 Task: Open Card Gaming Console Review in Board Diversity and Inclusion Metrics Analysis to Workspace Career Coaching and add a team member Softage.1@softage.net, a label Yellow, a checklist Music Production, an attachment from your google drive, a color Yellow and finally, add a card description 'Create and send out employee satisfaction survey' and a comment 'Let us approach this task with a sense of curiosity and a willingness to learn from others who have done similar work.'. Add a start date 'Jan 05, 1900' with a due date 'Jan 12, 1900'
Action: Mouse moved to (85, 361)
Screenshot: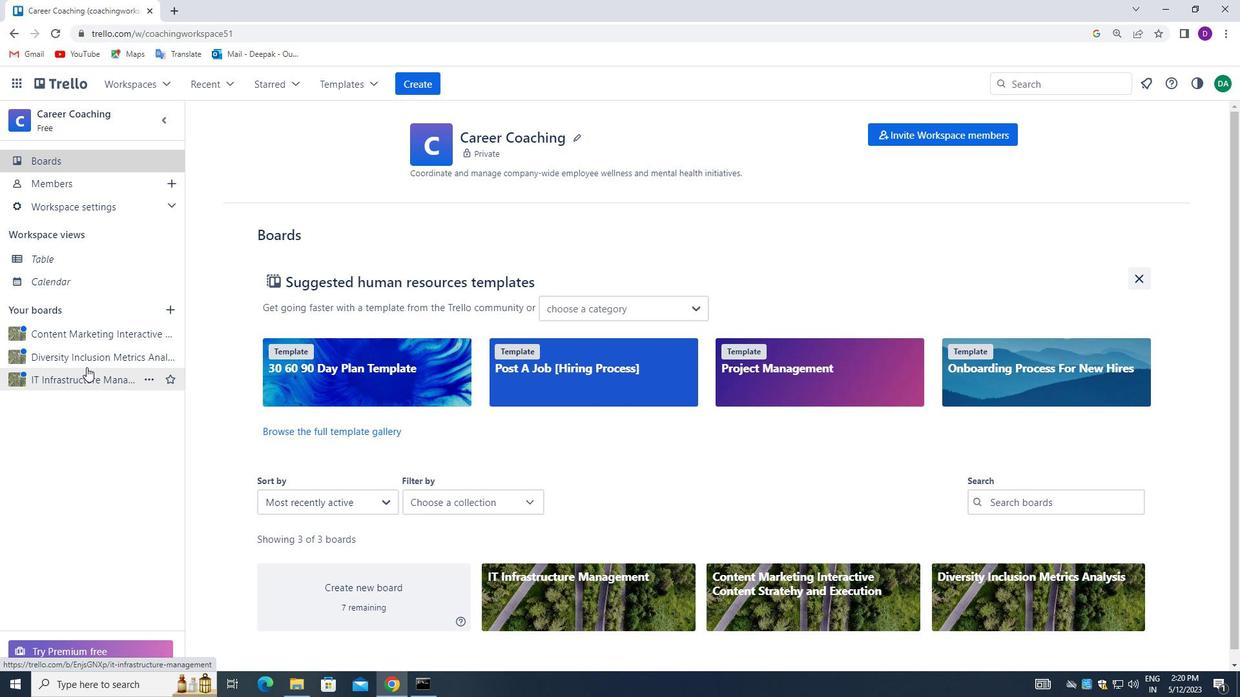 
Action: Mouse pressed left at (85, 361)
Screenshot: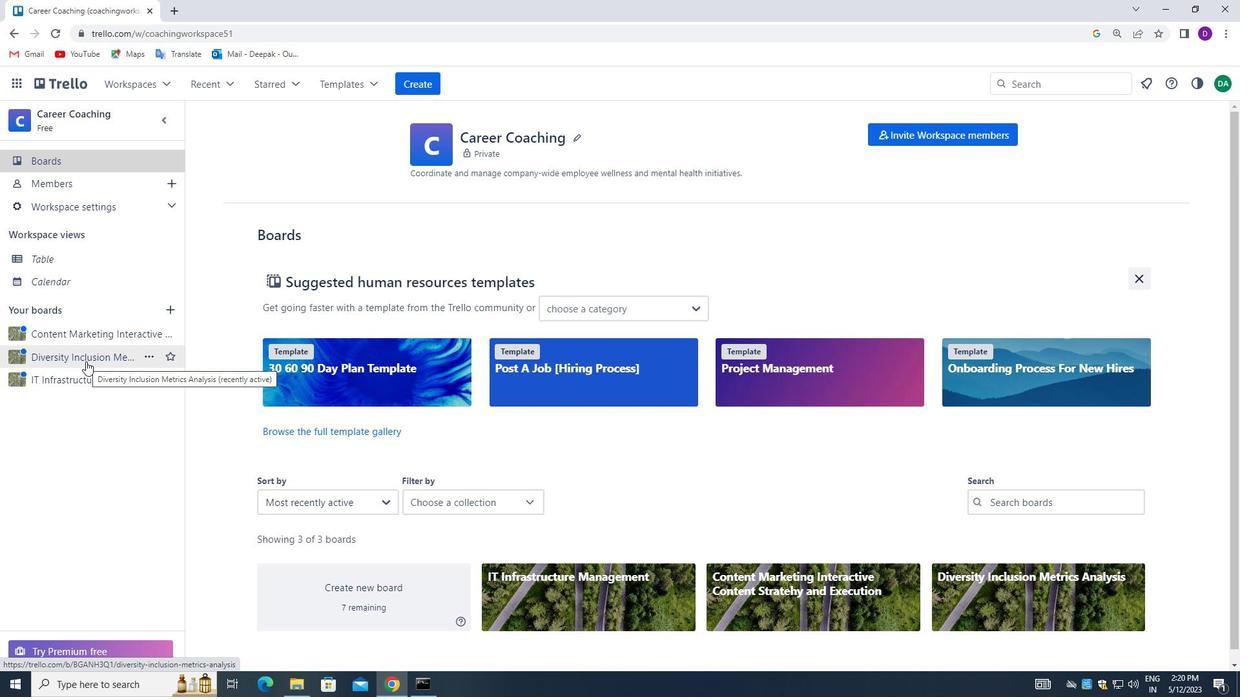 
Action: Mouse moved to (474, 194)
Screenshot: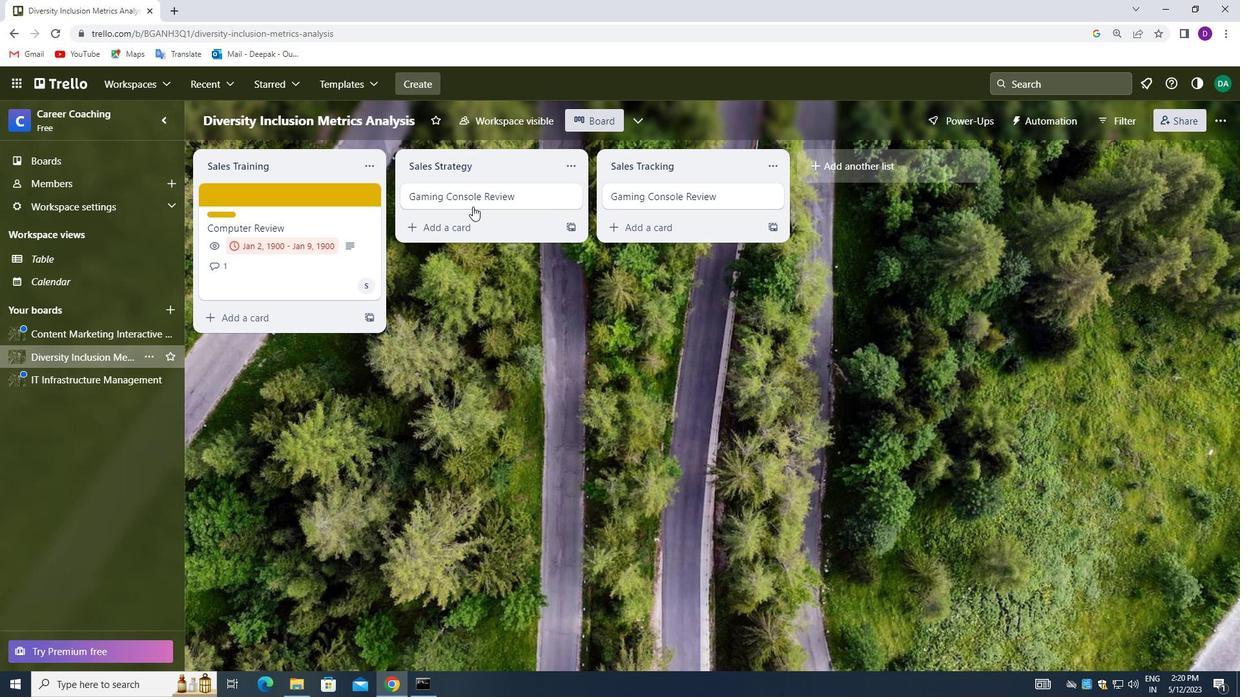 
Action: Mouse pressed left at (474, 194)
Screenshot: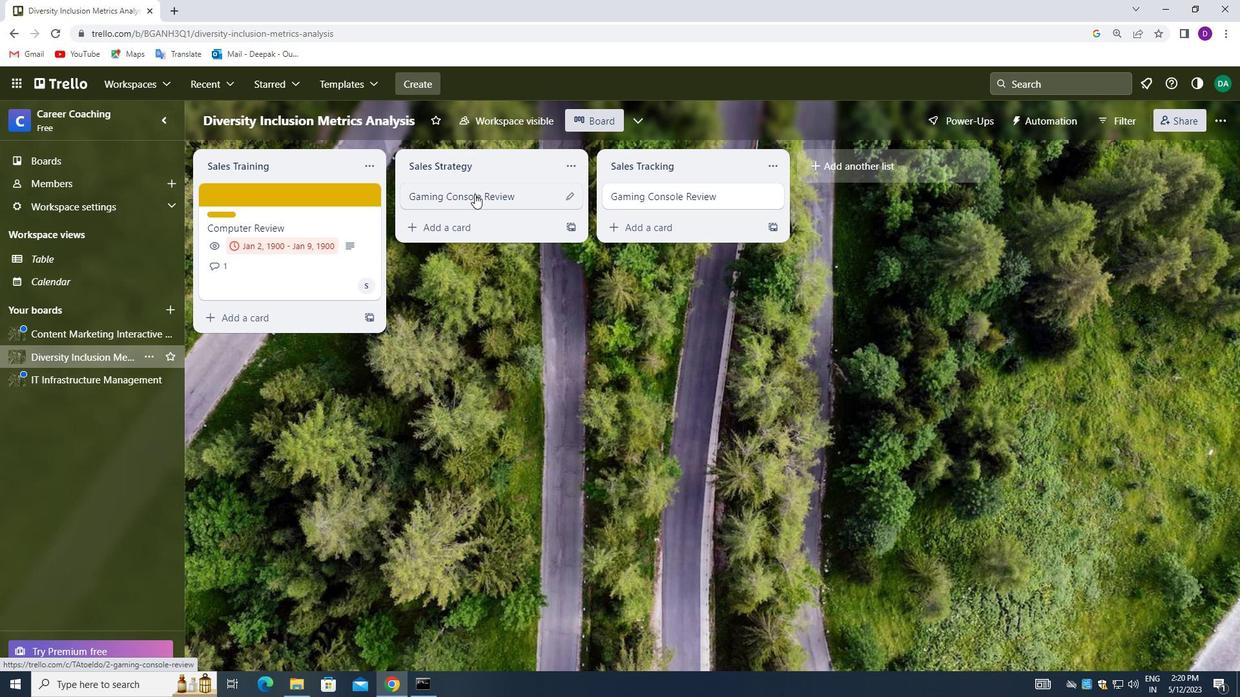 
Action: Mouse moved to (818, 245)
Screenshot: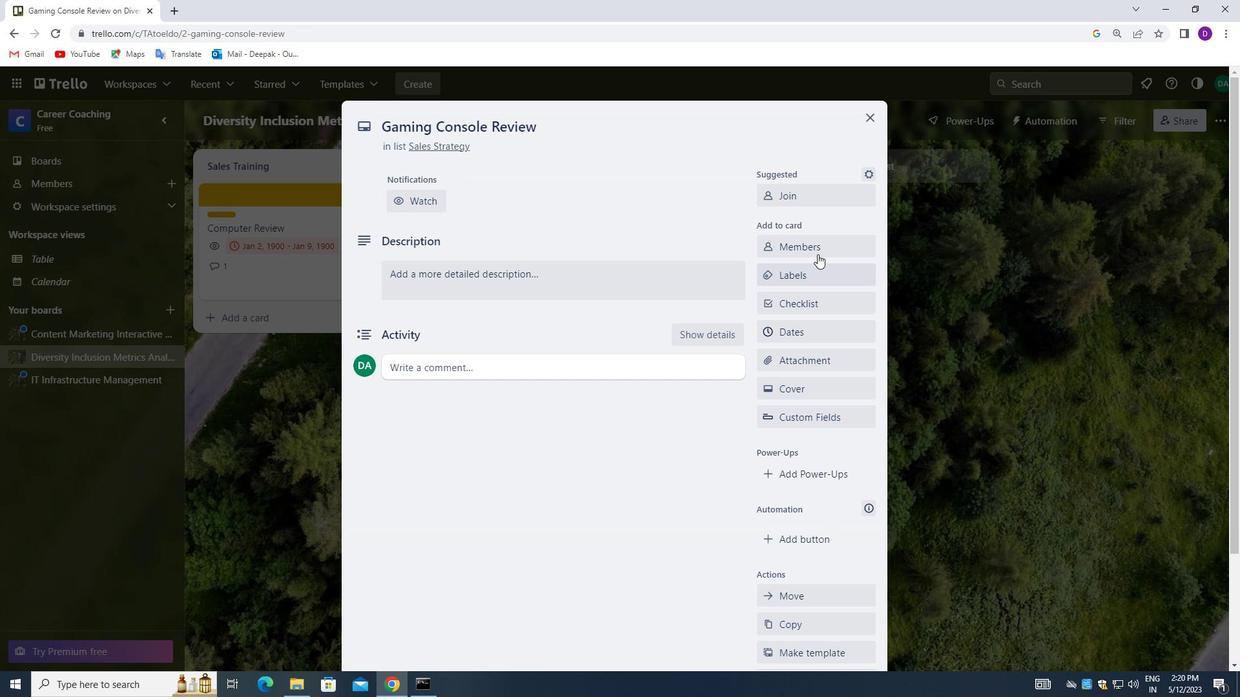 
Action: Mouse pressed left at (818, 245)
Screenshot: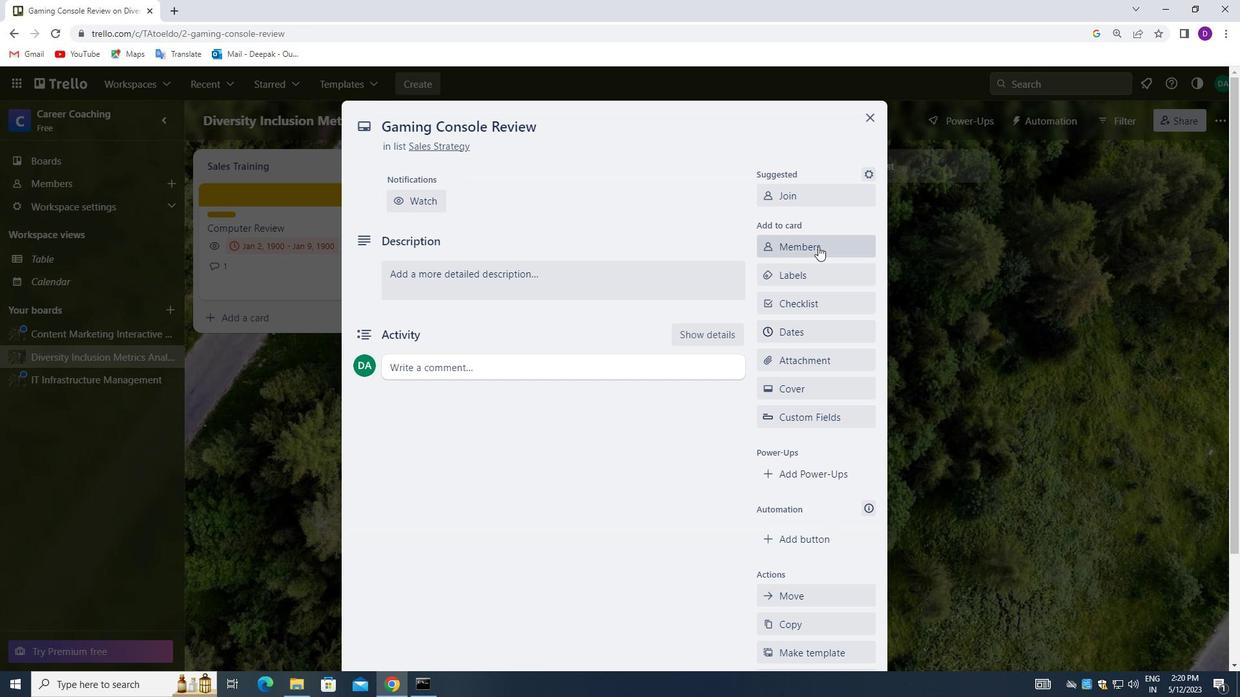 
Action: Mouse moved to (823, 313)
Screenshot: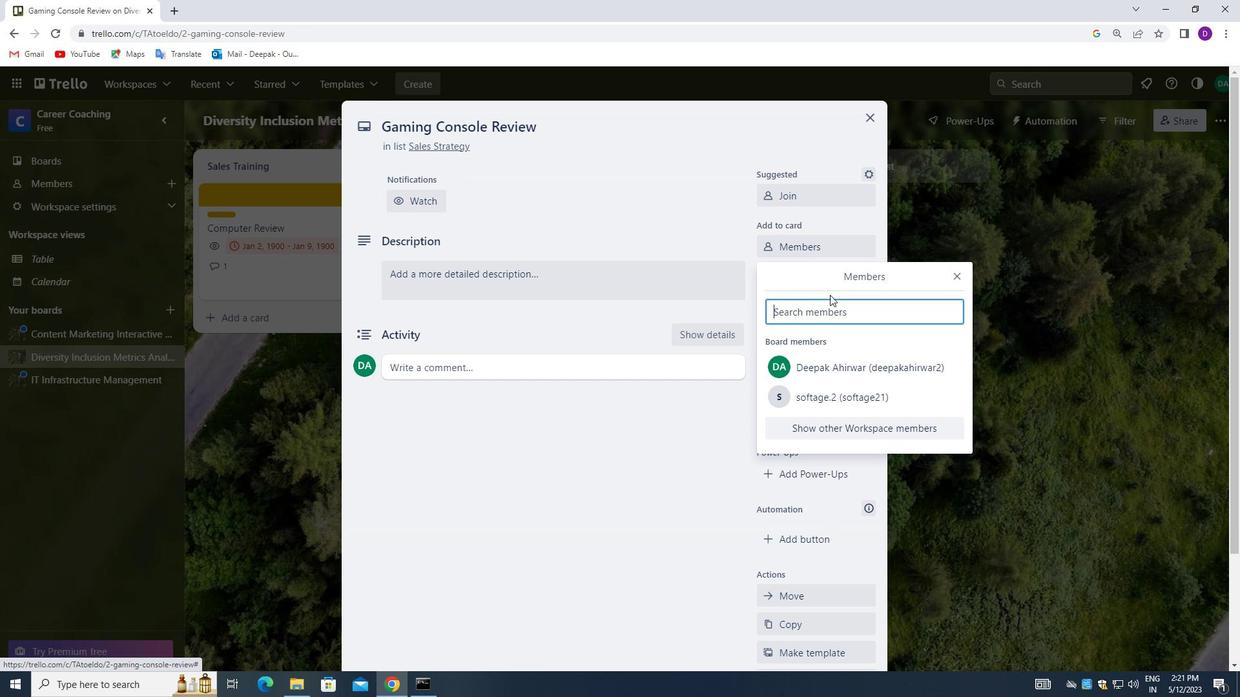 
Action: Mouse pressed left at (823, 313)
Screenshot: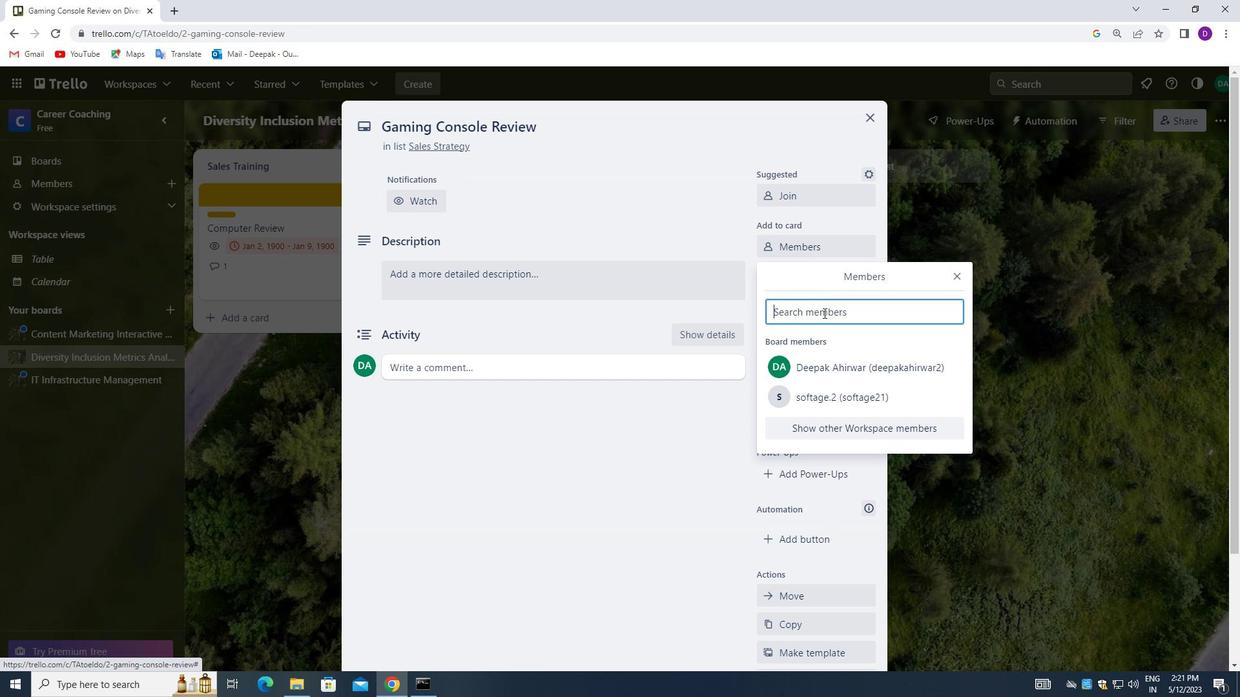 
Action: Mouse moved to (622, 279)
Screenshot: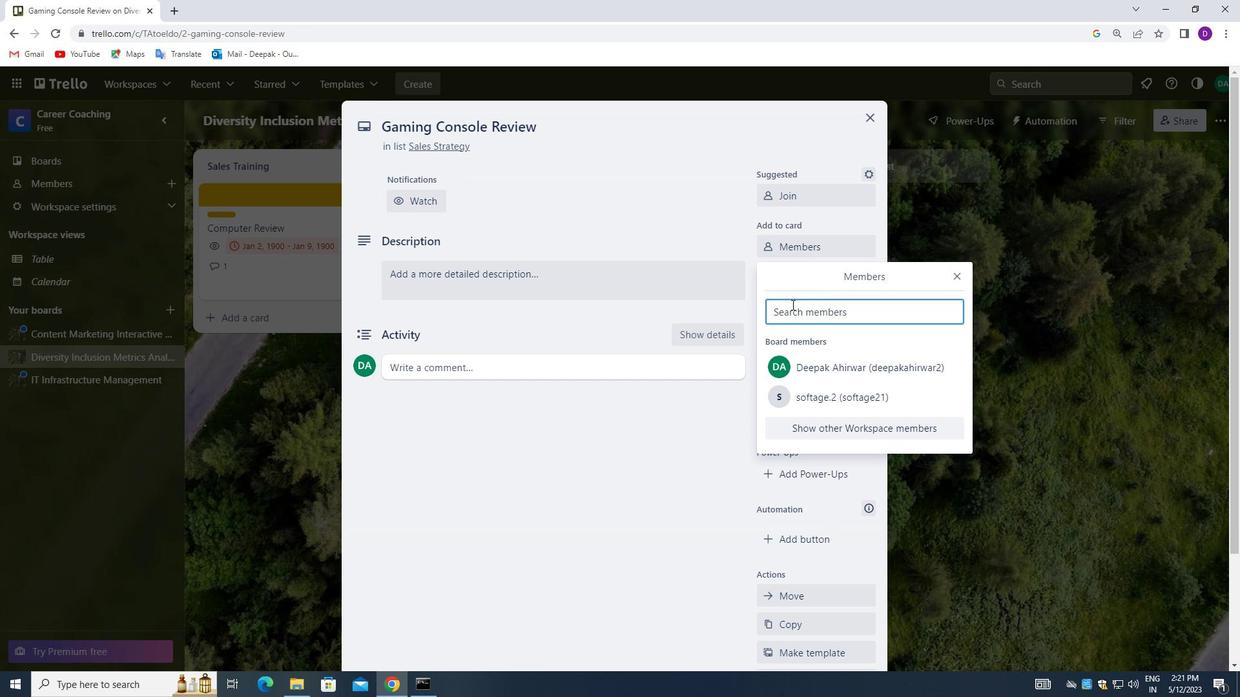 
Action: Key pressed softage.1<Key.shift>@SOFTAGE.NET
Screenshot: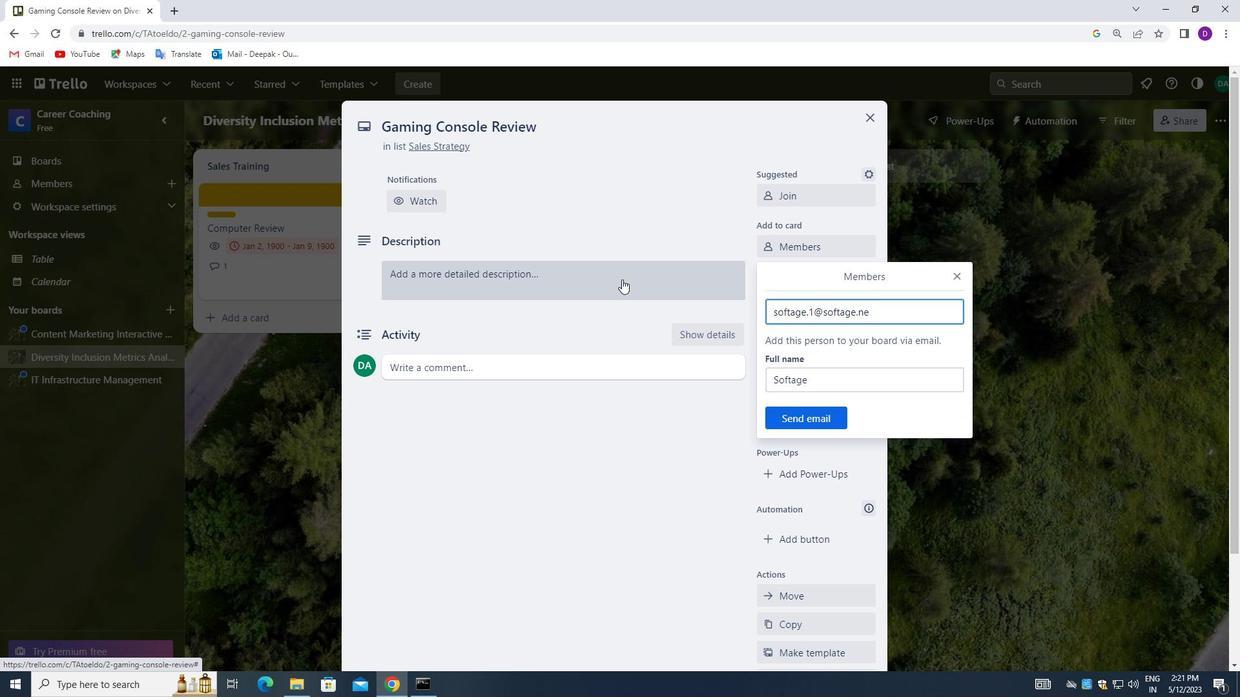 
Action: Mouse moved to (800, 419)
Screenshot: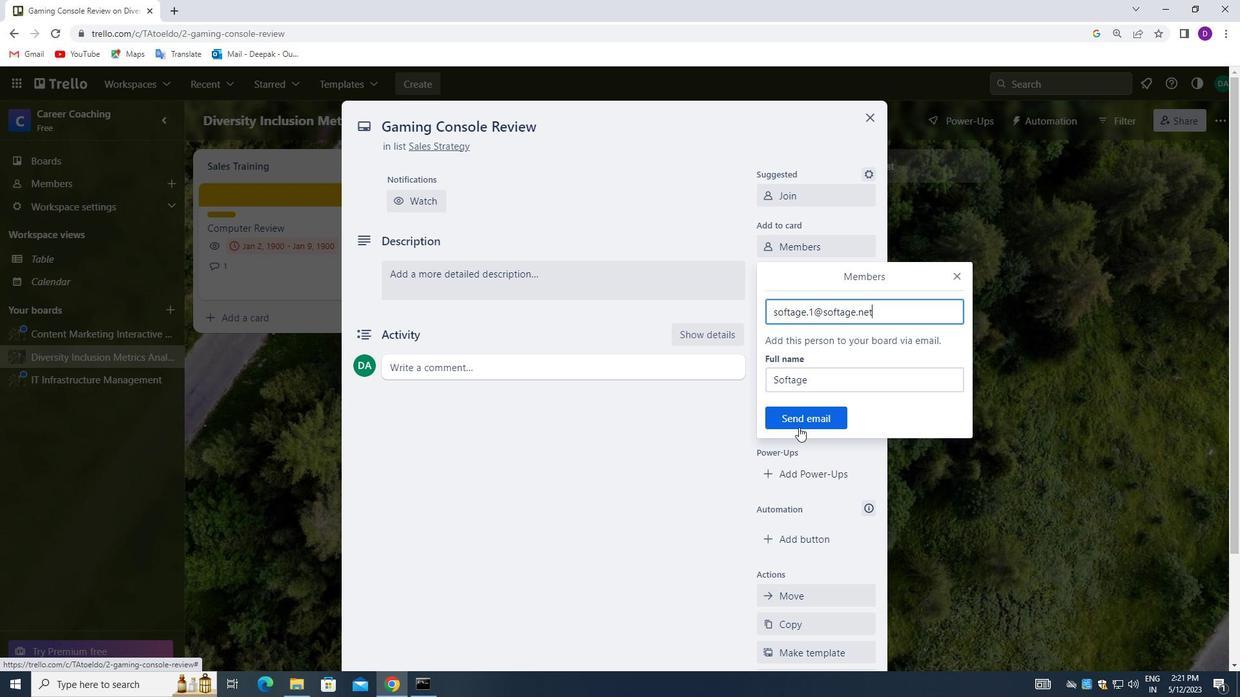 
Action: Mouse pressed left at (800, 419)
Screenshot: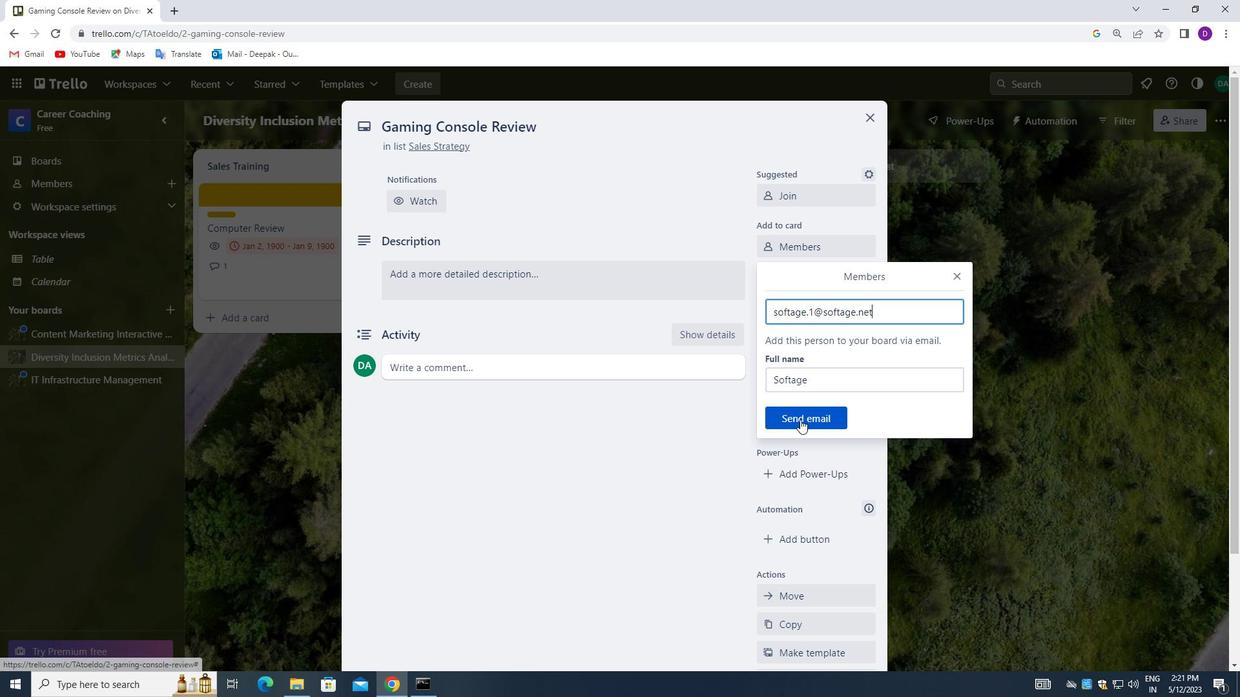 
Action: Mouse moved to (805, 275)
Screenshot: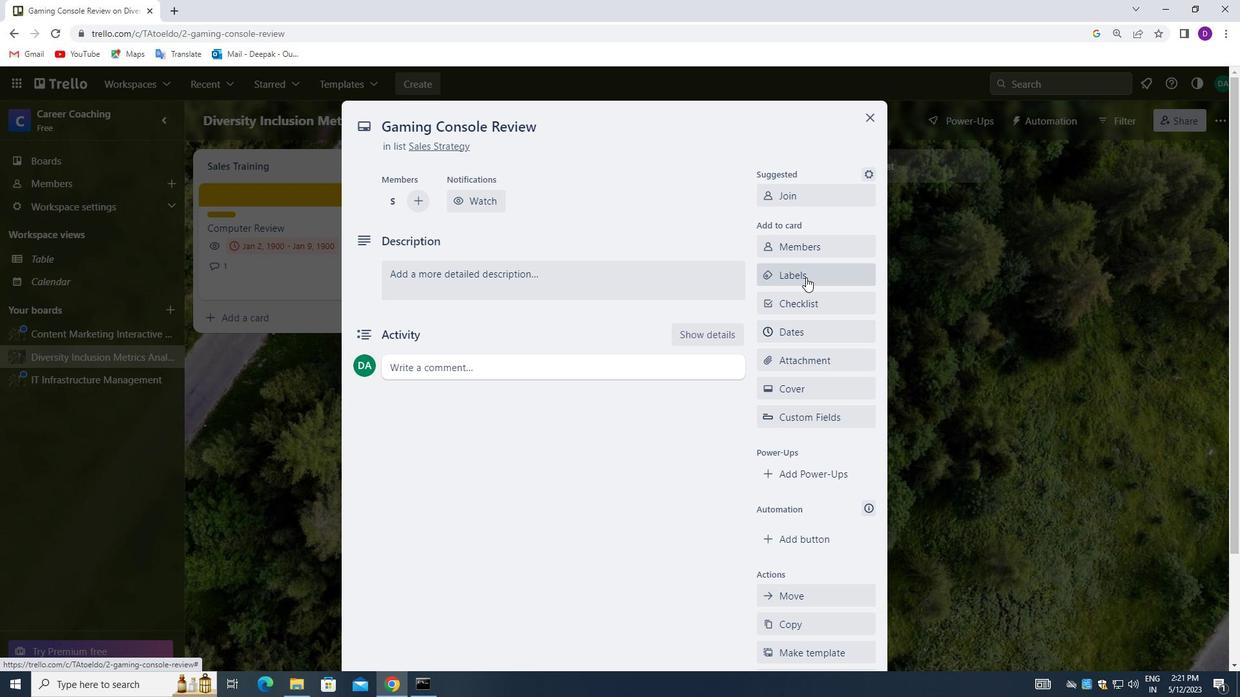 
Action: Mouse pressed left at (805, 275)
Screenshot: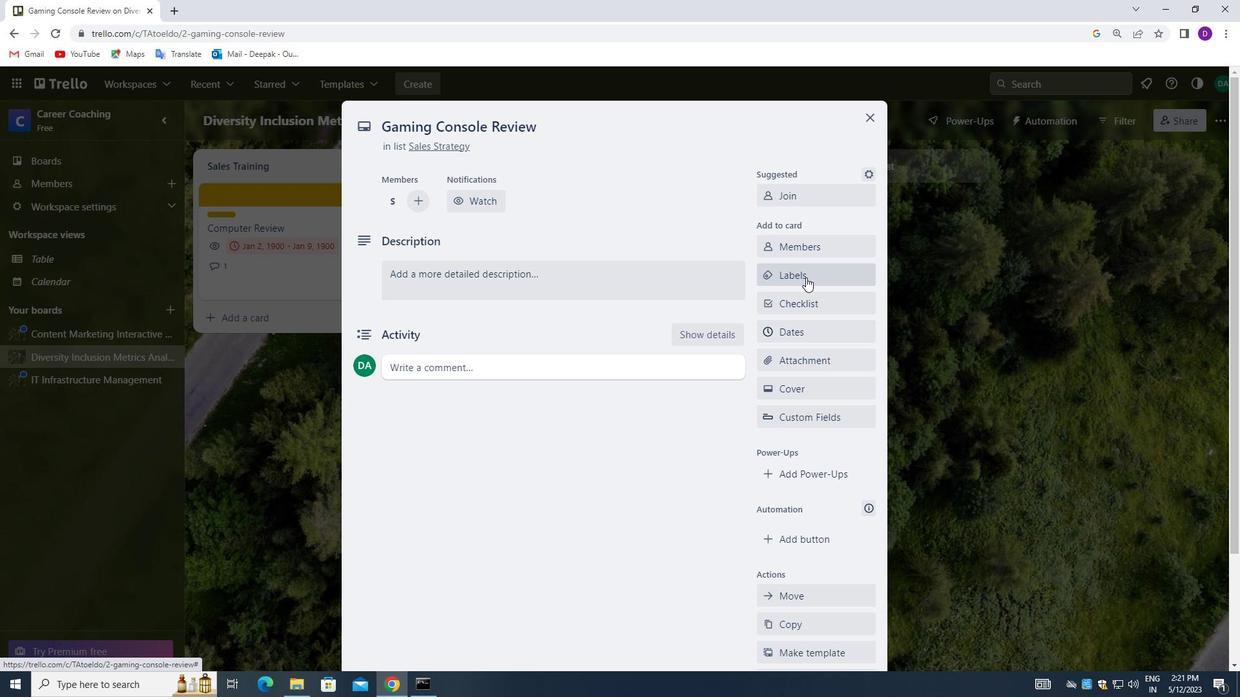 
Action: Mouse moved to (846, 417)
Screenshot: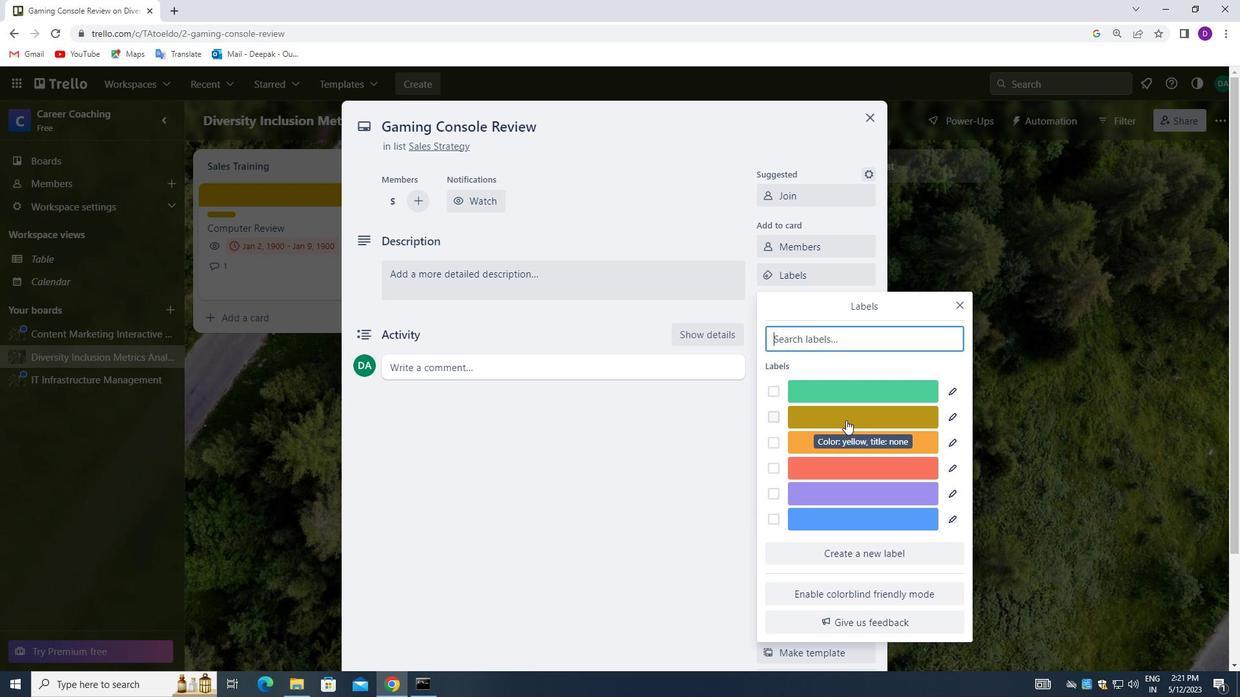 
Action: Mouse pressed left at (846, 417)
Screenshot: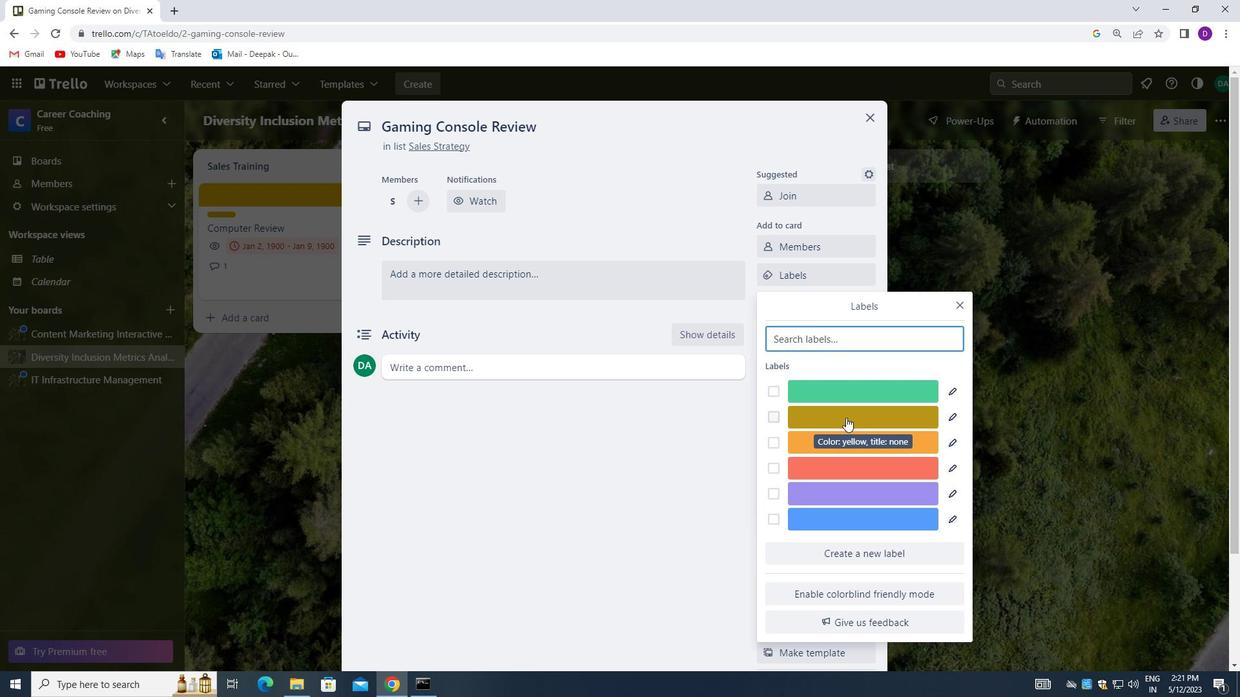 
Action: Mouse moved to (961, 304)
Screenshot: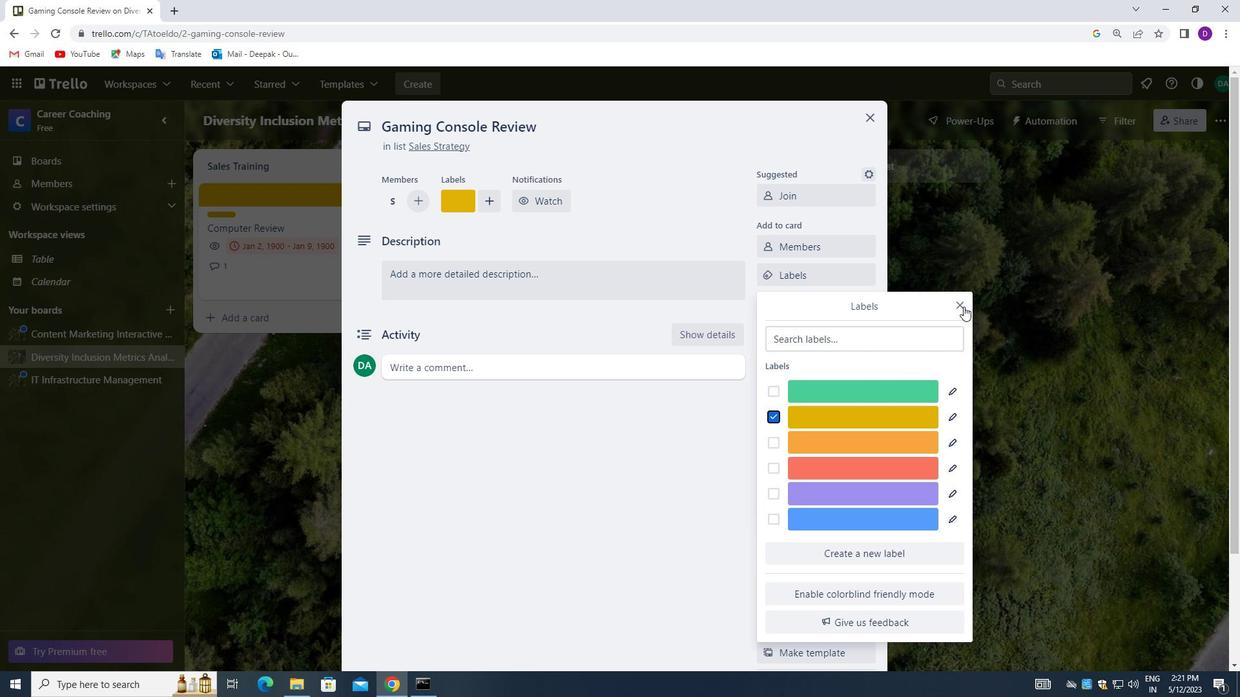 
Action: Mouse pressed left at (961, 304)
Screenshot: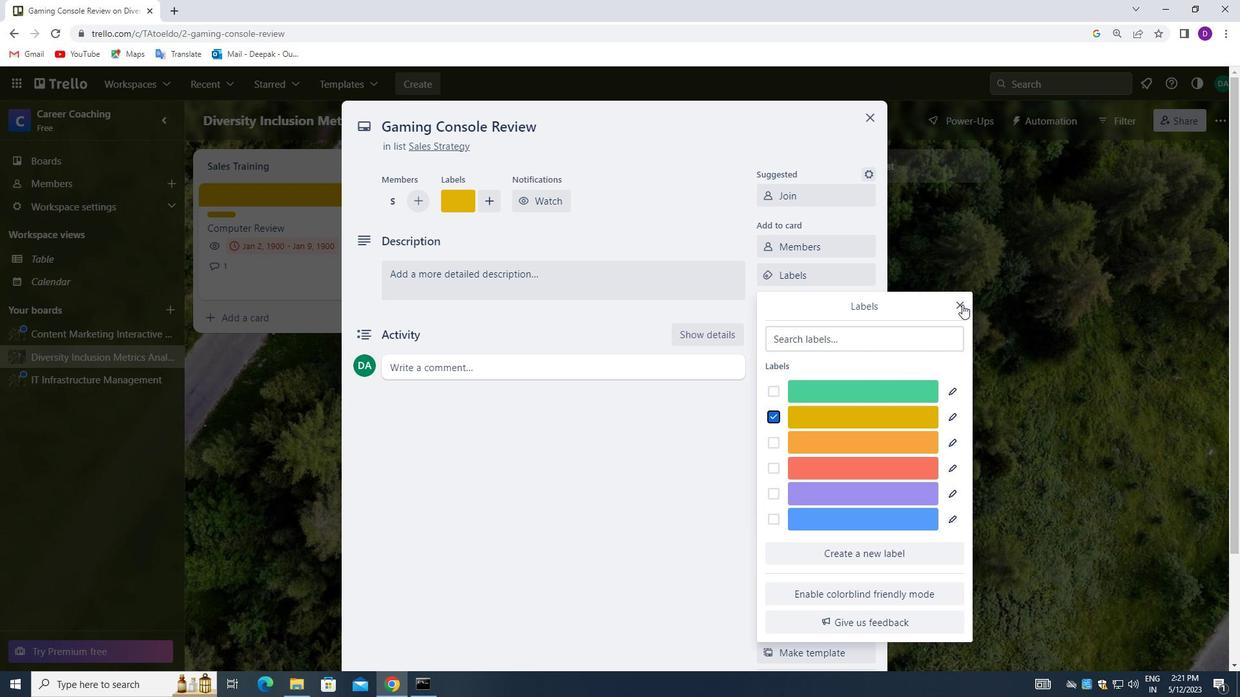 
Action: Mouse moved to (809, 300)
Screenshot: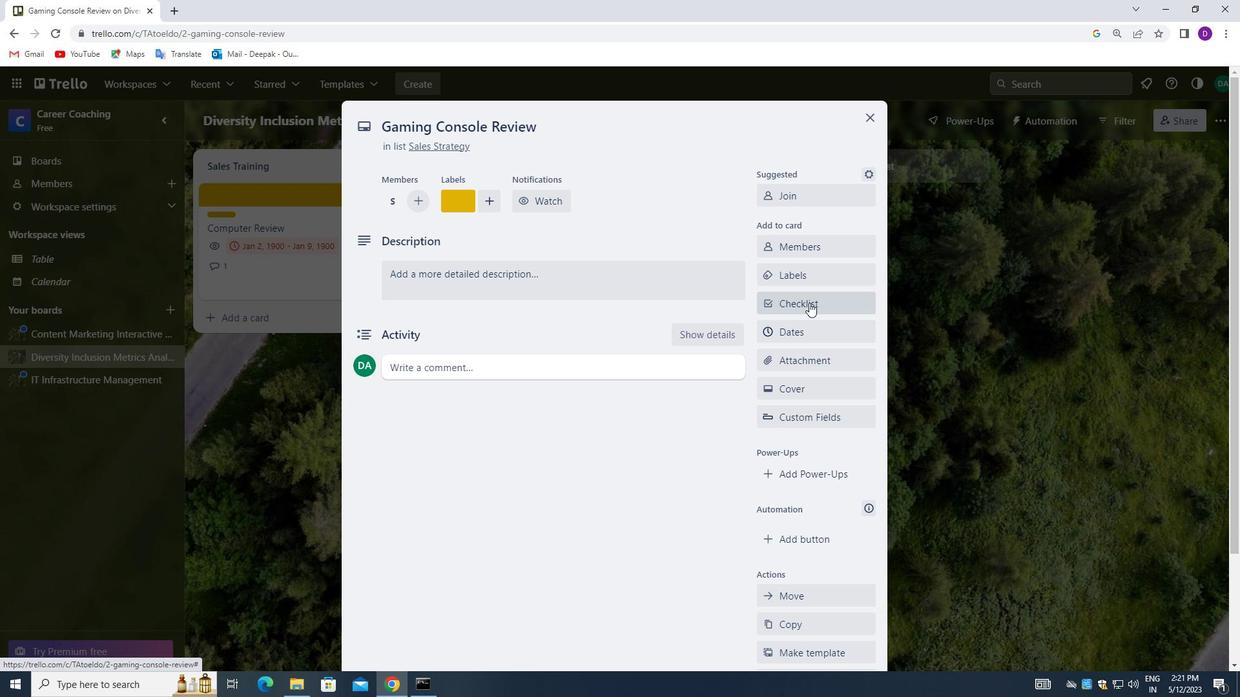 
Action: Mouse pressed left at (809, 300)
Screenshot: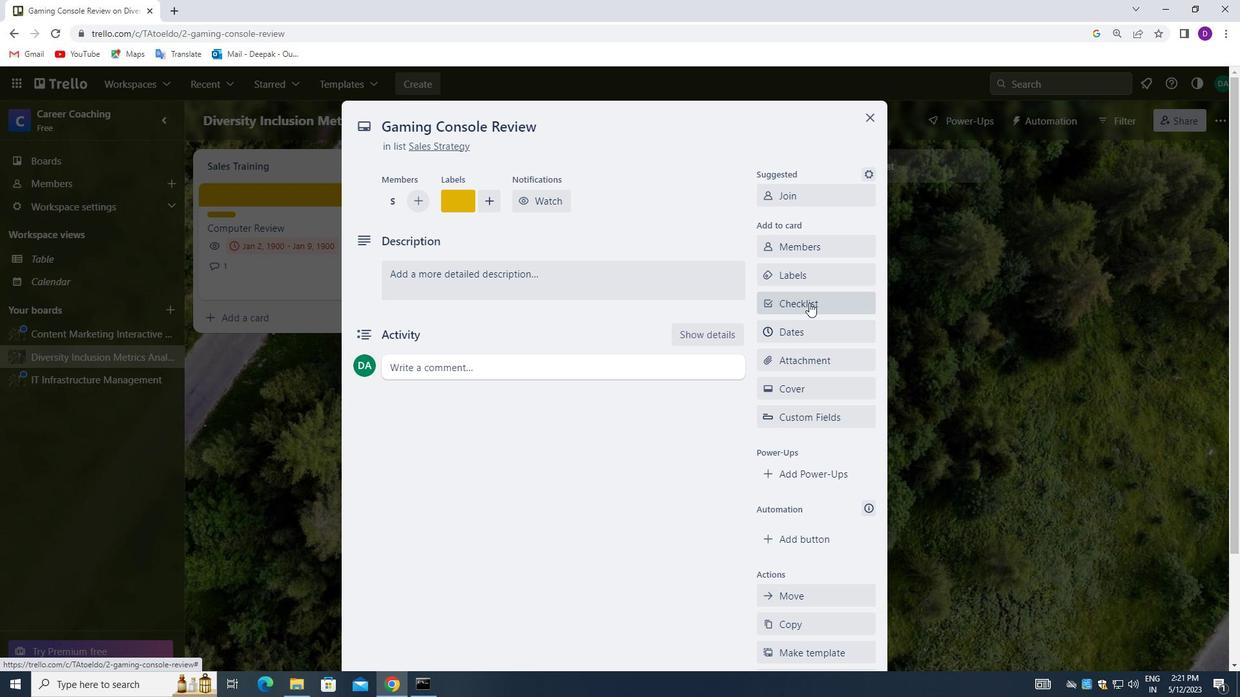 
Action: Mouse moved to (848, 381)
Screenshot: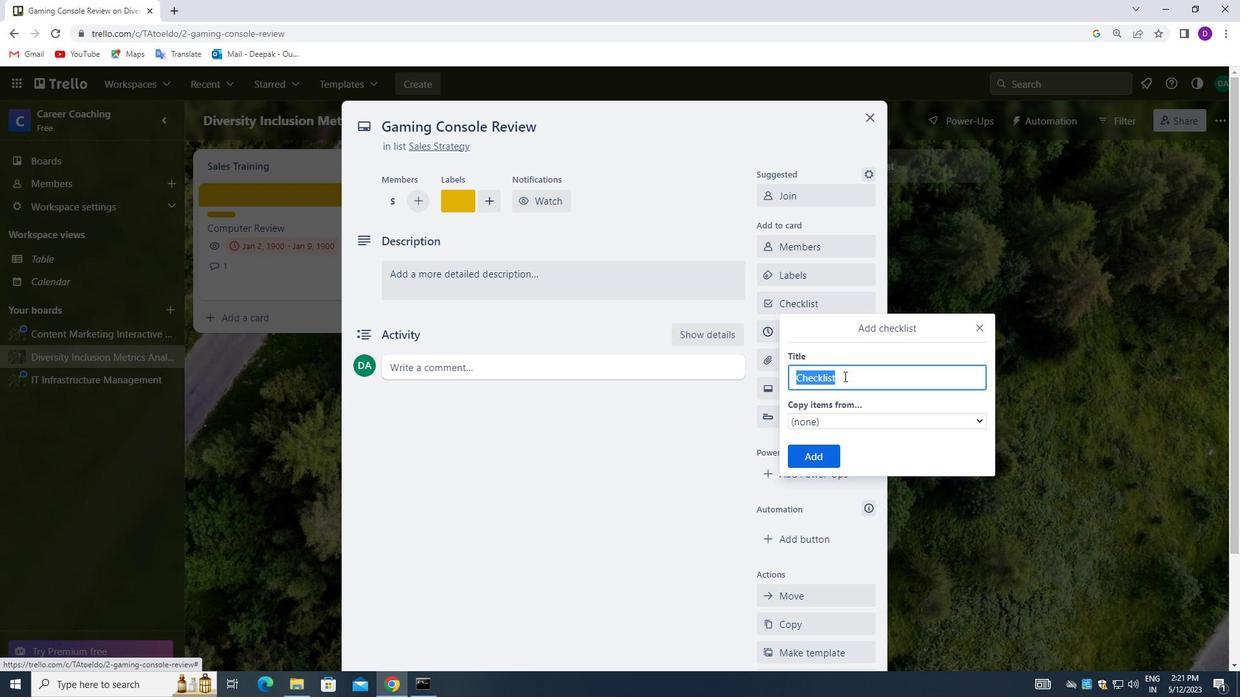 
Action: Key pressed <Key.backspace><Key.shift>N=<Key.backspace><Key.backspace><Key.backspace><Key.shift>MUSIC<Key.space><Key.shift>PRODI<Key.backspace>UCTION
Screenshot: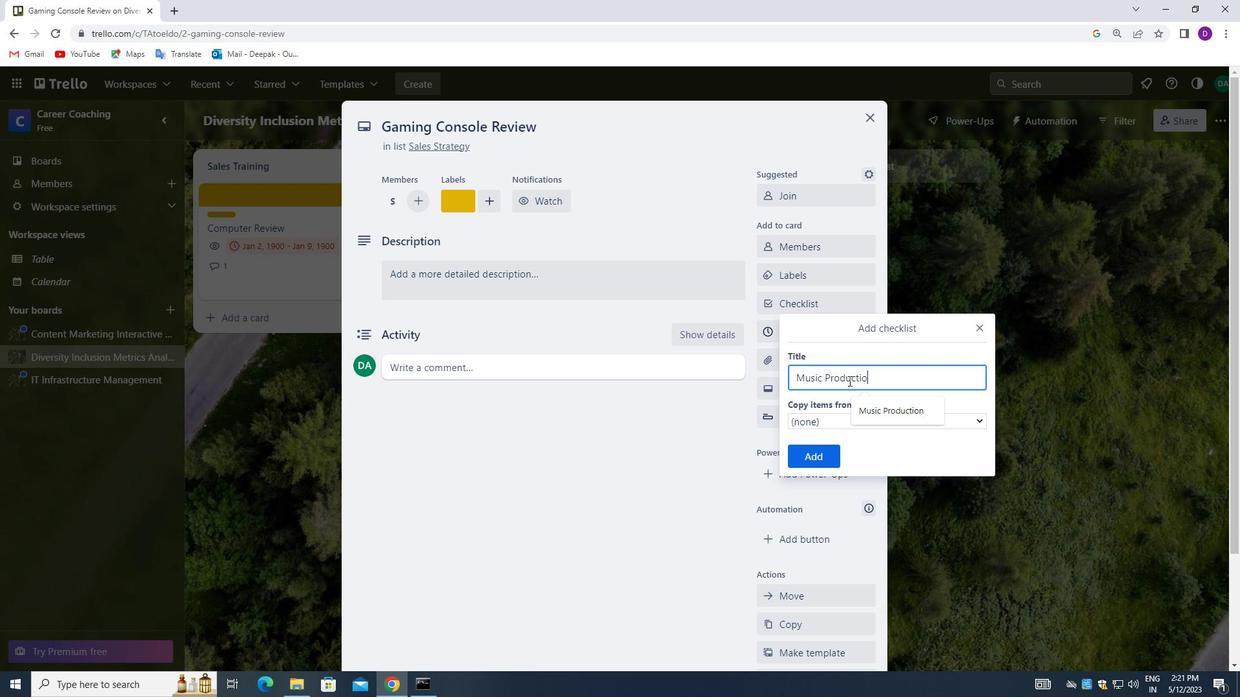 
Action: Mouse moved to (820, 457)
Screenshot: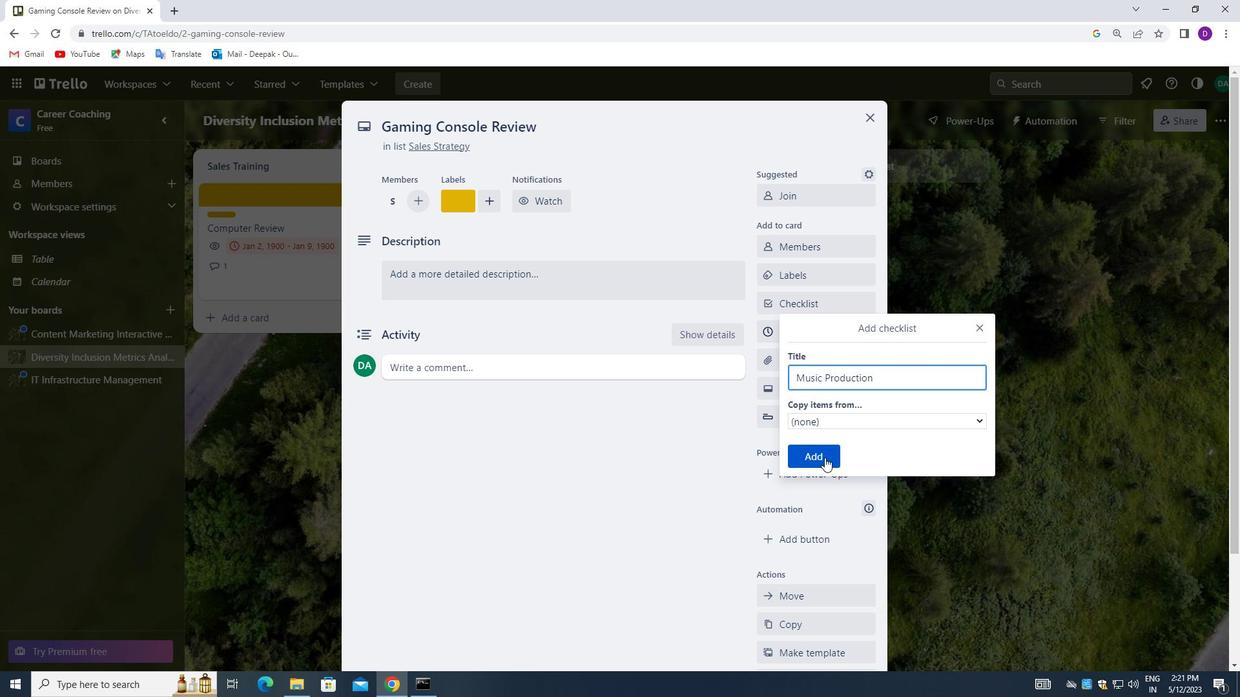 
Action: Mouse pressed left at (820, 457)
Screenshot: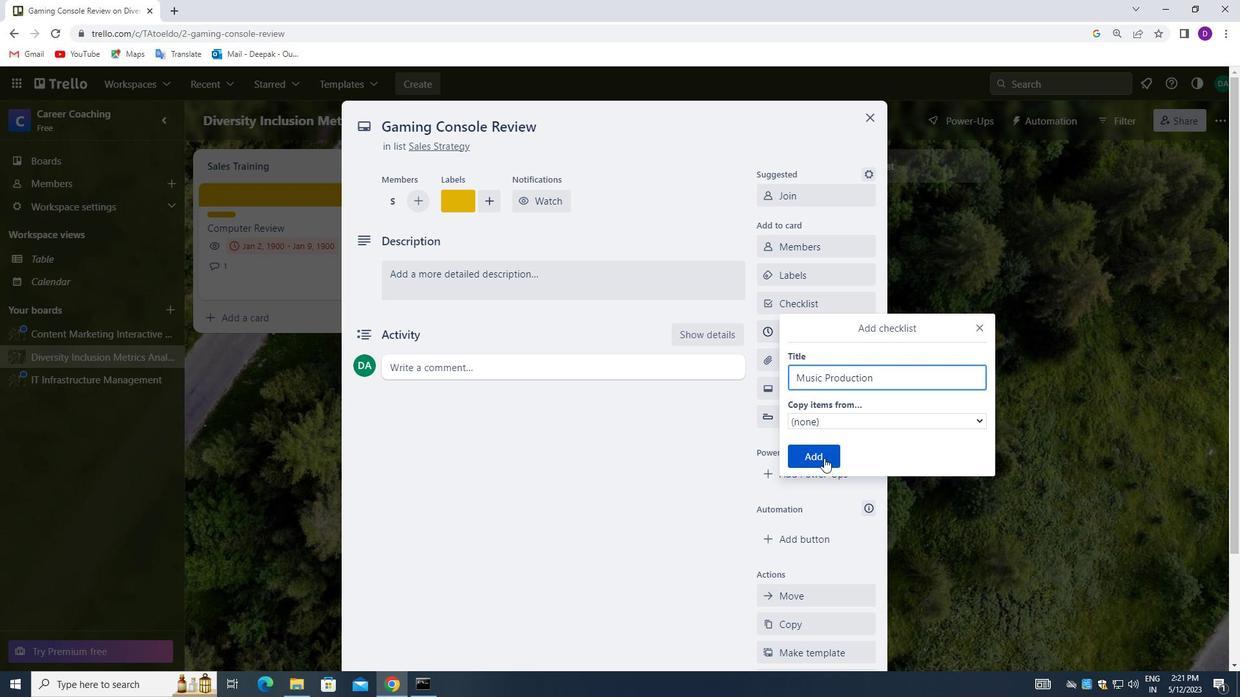 
Action: Mouse moved to (810, 355)
Screenshot: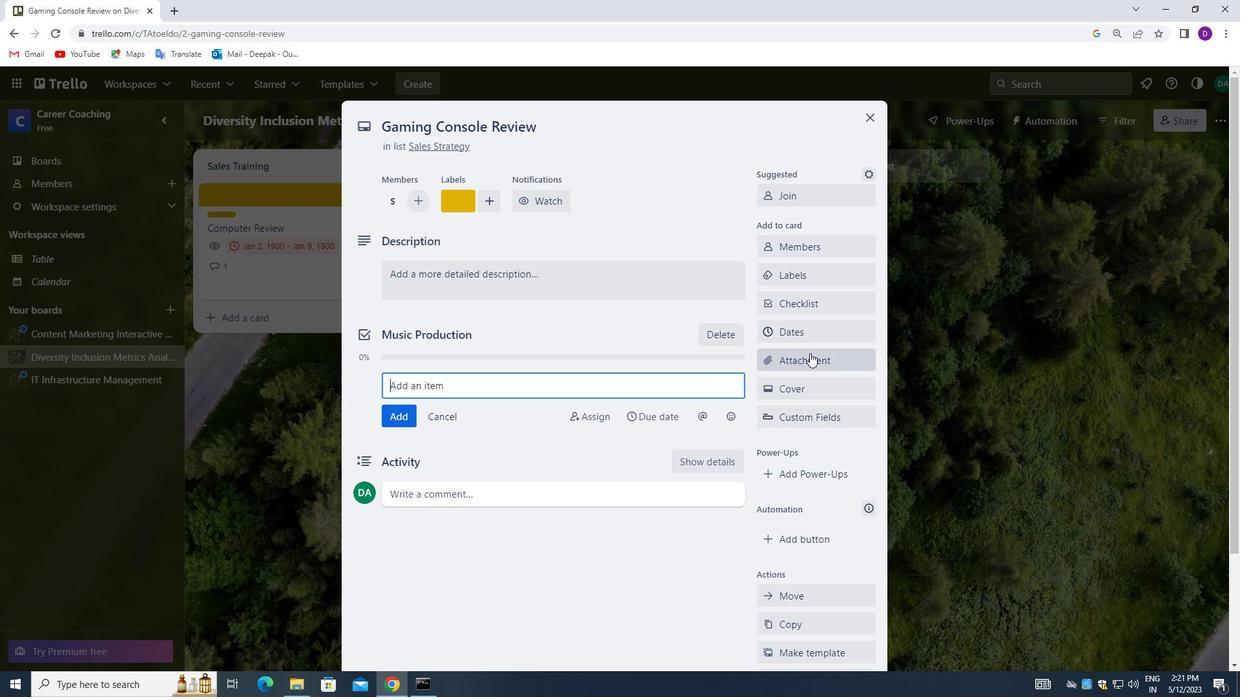 
Action: Mouse pressed left at (810, 355)
Screenshot: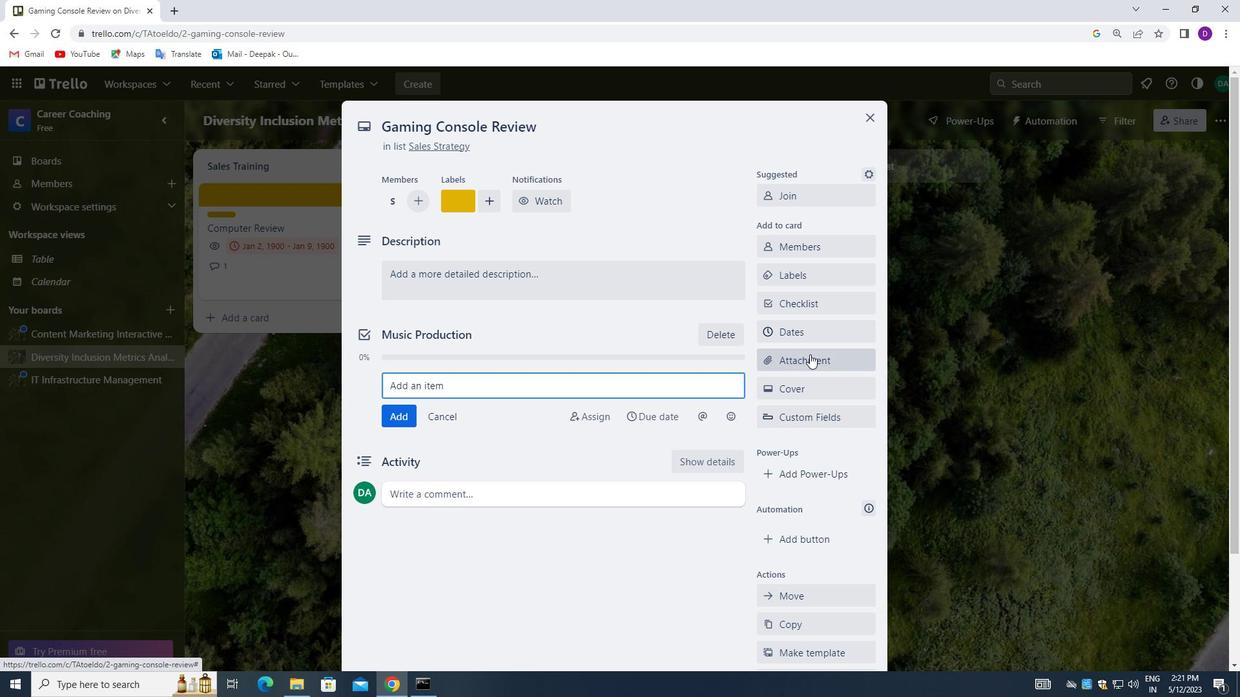 
Action: Mouse moved to (824, 186)
Screenshot: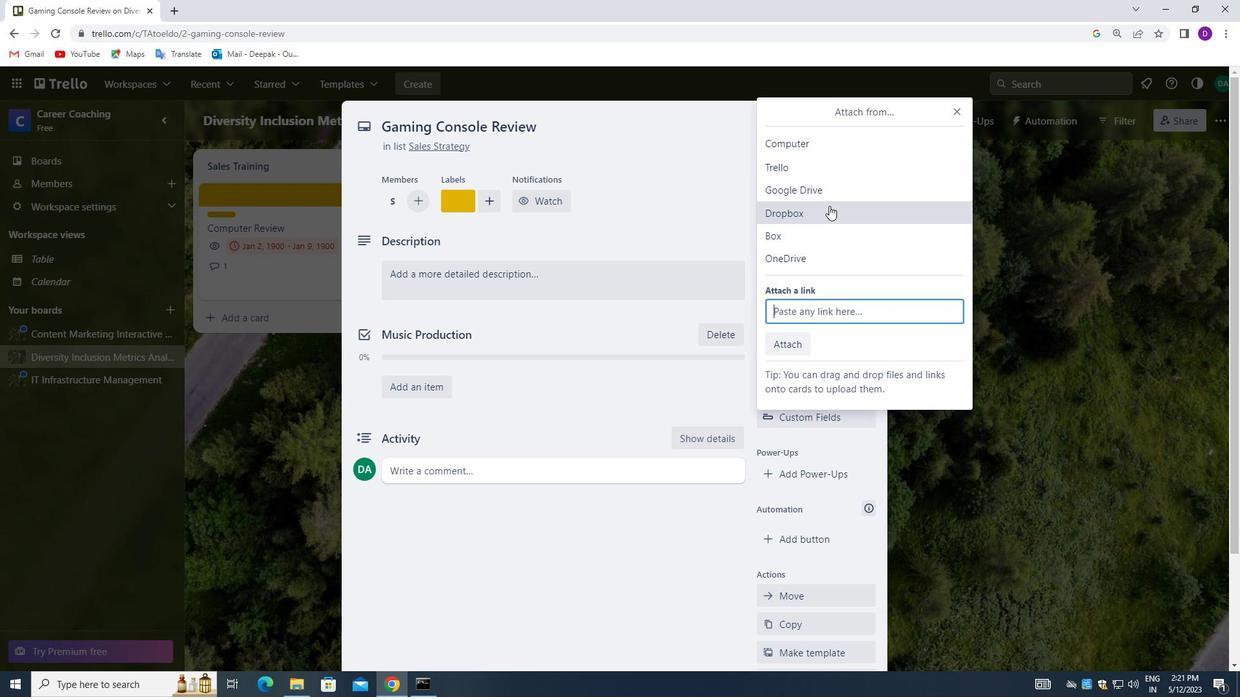
Action: Mouse pressed left at (824, 186)
Screenshot: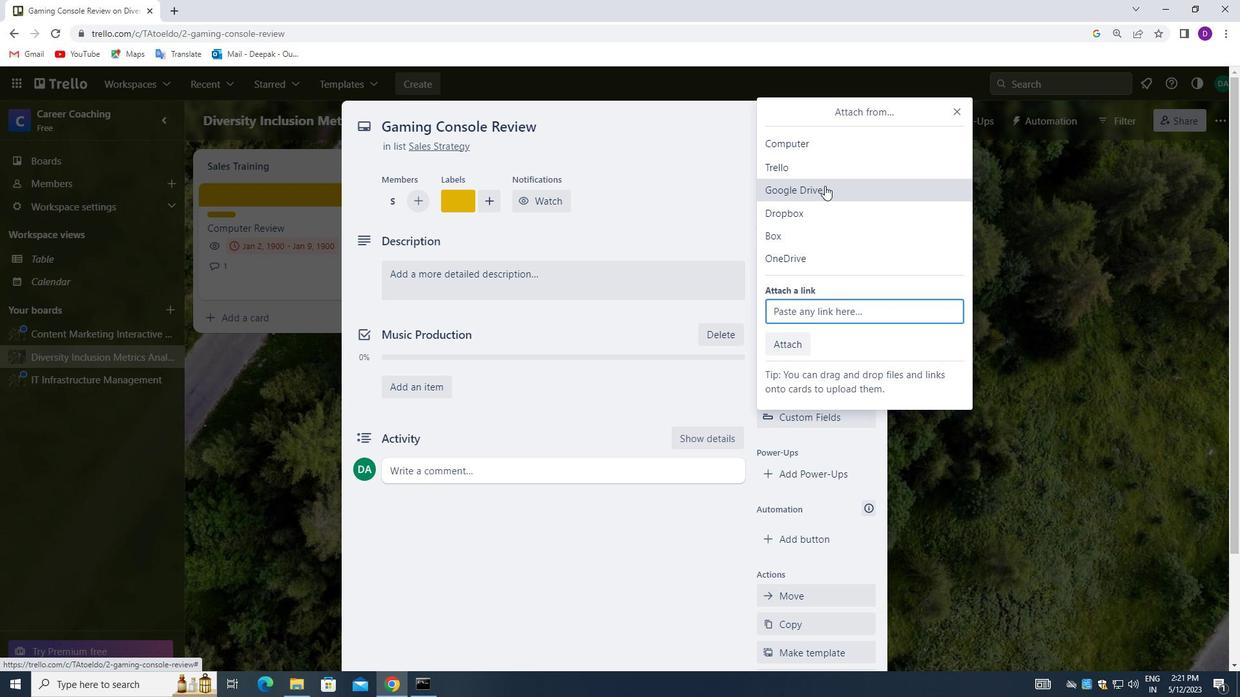 
Action: Mouse moved to (974, 159)
Screenshot: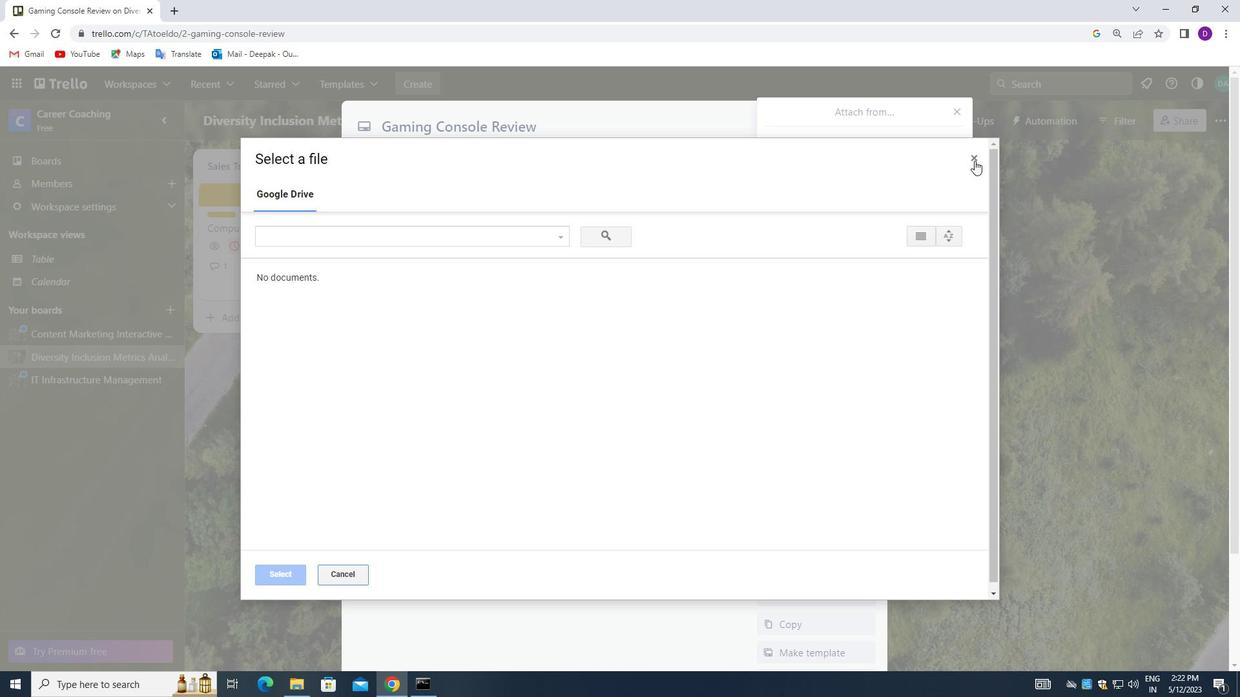 
Action: Mouse pressed left at (974, 159)
Screenshot: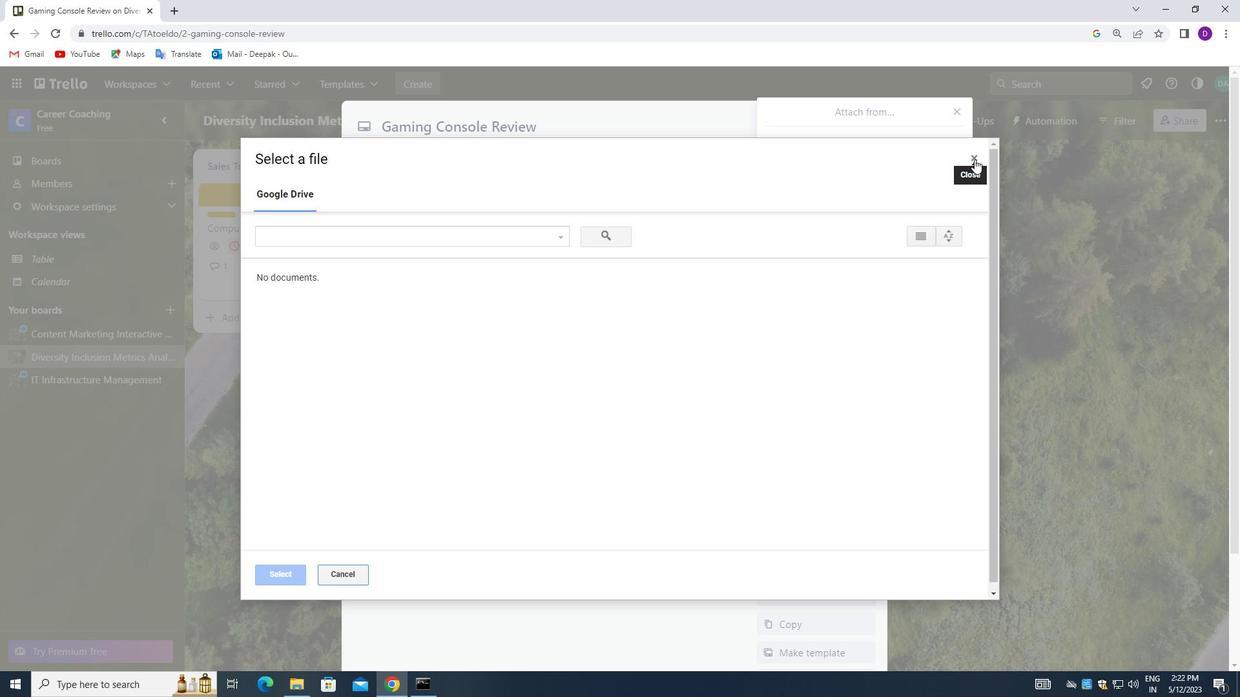 
Action: Mouse moved to (958, 114)
Screenshot: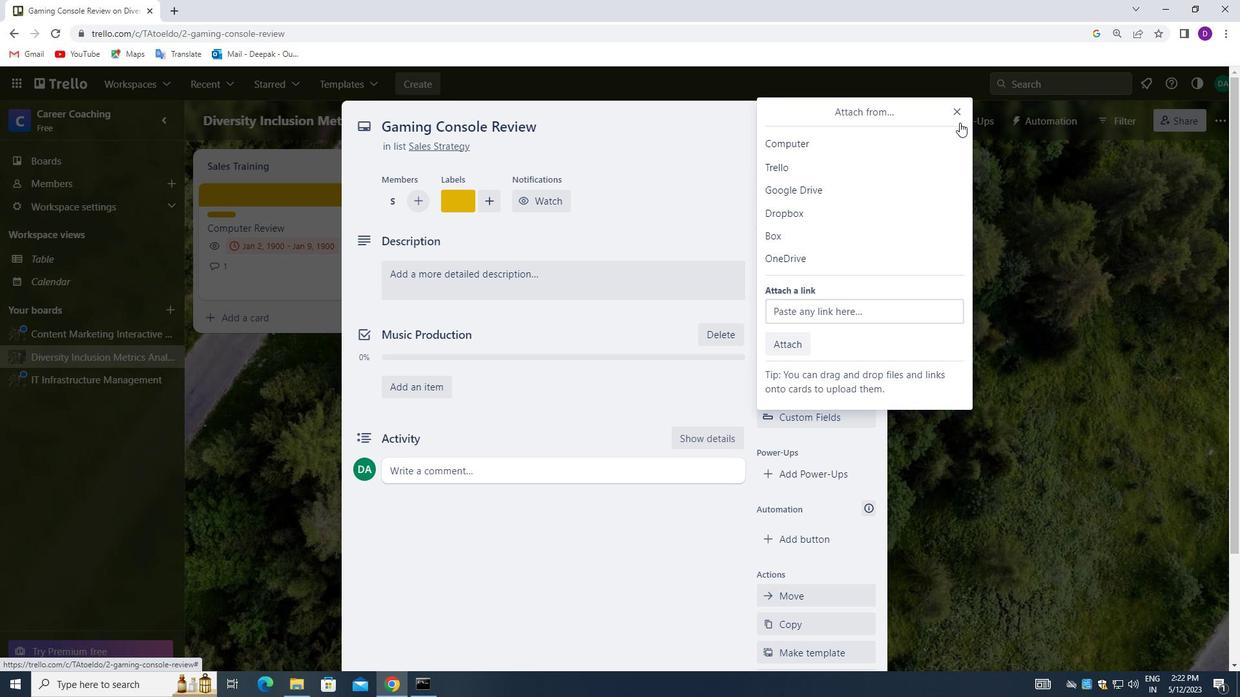 
Action: Mouse pressed left at (958, 114)
Screenshot: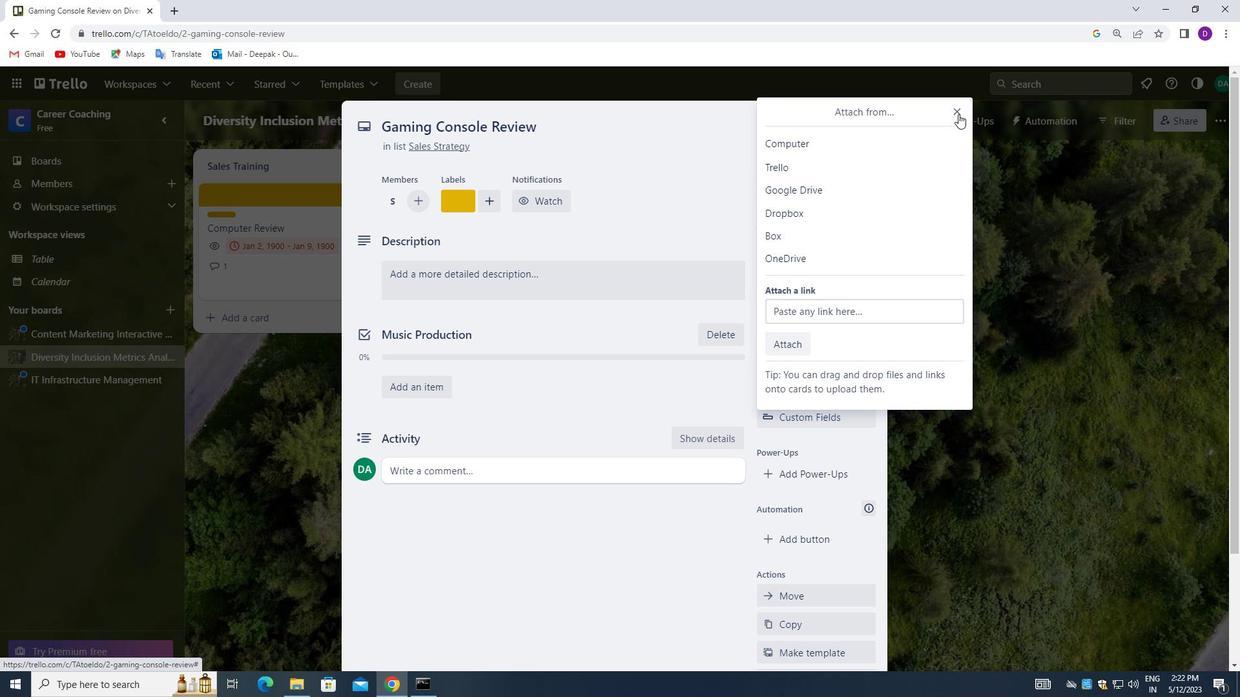 
Action: Mouse moved to (815, 389)
Screenshot: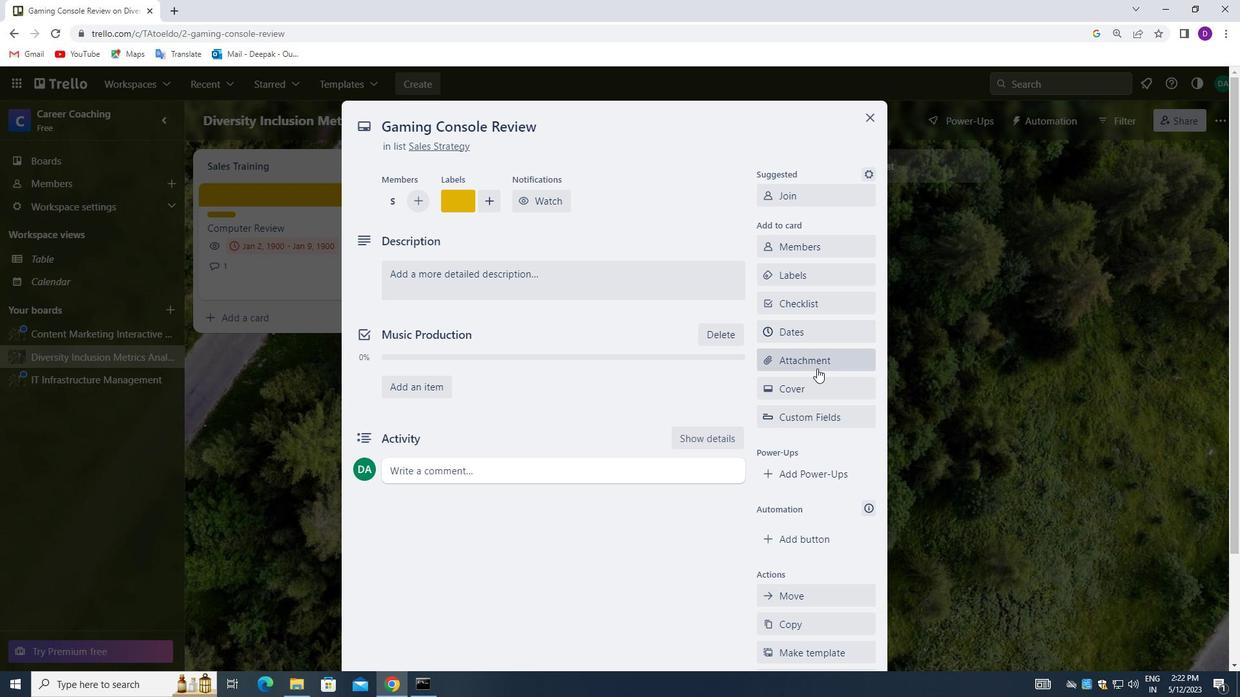 
Action: Mouse pressed left at (815, 389)
Screenshot: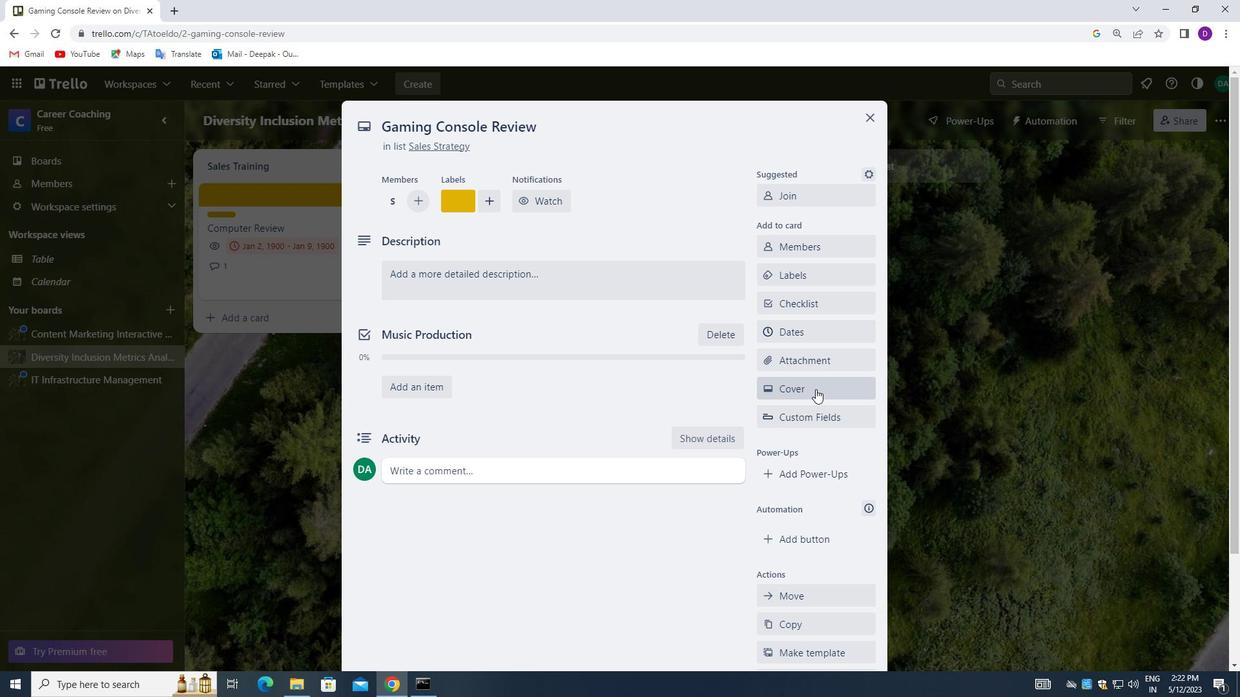 
Action: Mouse moved to (831, 386)
Screenshot: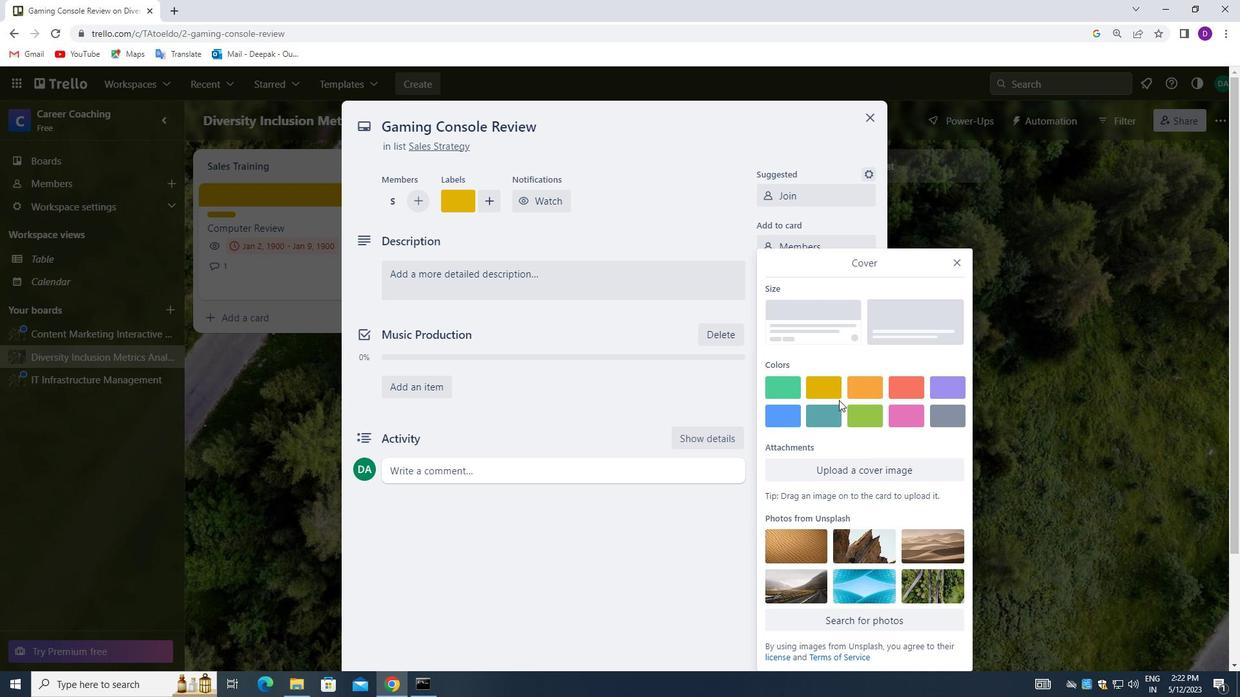 
Action: Mouse pressed left at (831, 386)
Screenshot: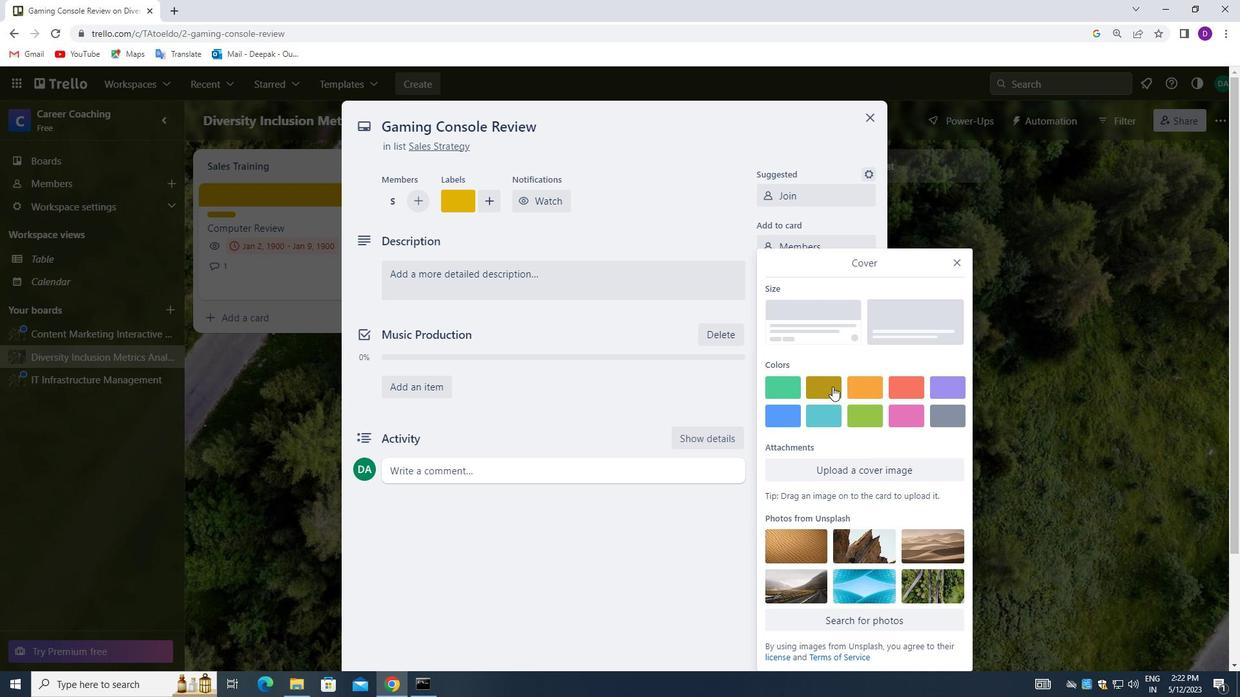 
Action: Mouse moved to (957, 235)
Screenshot: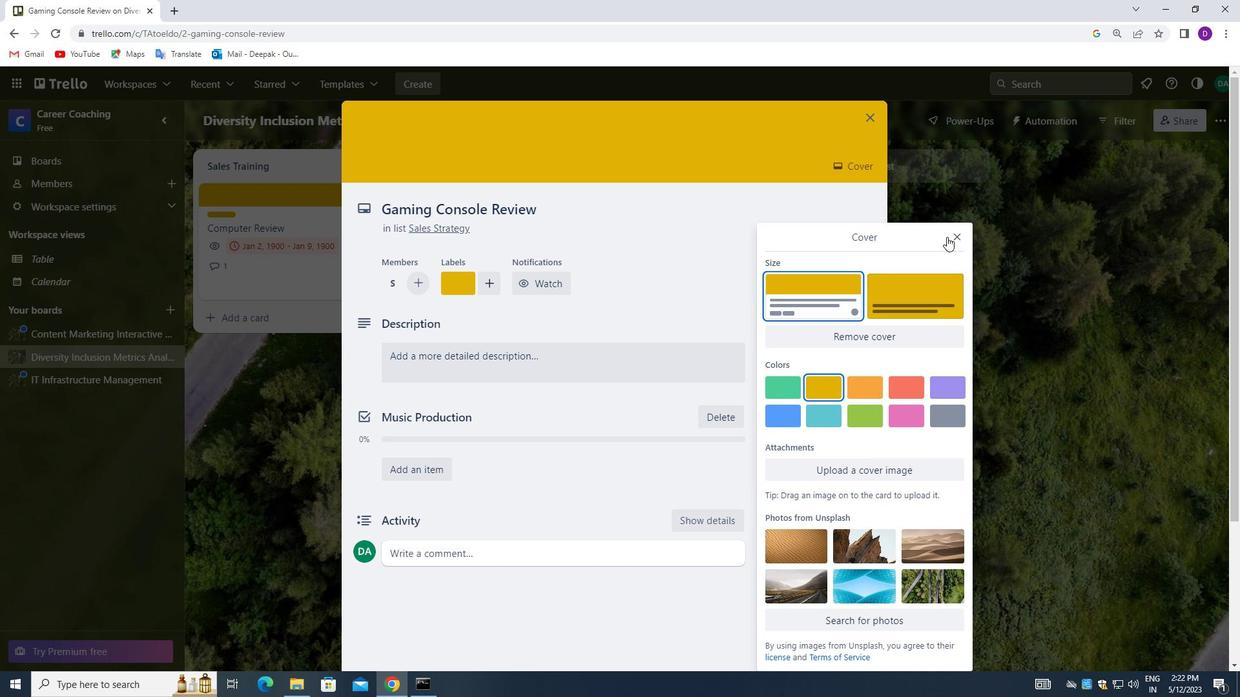 
Action: Mouse pressed left at (957, 235)
Screenshot: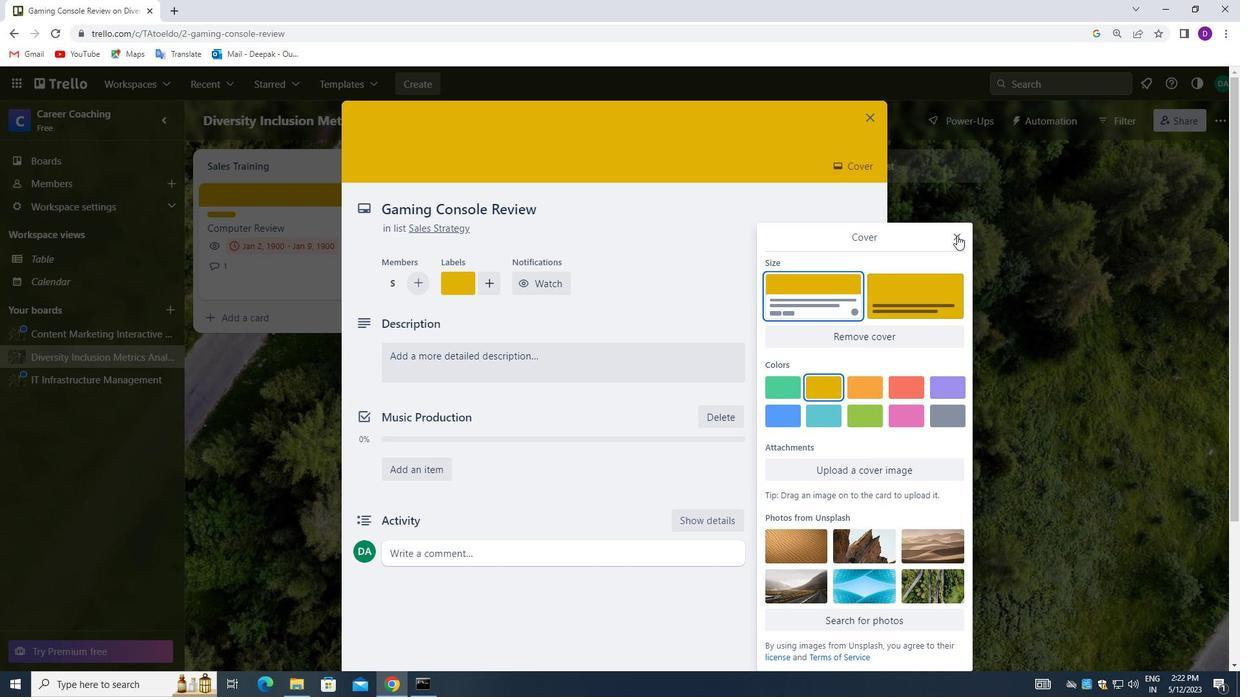 
Action: Mouse moved to (484, 362)
Screenshot: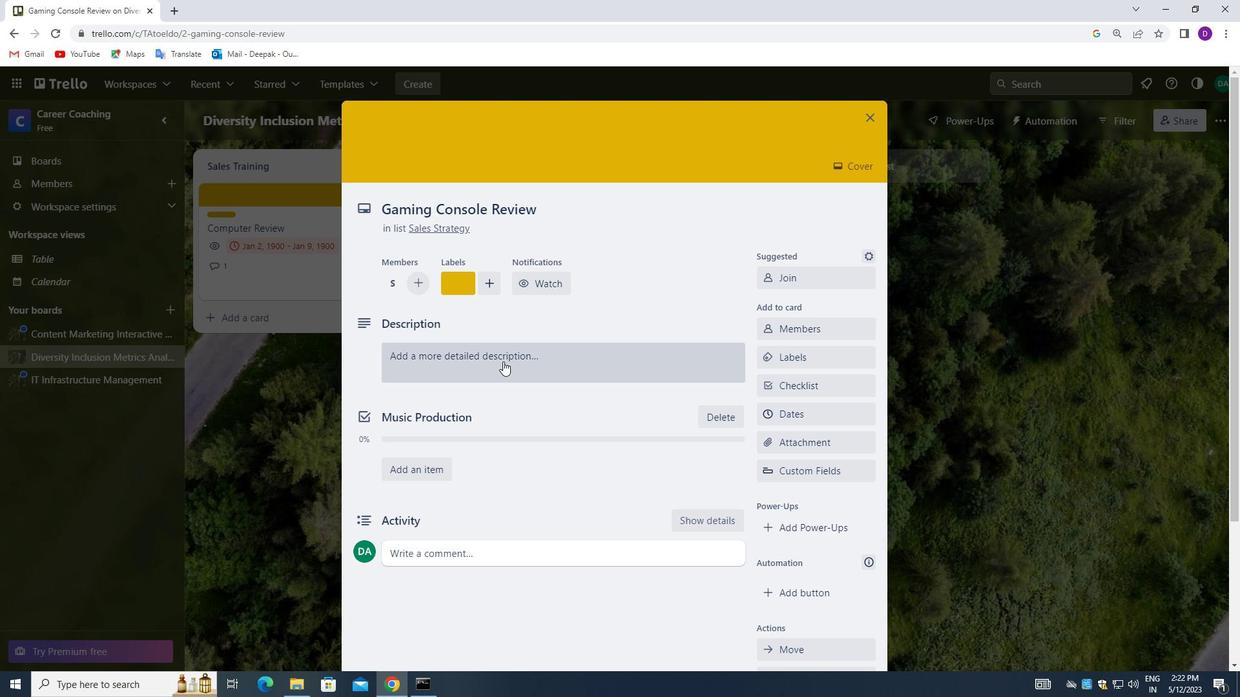 
Action: Mouse pressed left at (484, 362)
Screenshot: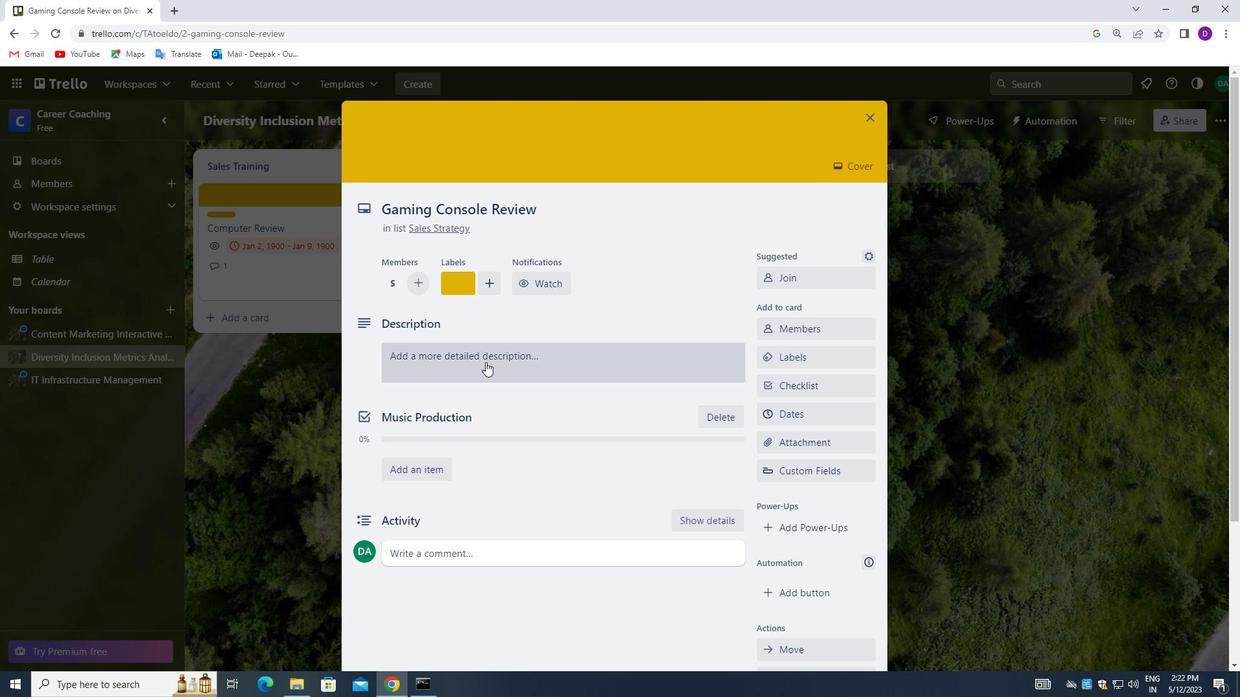
Action: Mouse moved to (228, 344)
Screenshot: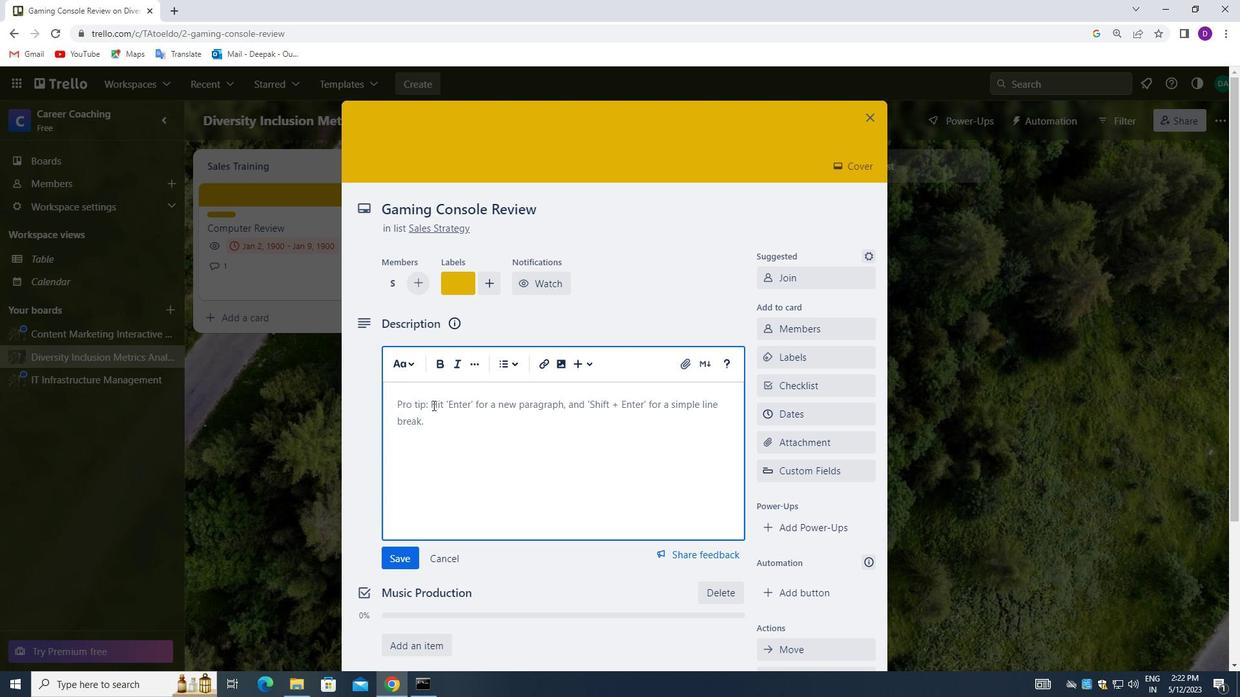 
Action: Key pressed <Key.shift_r>CREATE<Key.space>AND<Key.space>SEND<Key.space>OUT<Key.space>EMPLOYEE<Key.space>SATISFACTION<Key.space>SURVEY<Key.space><Key.backspace>.
Screenshot: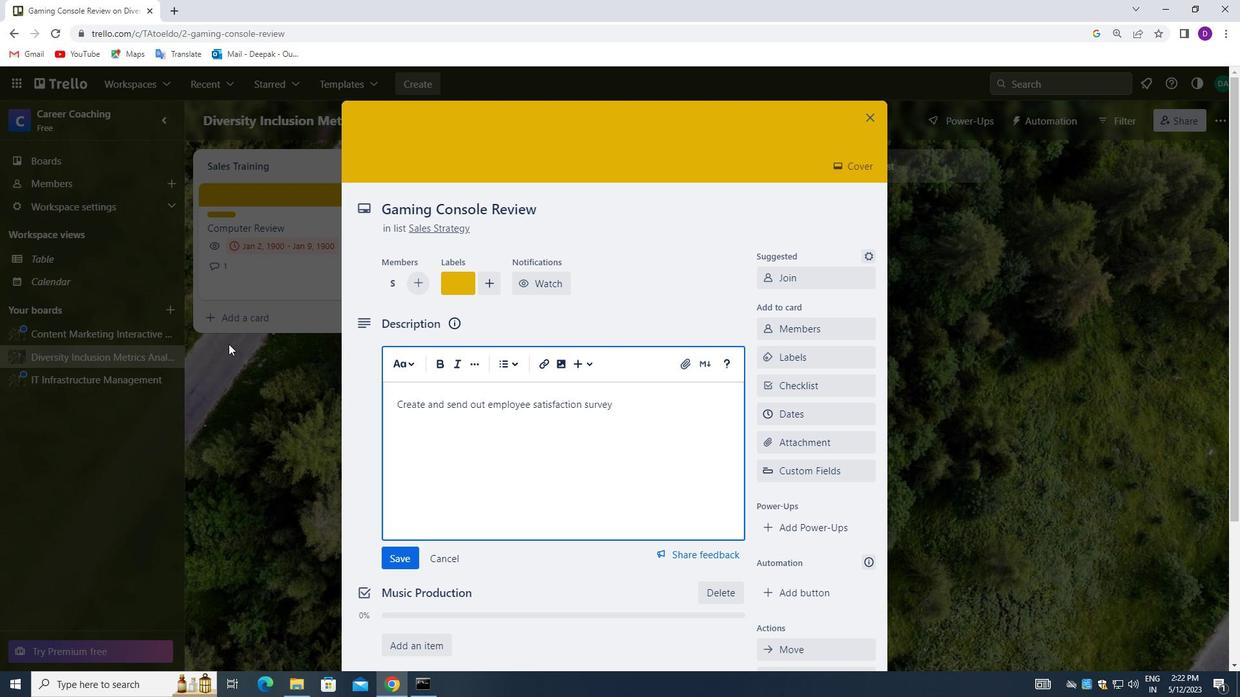 
Action: Mouse moved to (397, 561)
Screenshot: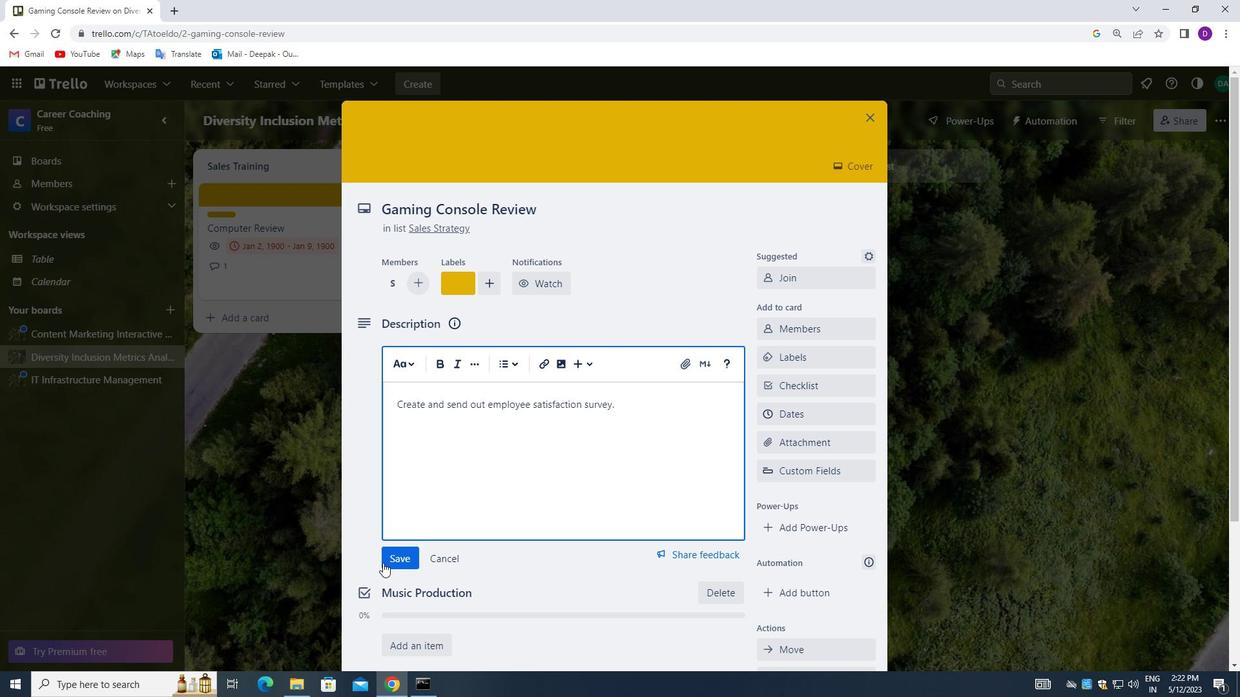 
Action: Mouse pressed left at (397, 561)
Screenshot: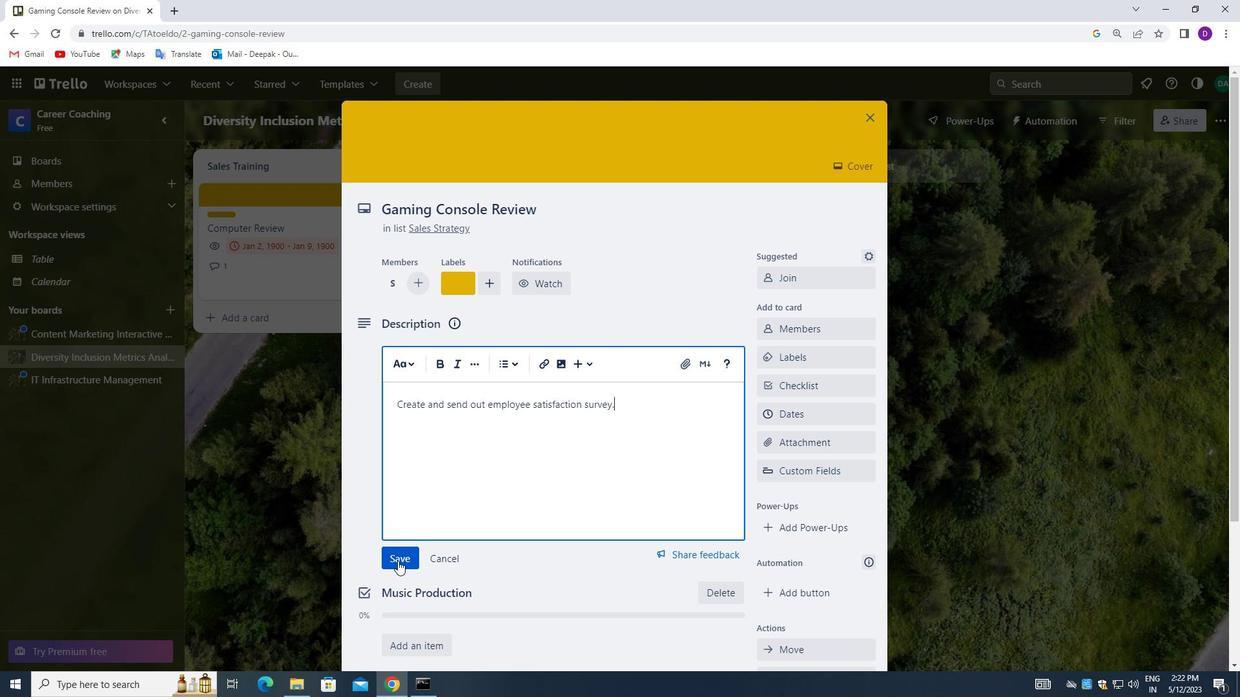
Action: Mouse moved to (511, 461)
Screenshot: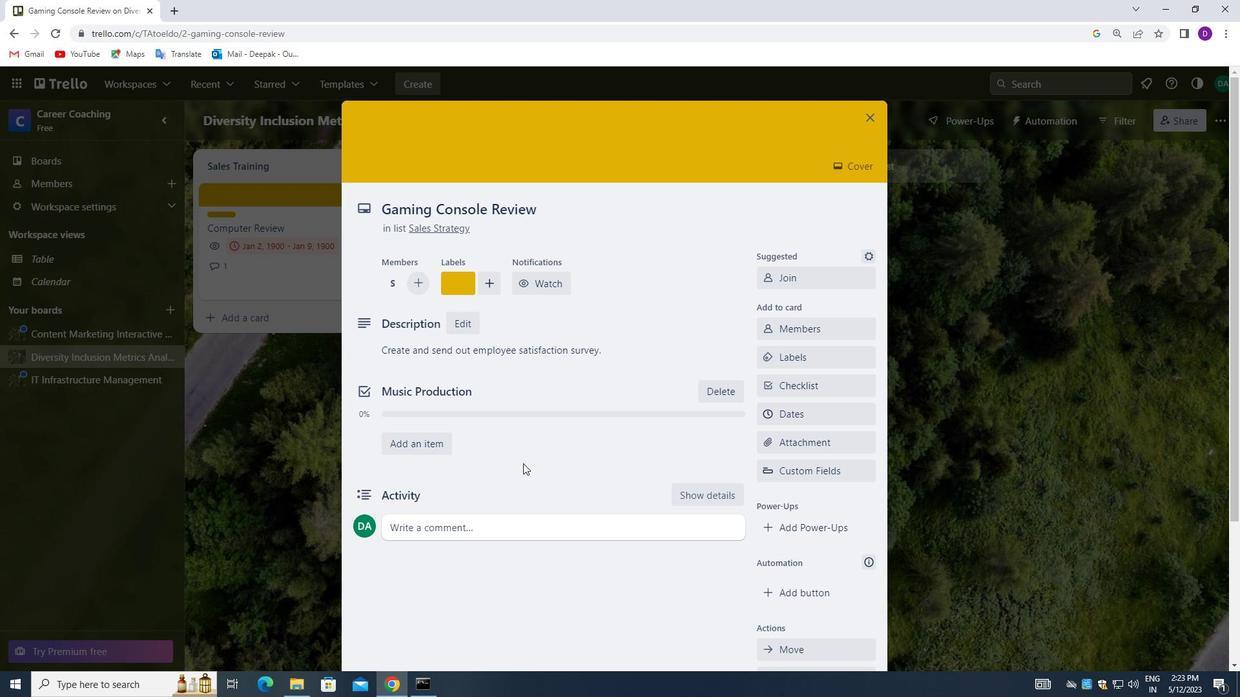 
Action: Mouse scrolled (511, 460) with delta (0, 0)
Screenshot: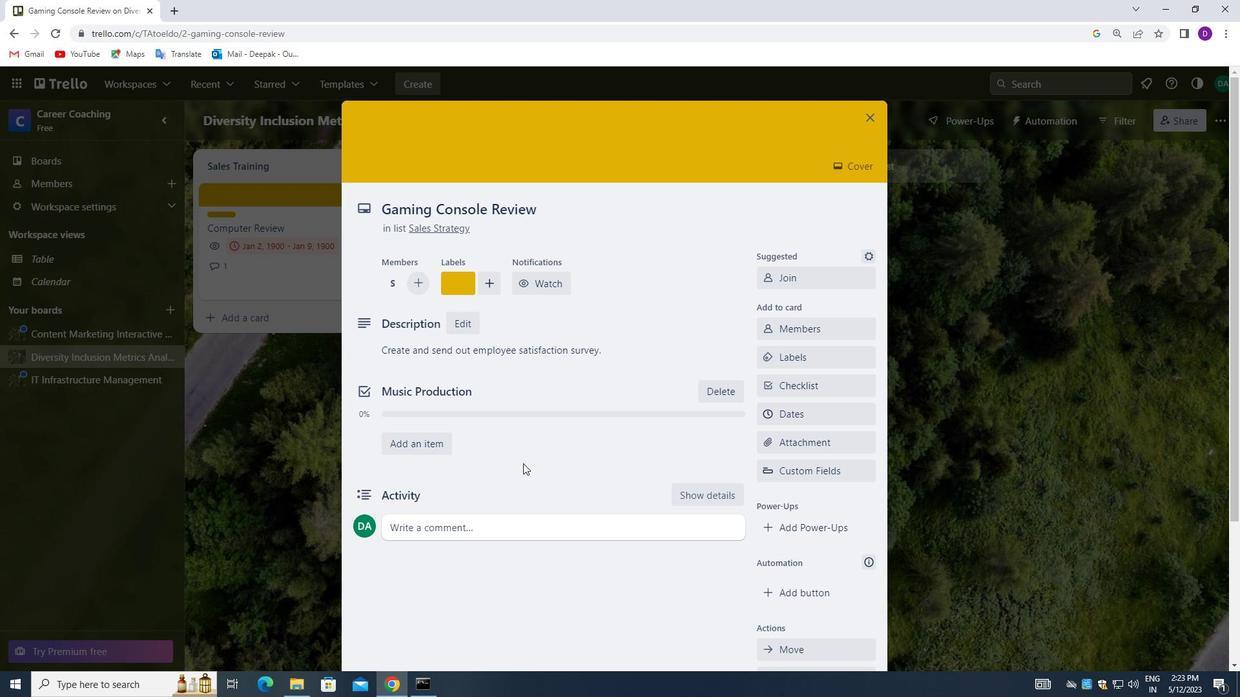 
Action: Mouse moved to (509, 461)
Screenshot: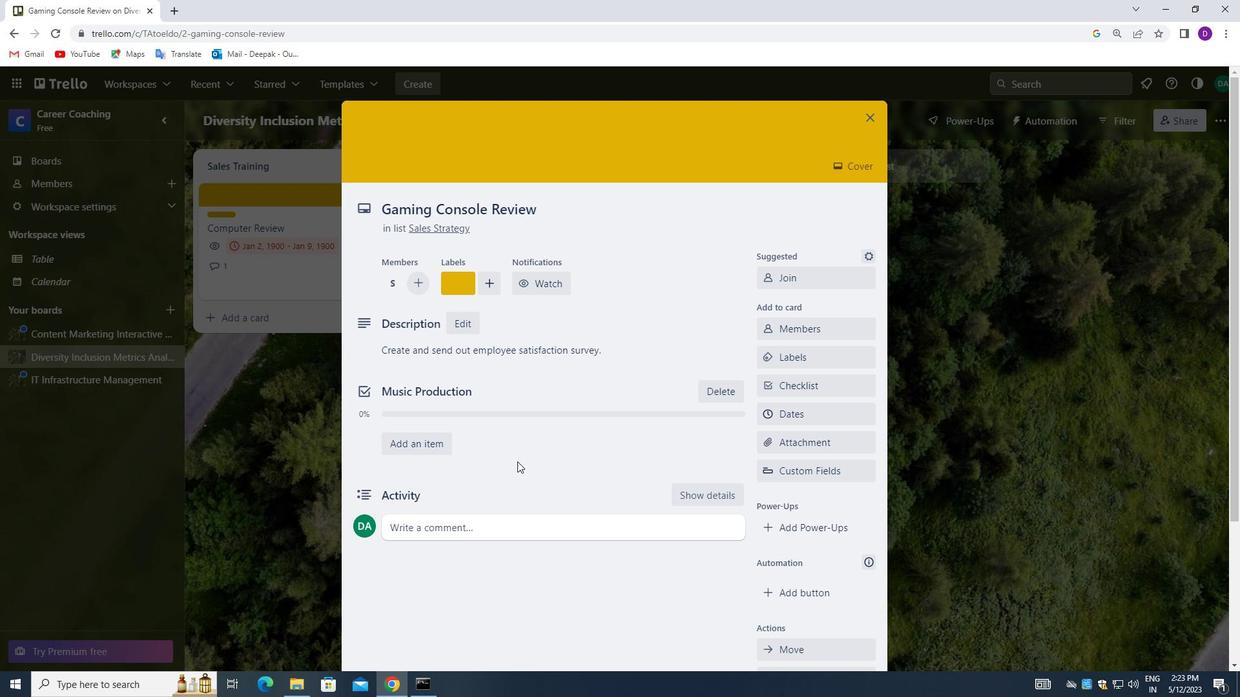 
Action: Mouse scrolled (509, 460) with delta (0, 0)
Screenshot: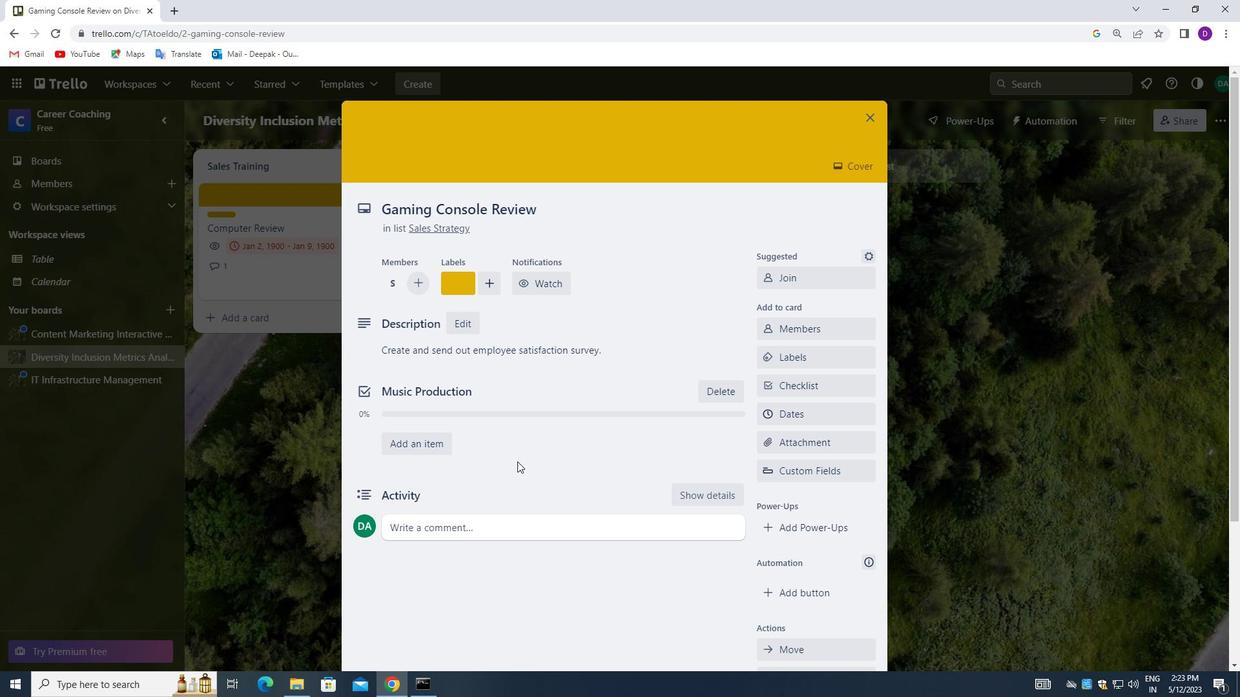
Action: Mouse moved to (484, 388)
Screenshot: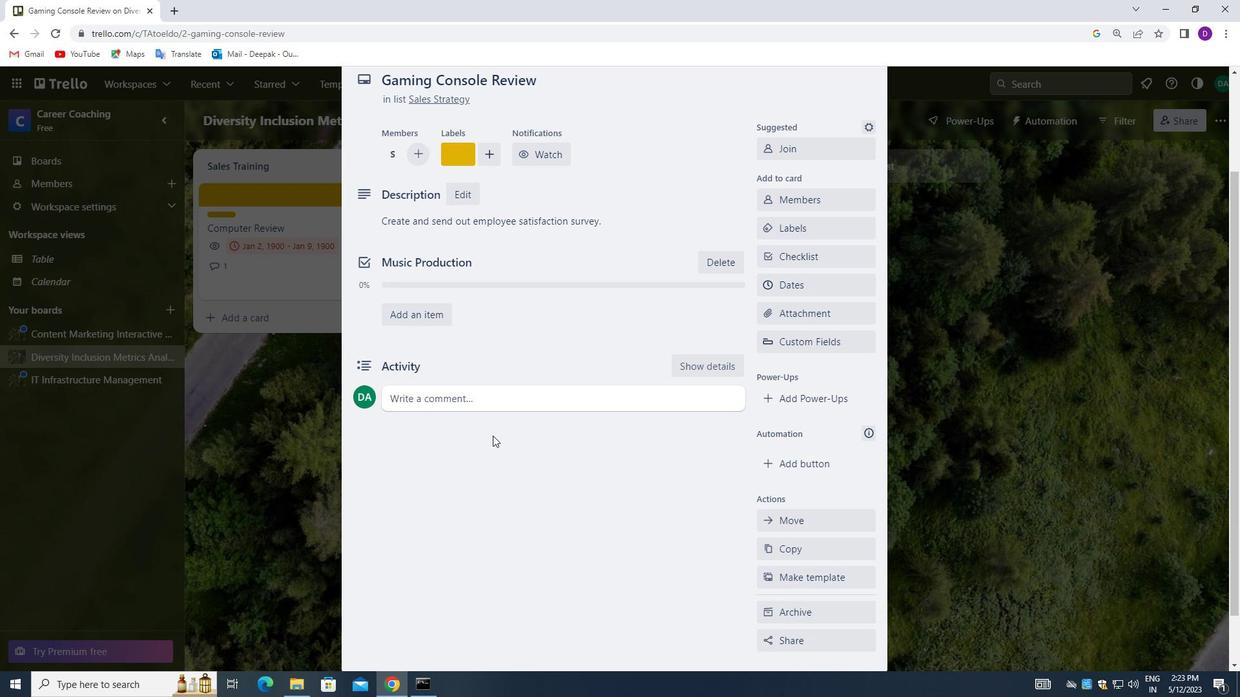 
Action: Mouse pressed left at (484, 388)
Screenshot: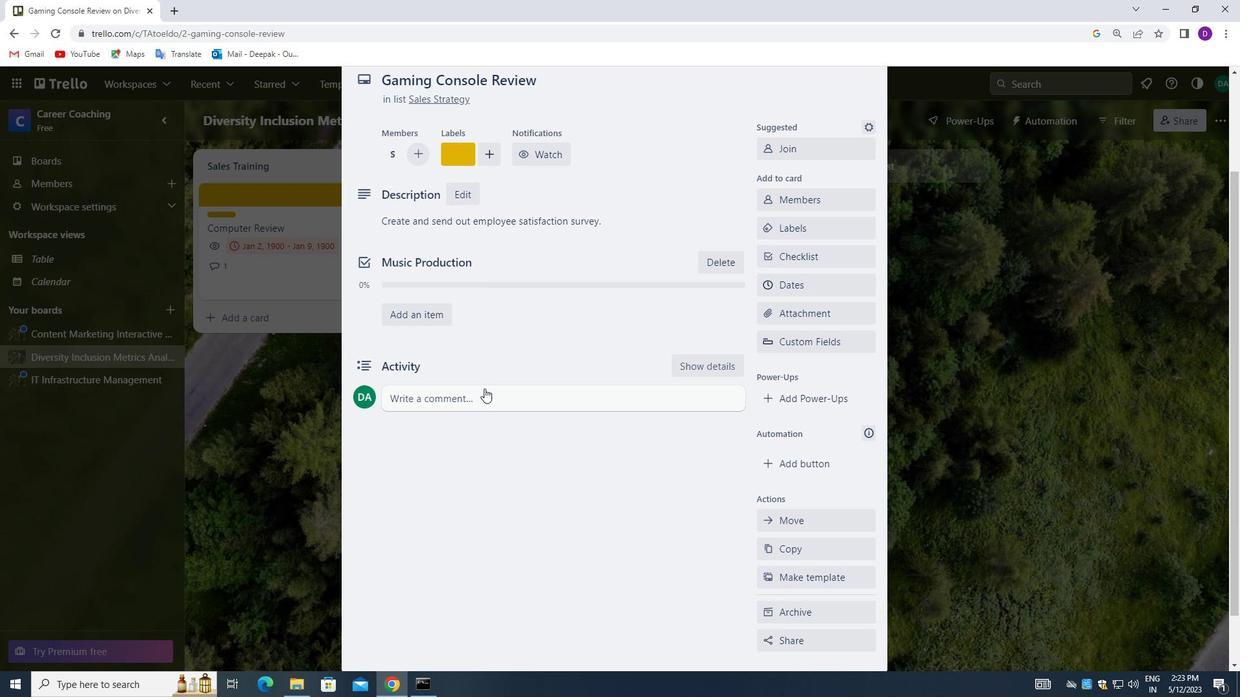 
Action: Mouse moved to (448, 450)
Screenshot: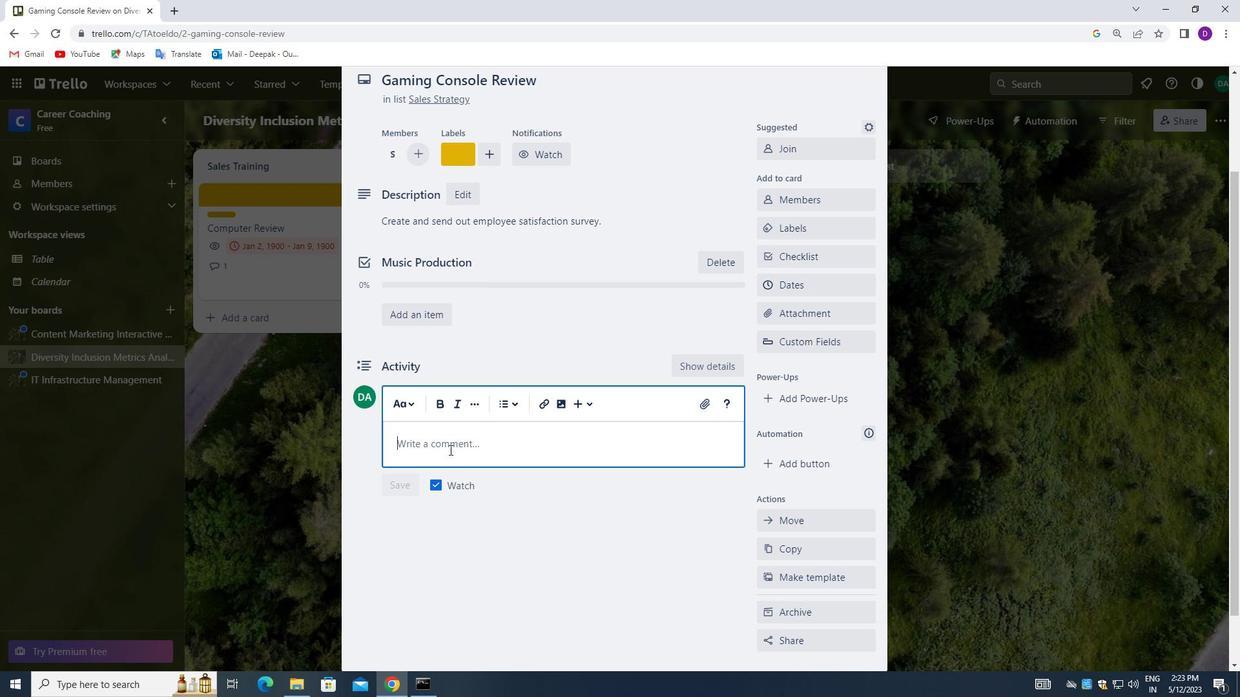 
Action: Mouse pressed left at (448, 450)
Screenshot: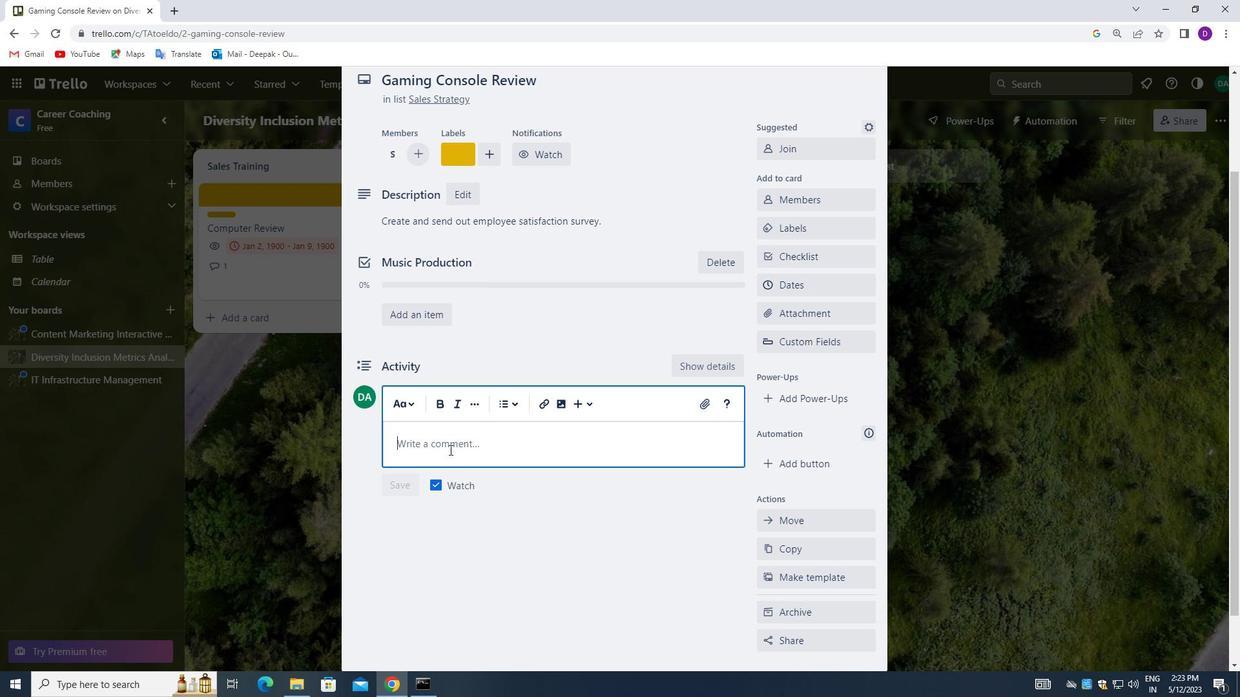 
Action: Mouse moved to (318, 449)
Screenshot: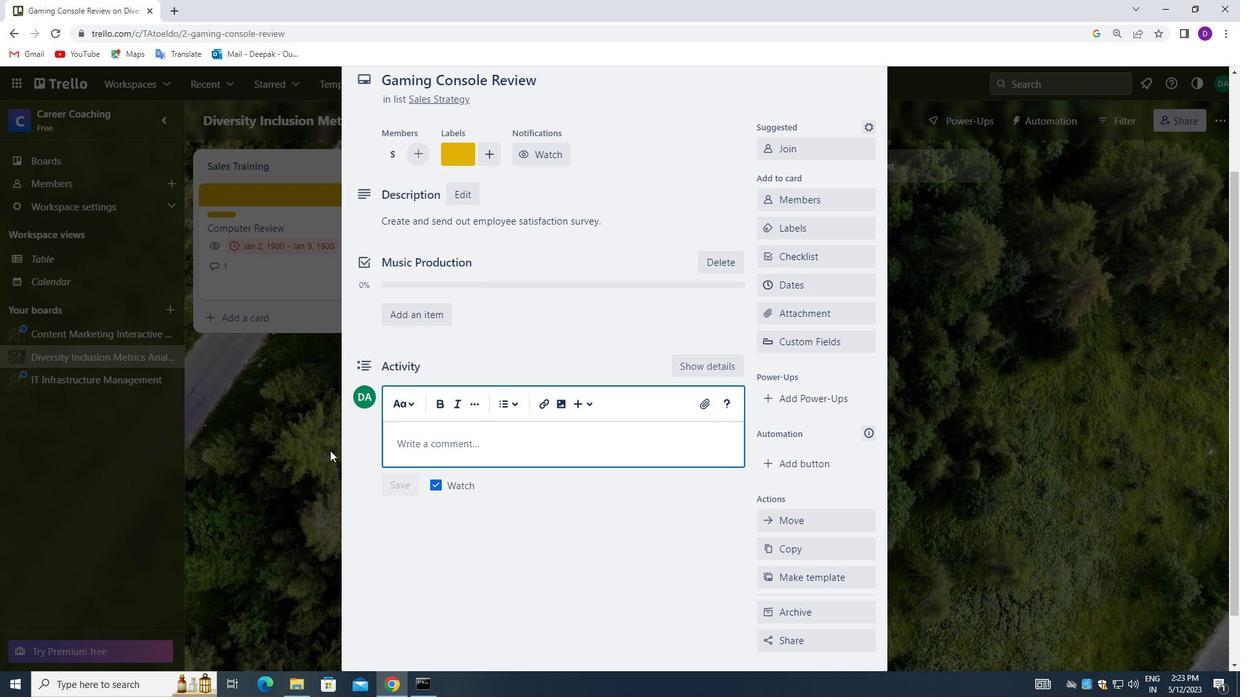 
Action: Key pressed <Key.shift_r><Key.shift>LET<Key.space>US<Key.space>APPROACH<Key.space>THIS<Key.space>TASK<Key.space>WITH<Key.space>A<Key.space>SENC<Key.backspace>SE<Key.space>OF<Key.space>CURIOSITY<Key.space>AND<Key.space>A<Key.space>WILLINGNESS<Key.space>TO<Key.space>LEARN<Key.space>FROM<Key.space>OTHERS<Key.space>WHO<Key.space>HAVE<Key.space>FINE<Key.space>SIMILAR<Key.space>WORK.
Screenshot: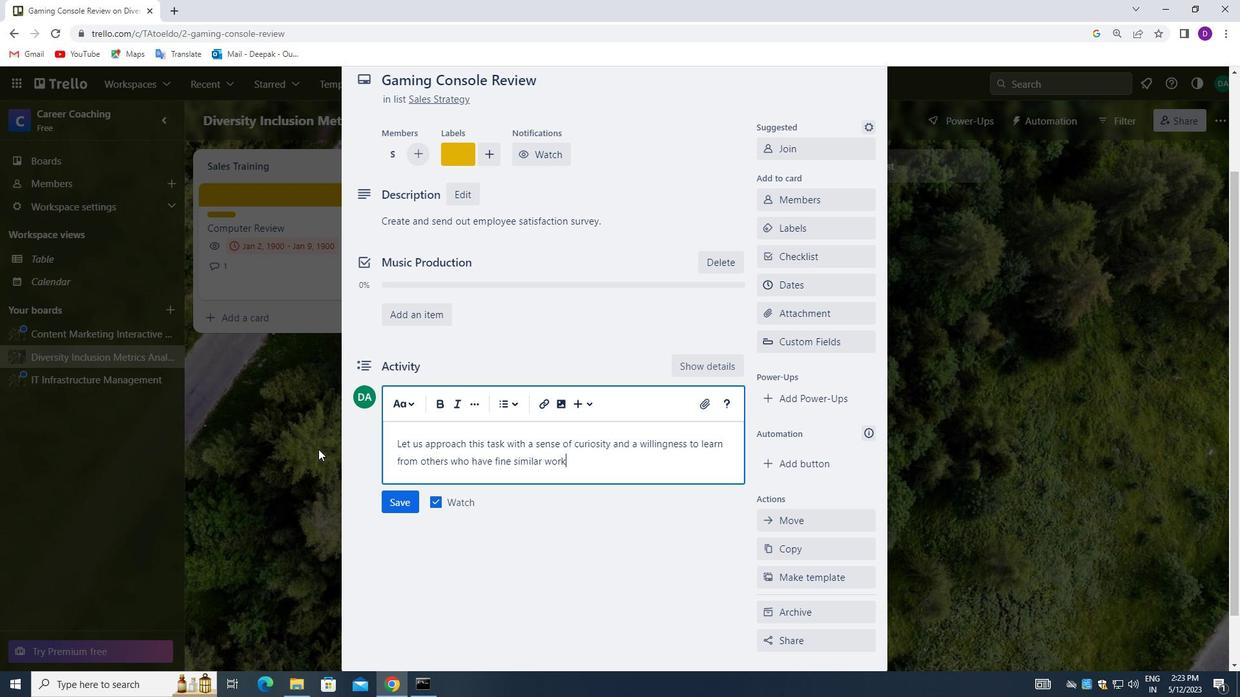 
Action: Mouse moved to (394, 498)
Screenshot: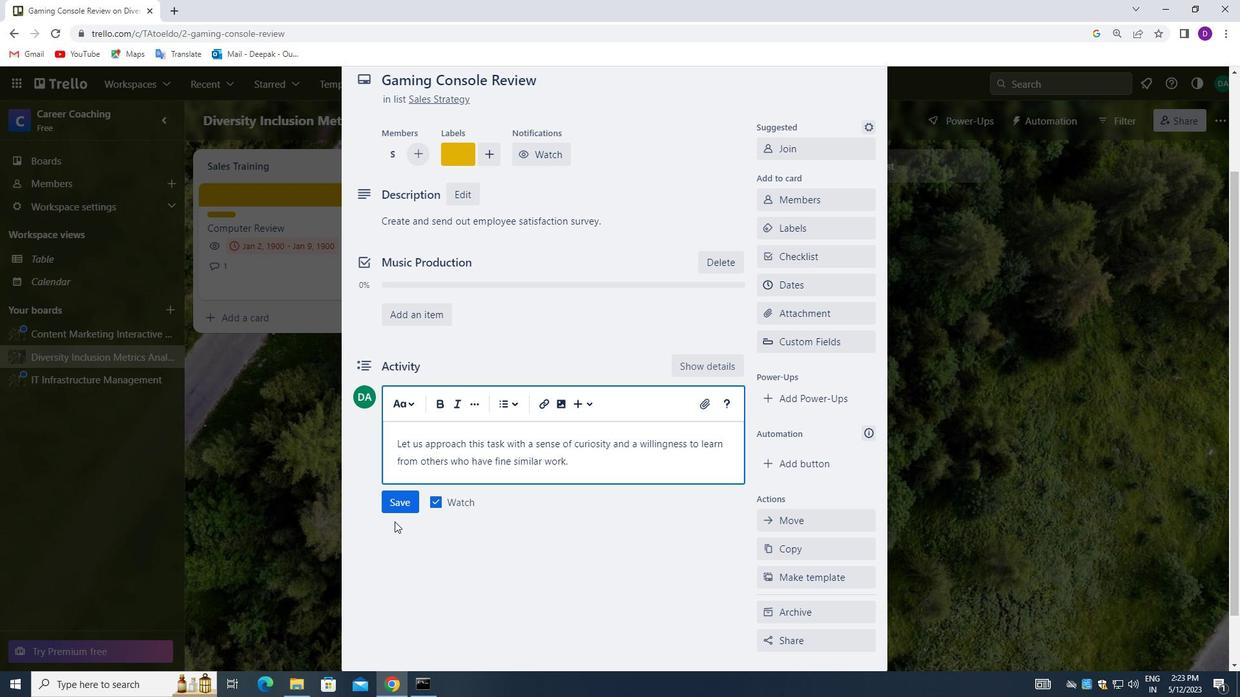 
Action: Mouse pressed left at (394, 498)
Screenshot: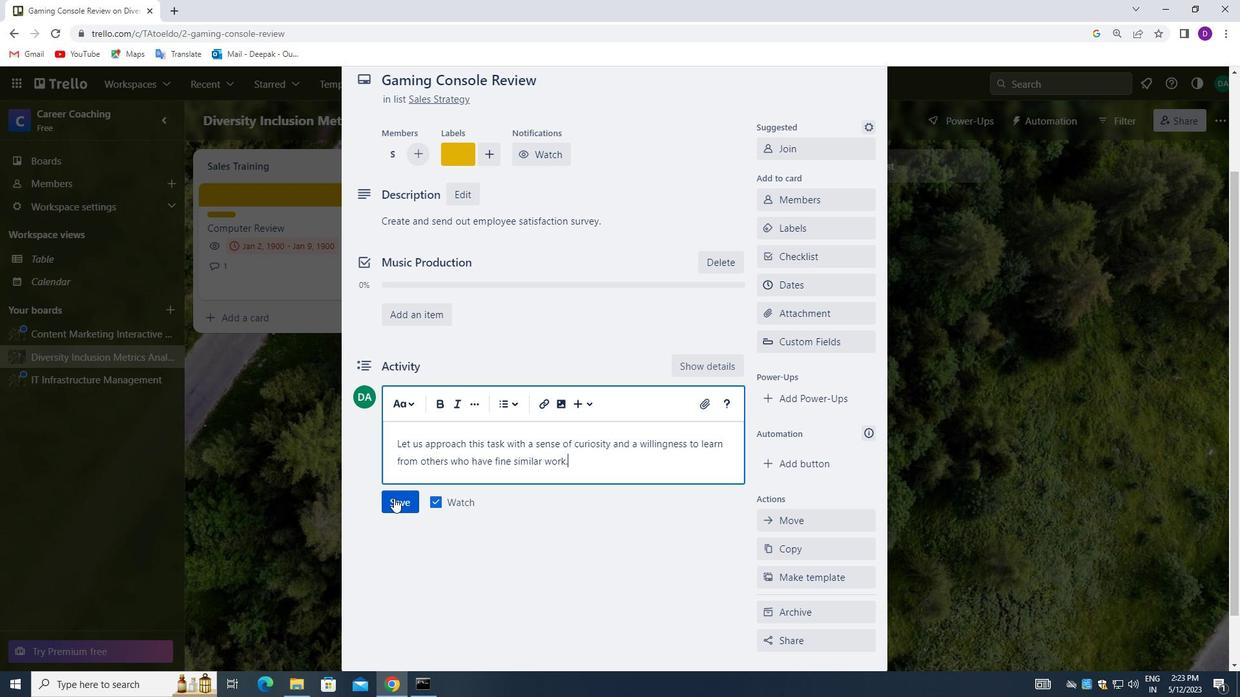 
Action: Mouse moved to (807, 286)
Screenshot: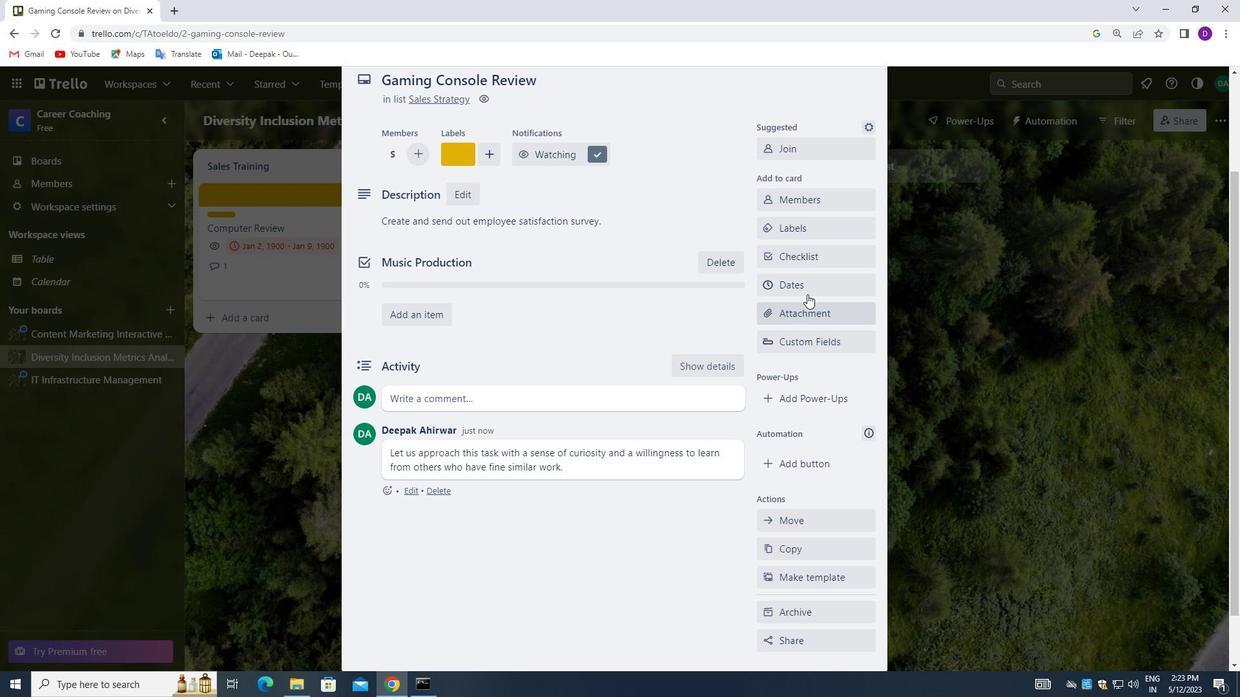 
Action: Mouse pressed left at (807, 286)
Screenshot: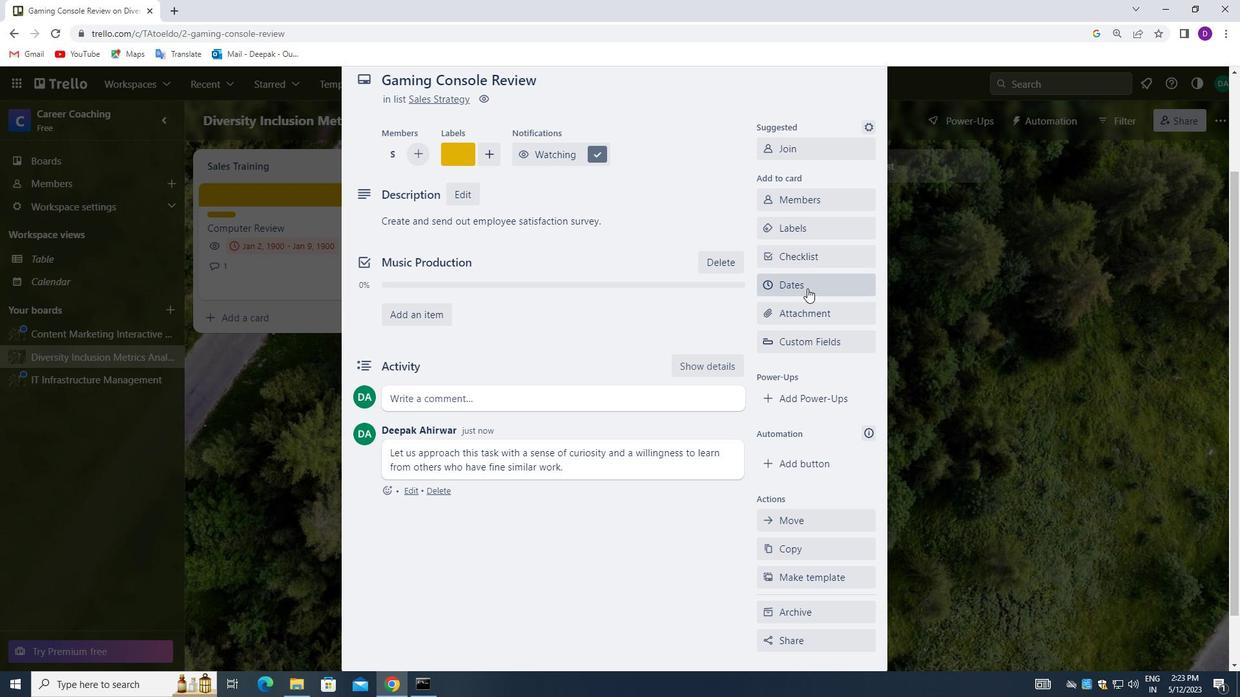 
Action: Mouse moved to (773, 380)
Screenshot: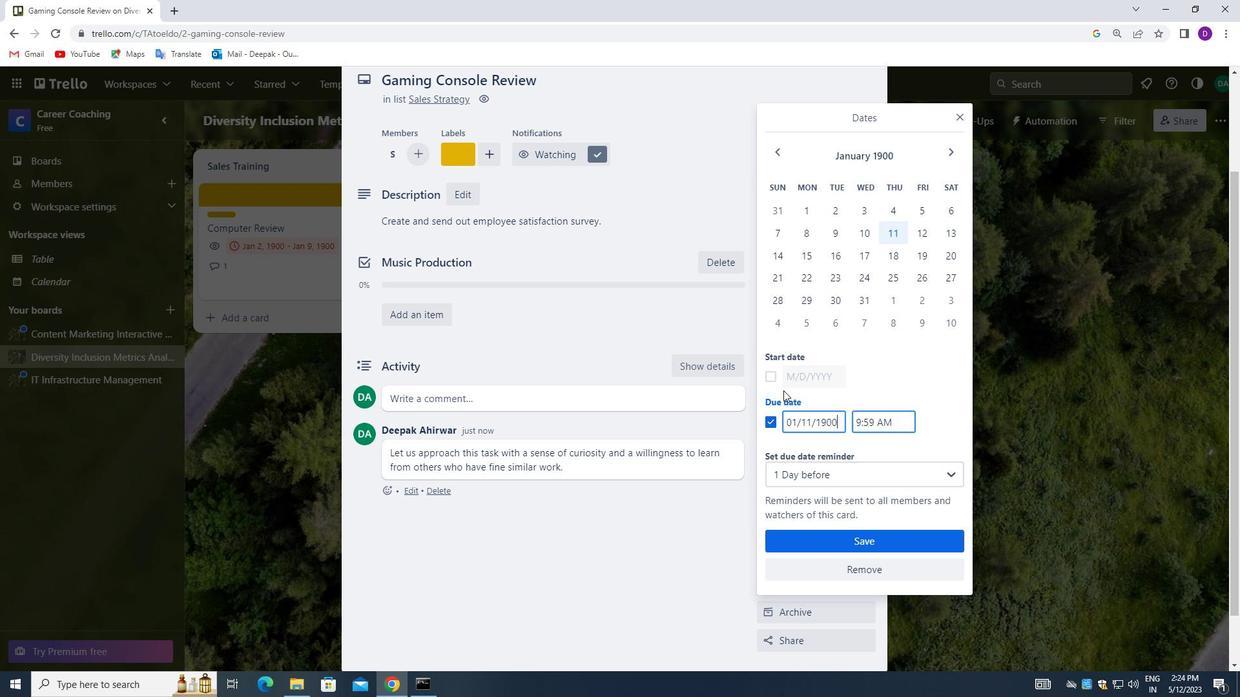 
Action: Mouse pressed left at (773, 380)
Screenshot: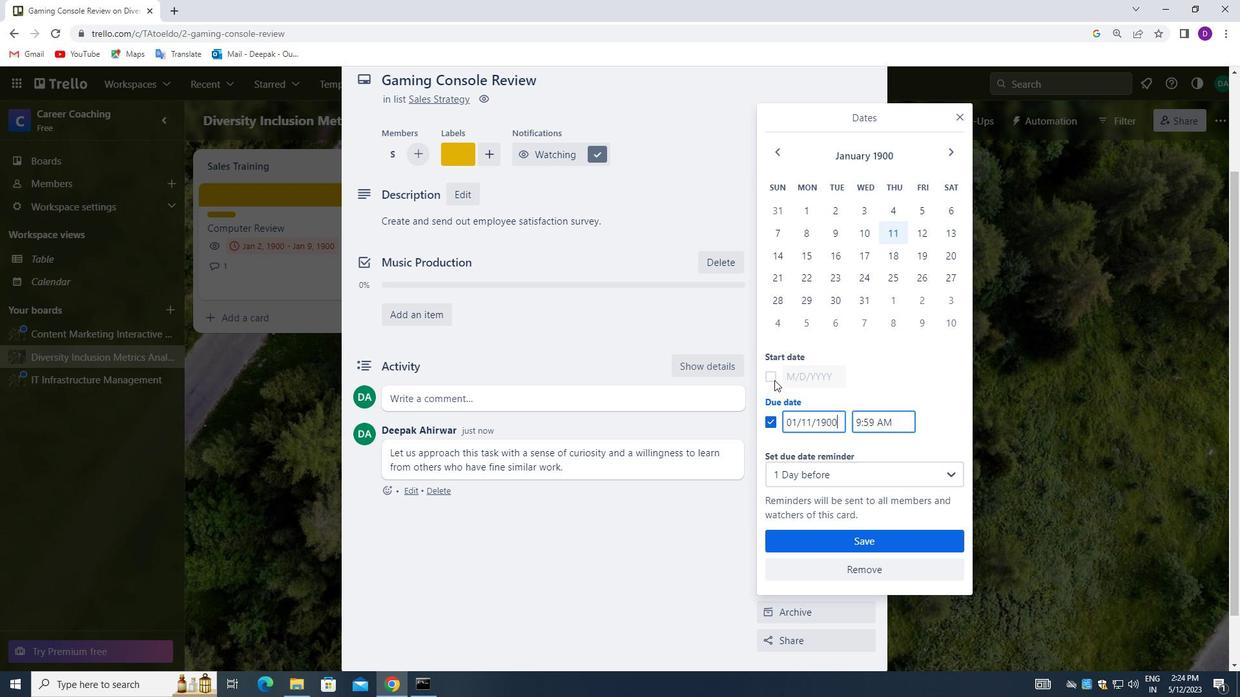 
Action: Mouse moved to (836, 376)
Screenshot: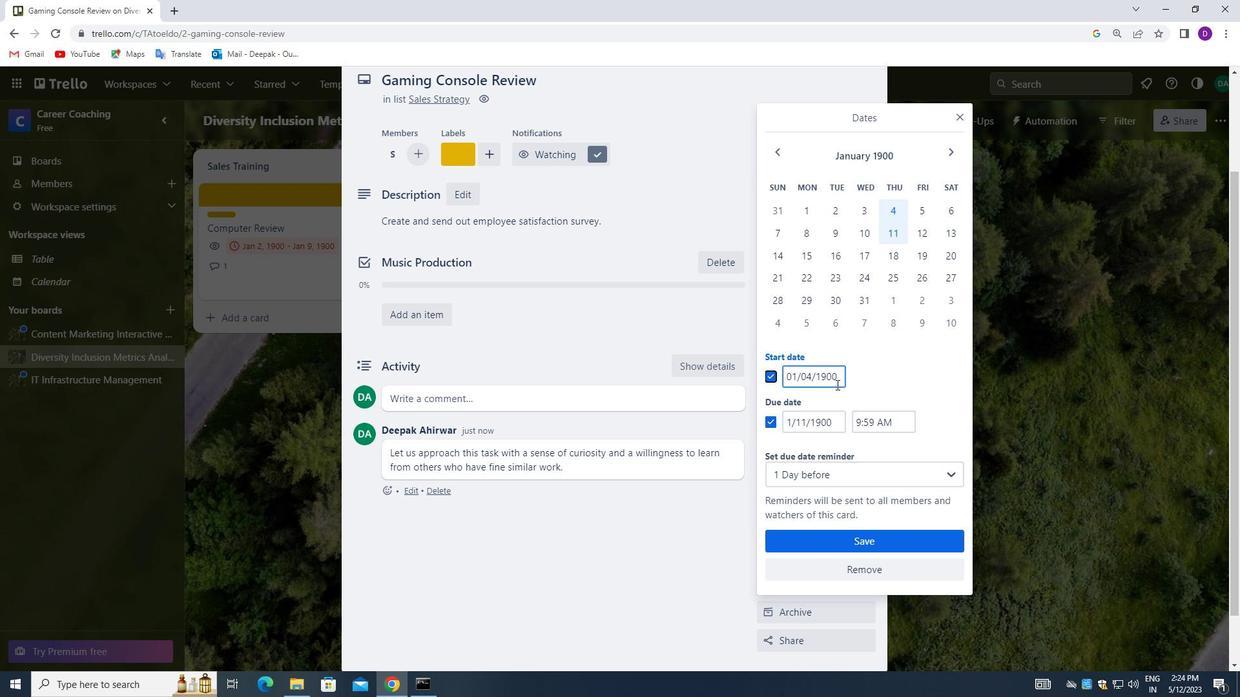 
Action: Mouse pressed left at (836, 376)
Screenshot: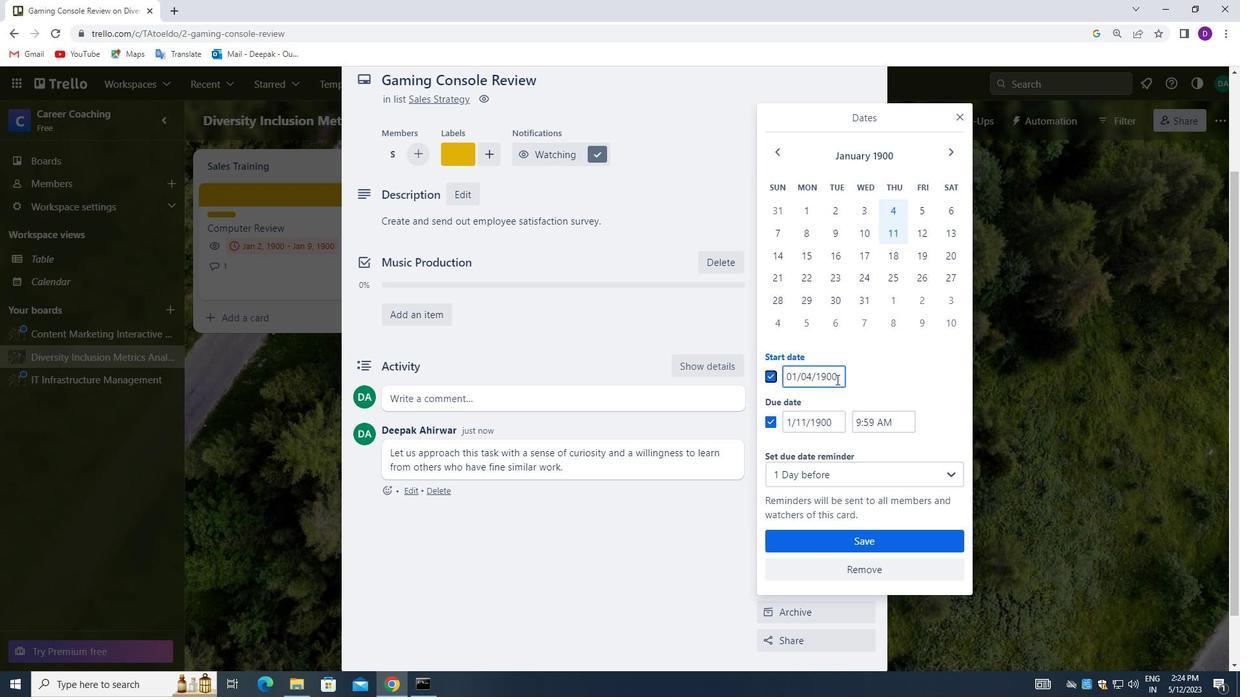 
Action: Mouse moved to (850, 381)
Screenshot: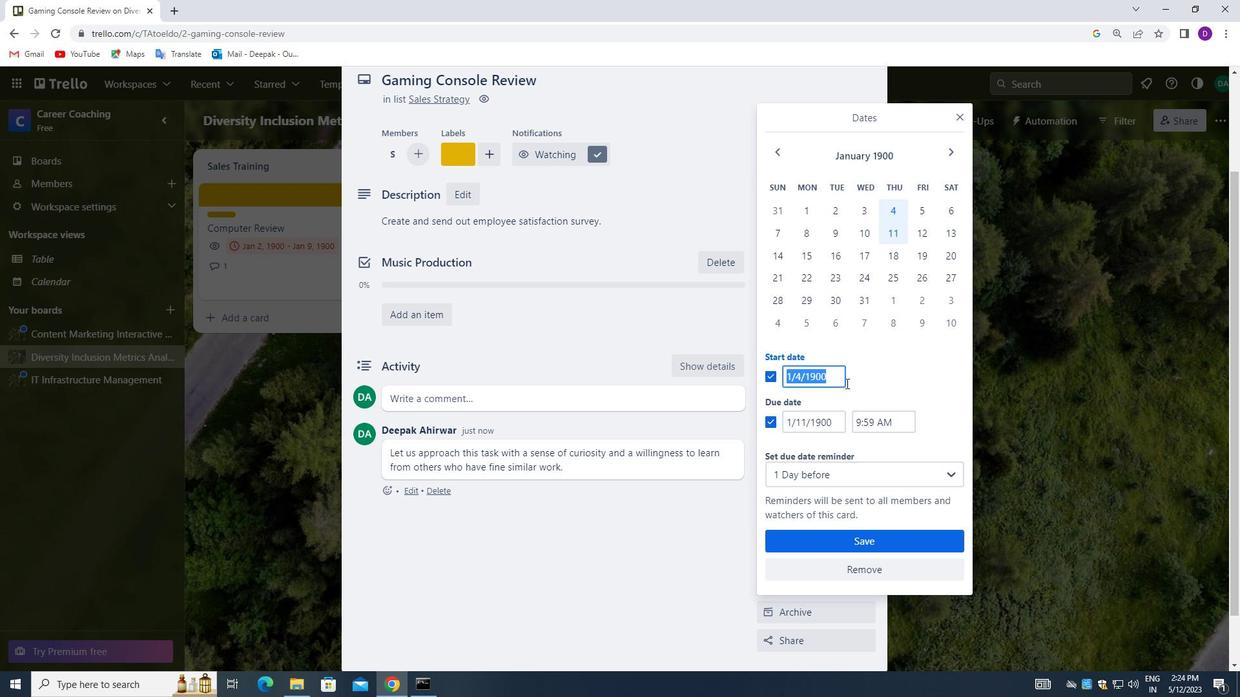 
Action: Key pressed <Key.backspace>01/05/1900
Screenshot: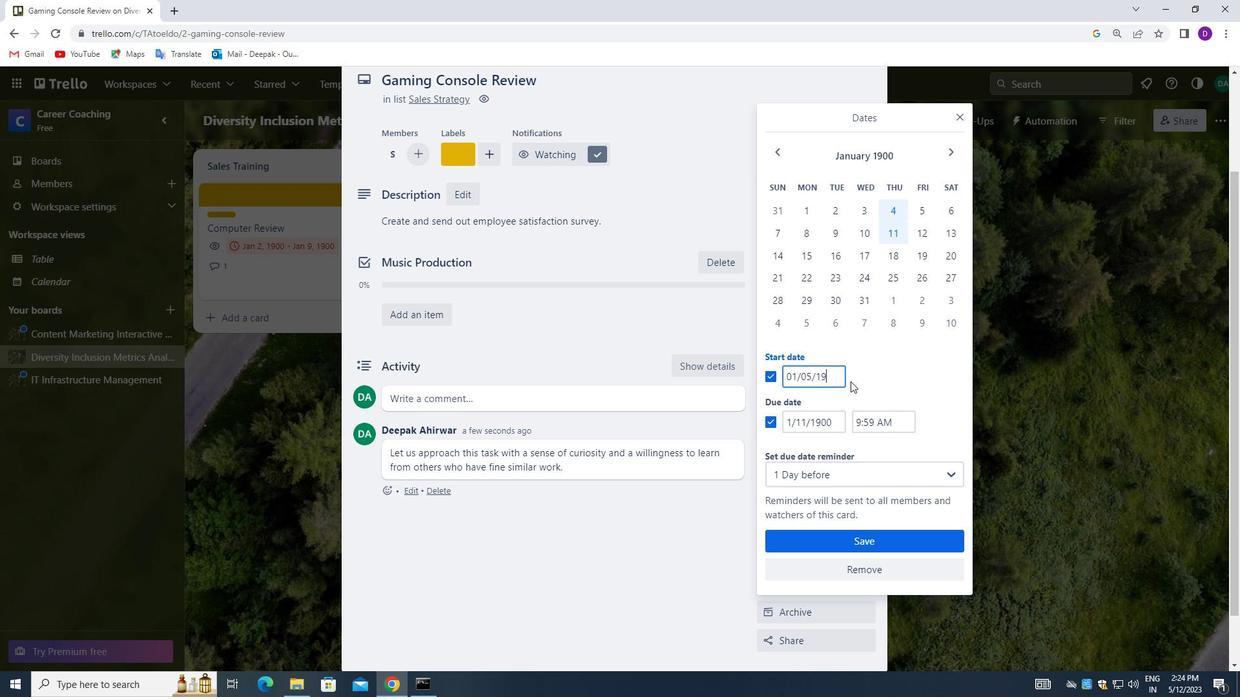 
Action: Mouse moved to (836, 420)
Screenshot: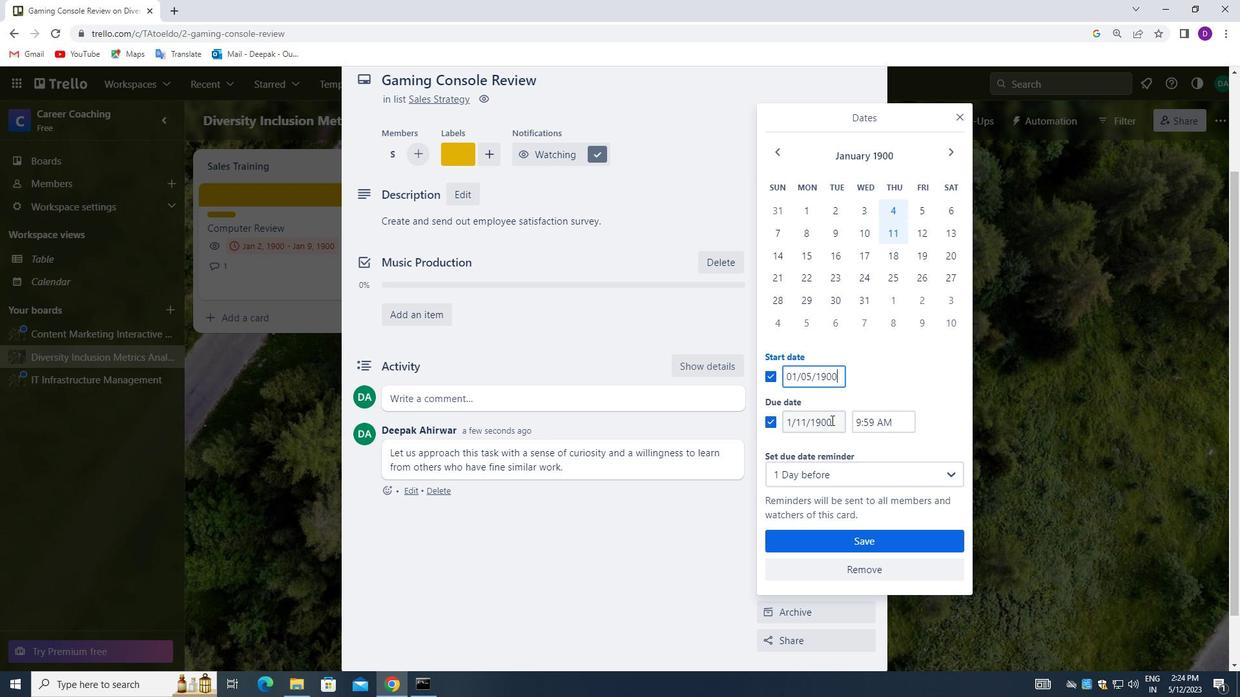
Action: Mouse pressed left at (836, 420)
Screenshot: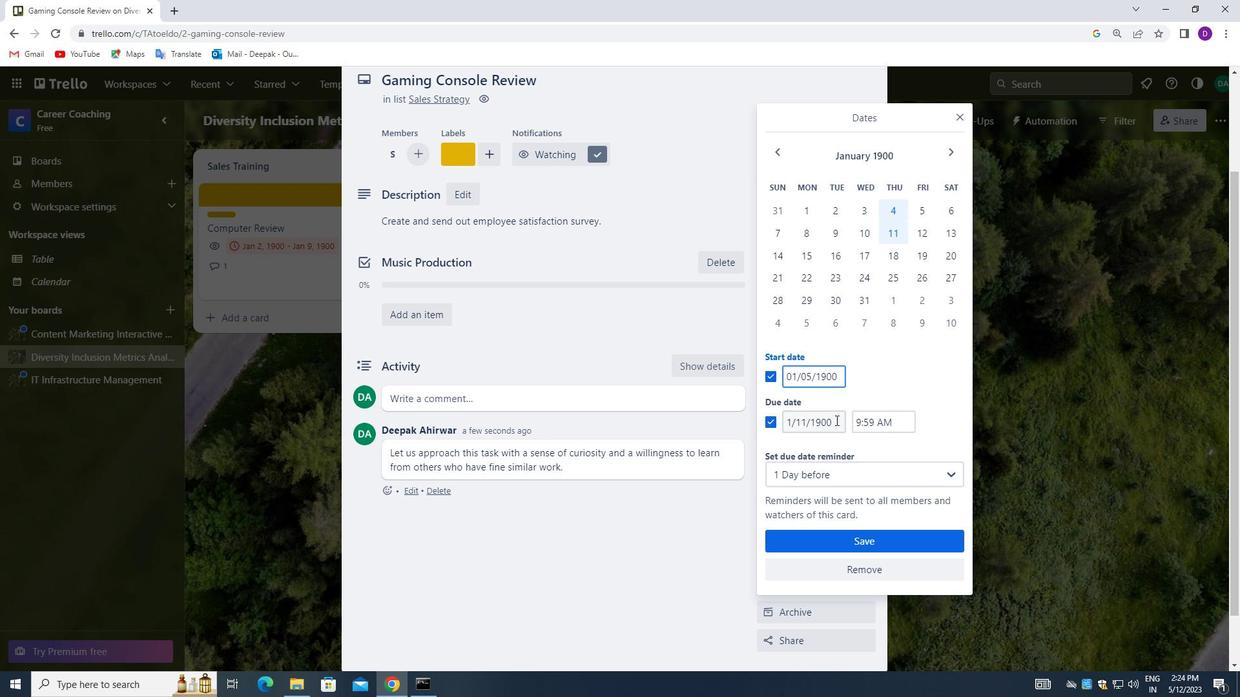 
Action: Mouse moved to (790, 468)
Screenshot: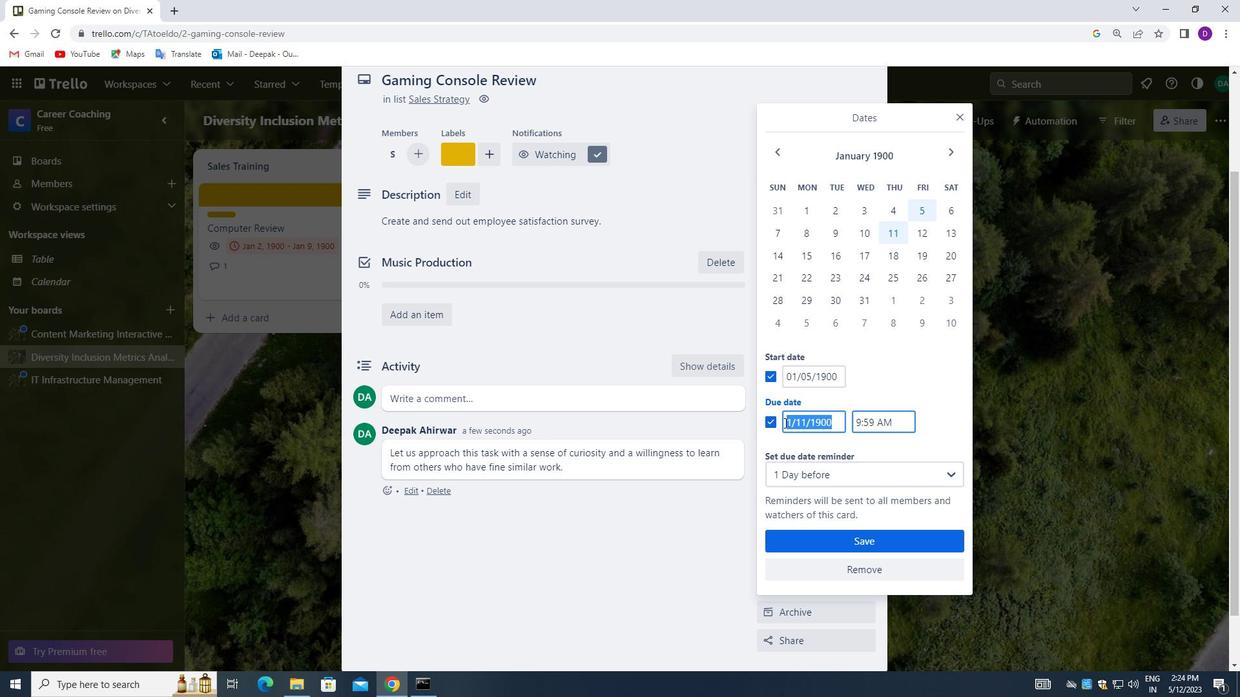 
Action: Key pressed <Key.backspace>01/12/1900
Screenshot: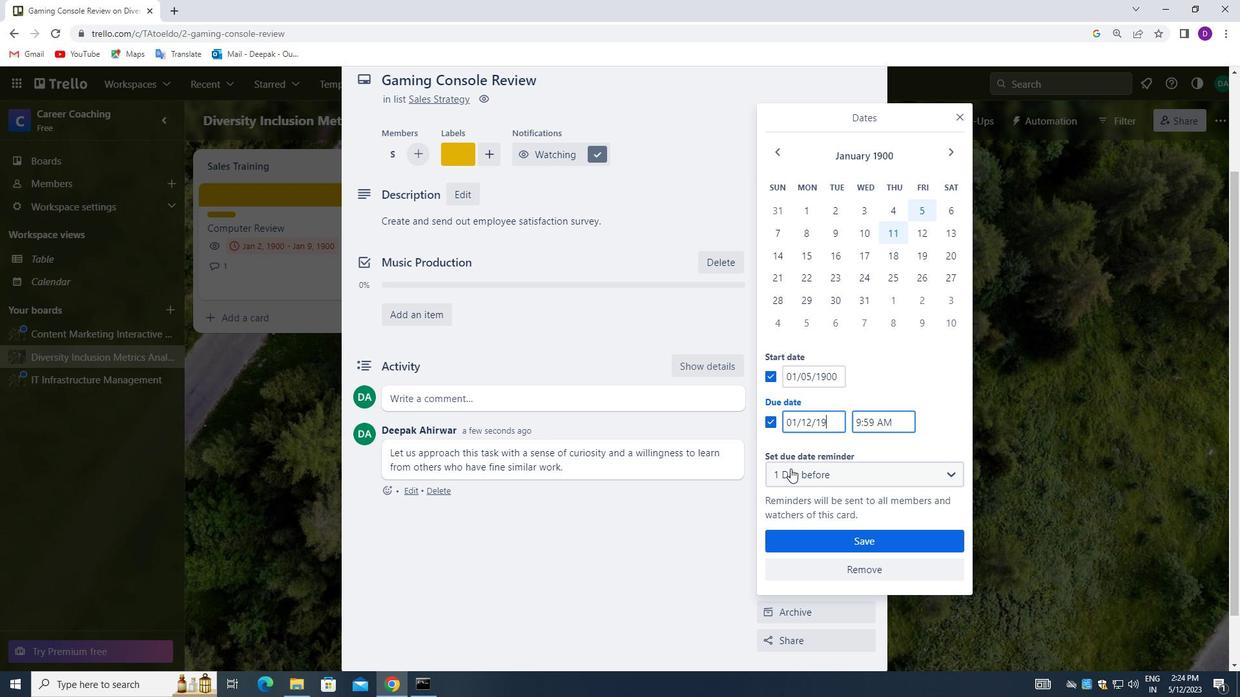 
Action: Mouse moved to (883, 540)
Screenshot: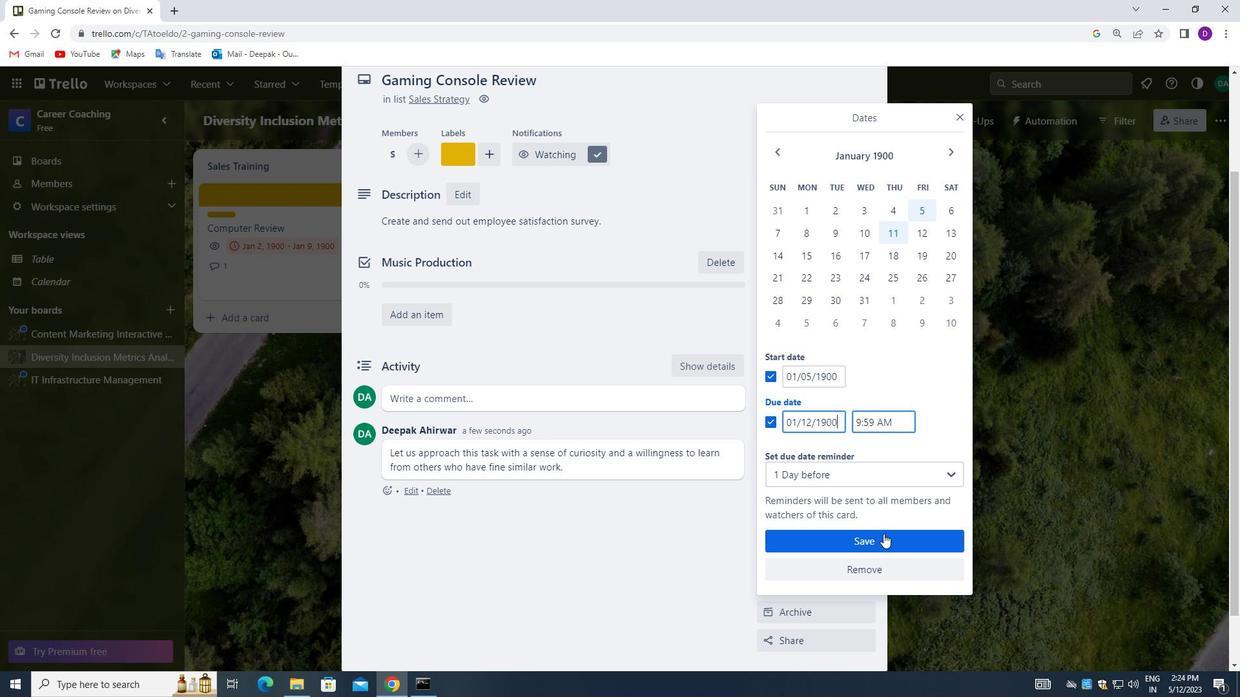 
Action: Mouse pressed left at (883, 540)
Screenshot: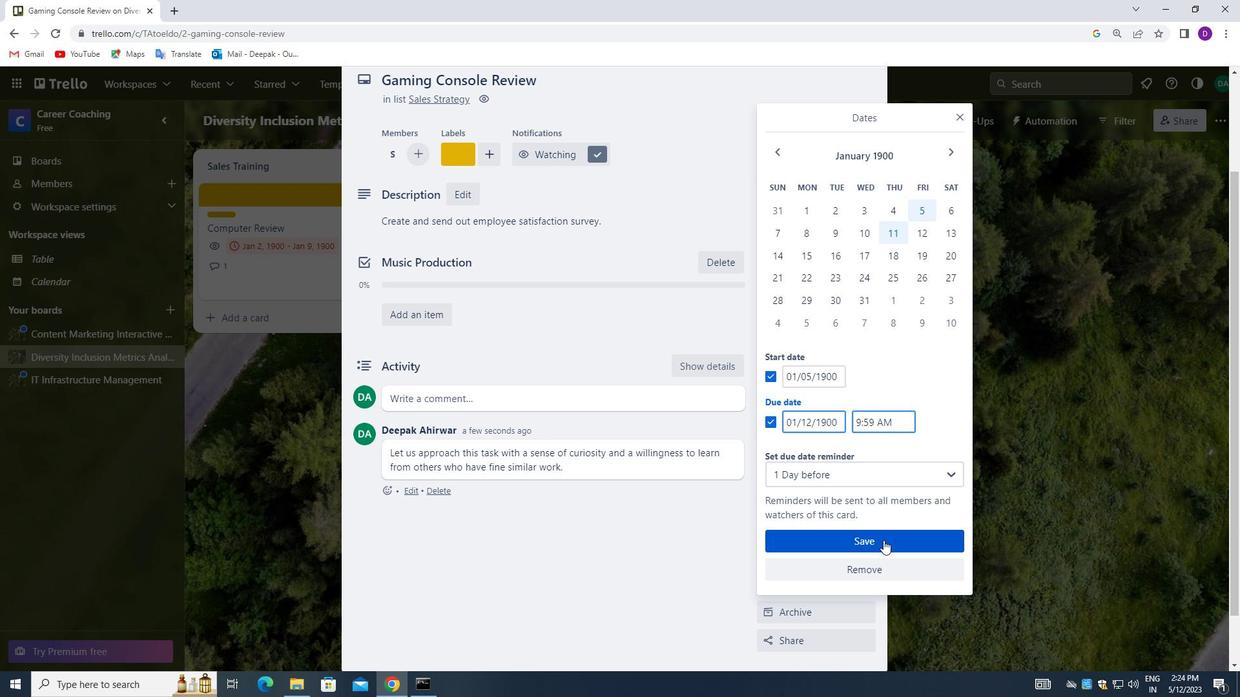 
Action: Mouse moved to (570, 399)
Screenshot: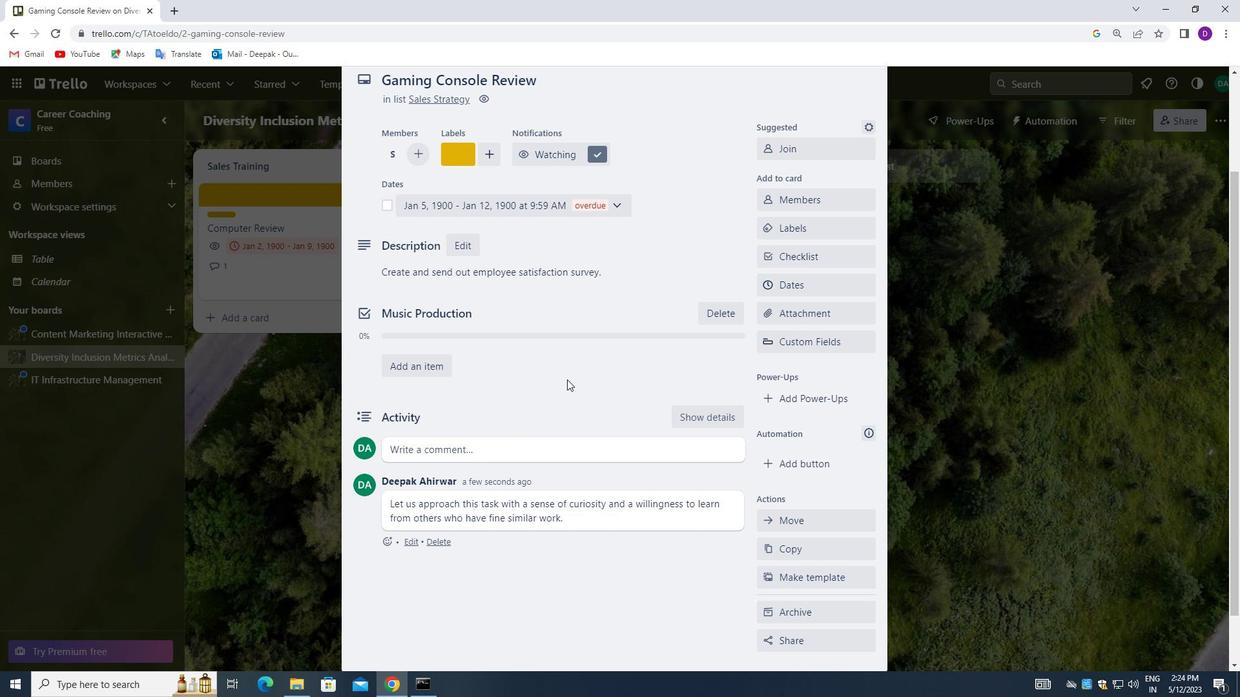 
Action: Mouse scrolled (570, 399) with delta (0, 0)
Screenshot: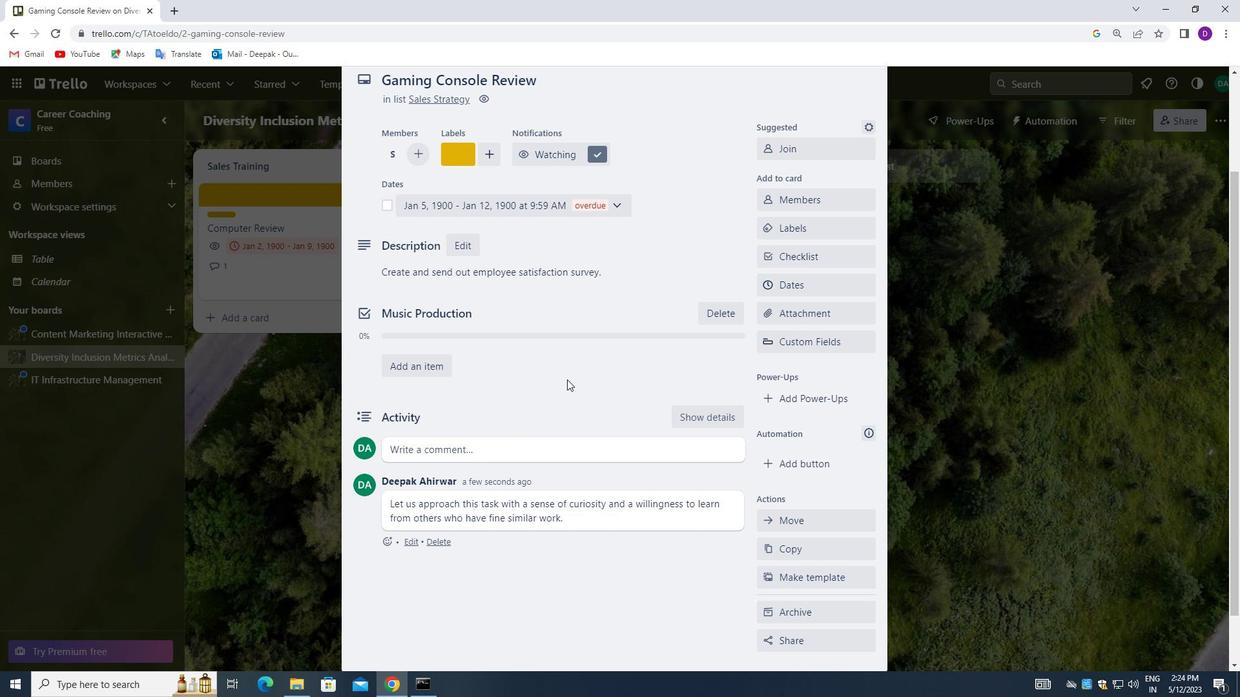 
Action: Mouse moved to (570, 406)
Screenshot: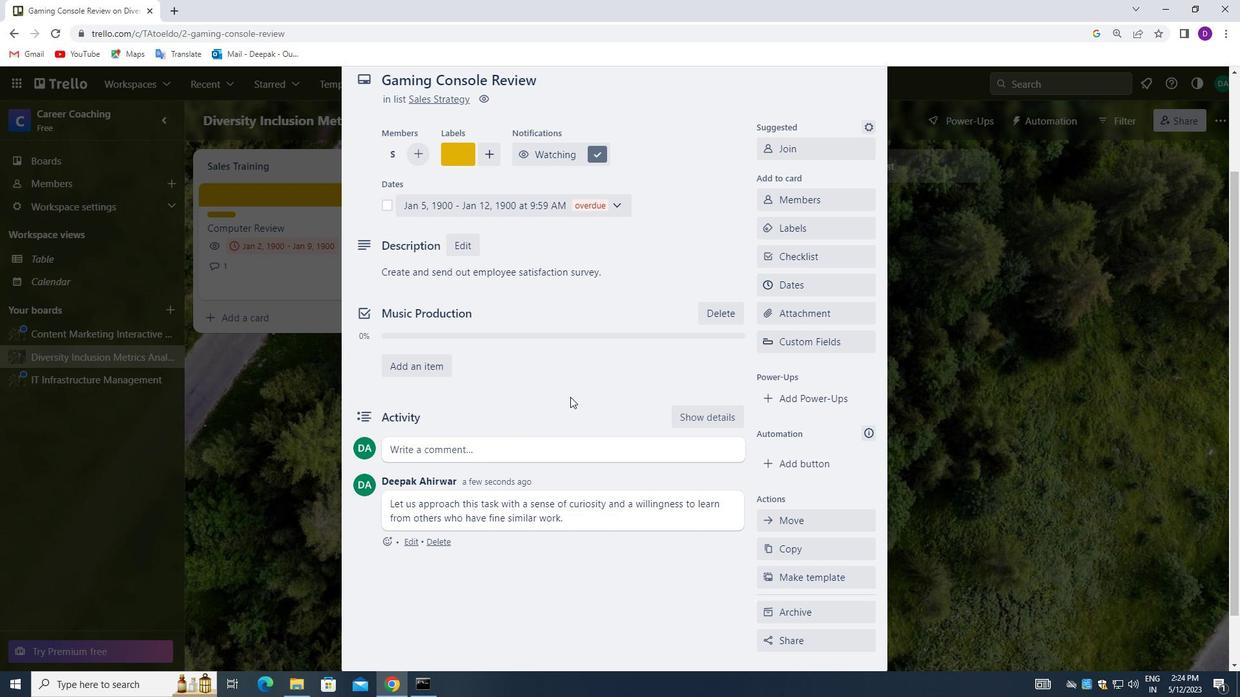 
Action: Mouse scrolled (570, 405) with delta (0, 0)
Screenshot: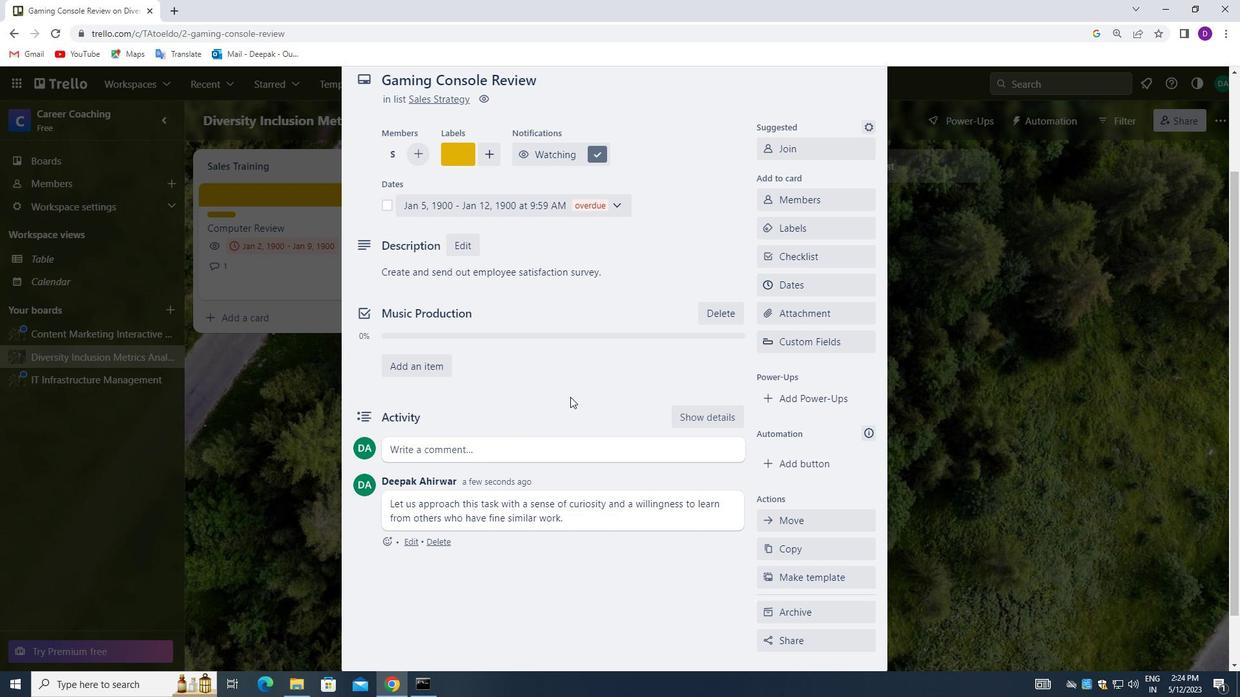 
Action: Mouse moved to (570, 407)
Screenshot: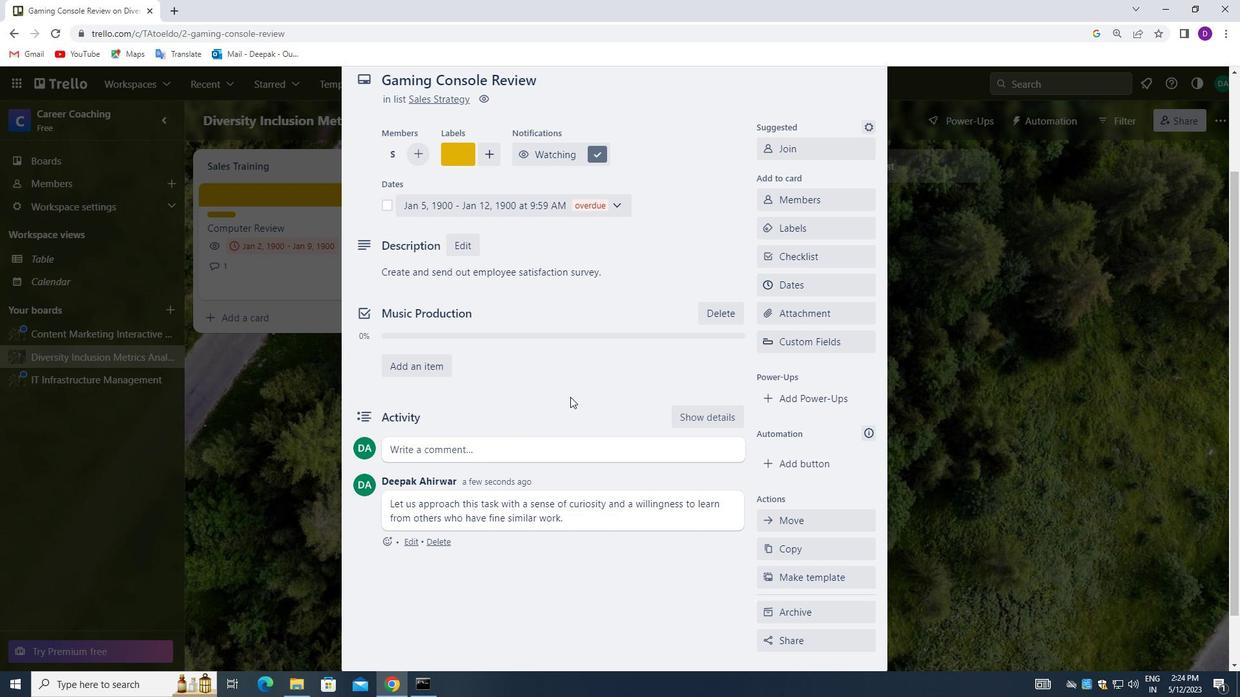 
Action: Mouse scrolled (570, 406) with delta (0, 0)
Screenshot: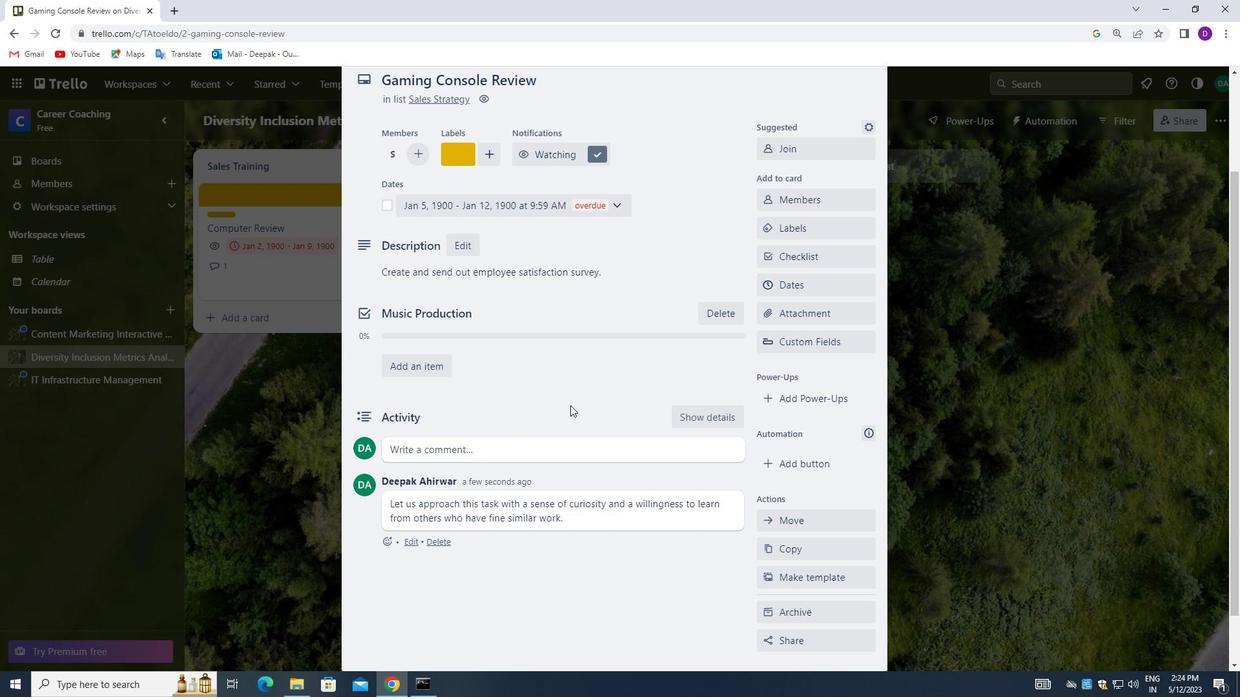 
Action: Mouse scrolled (570, 406) with delta (0, 0)
Screenshot: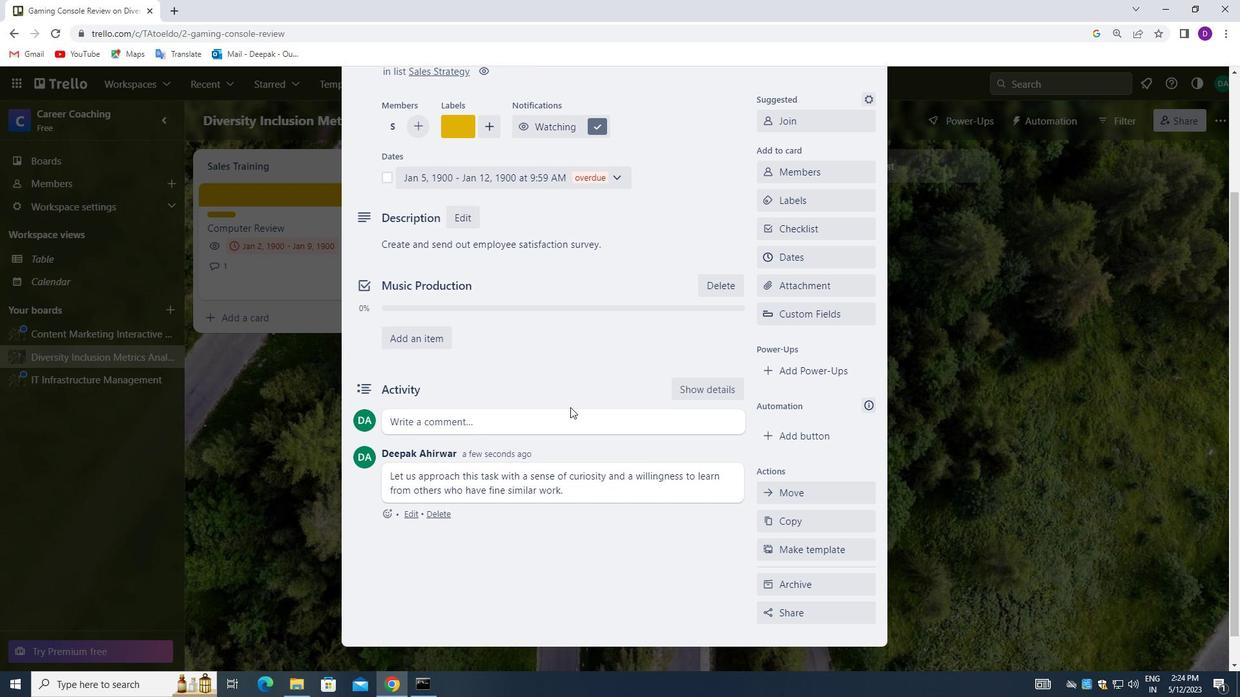 
Action: Mouse moved to (592, 410)
Screenshot: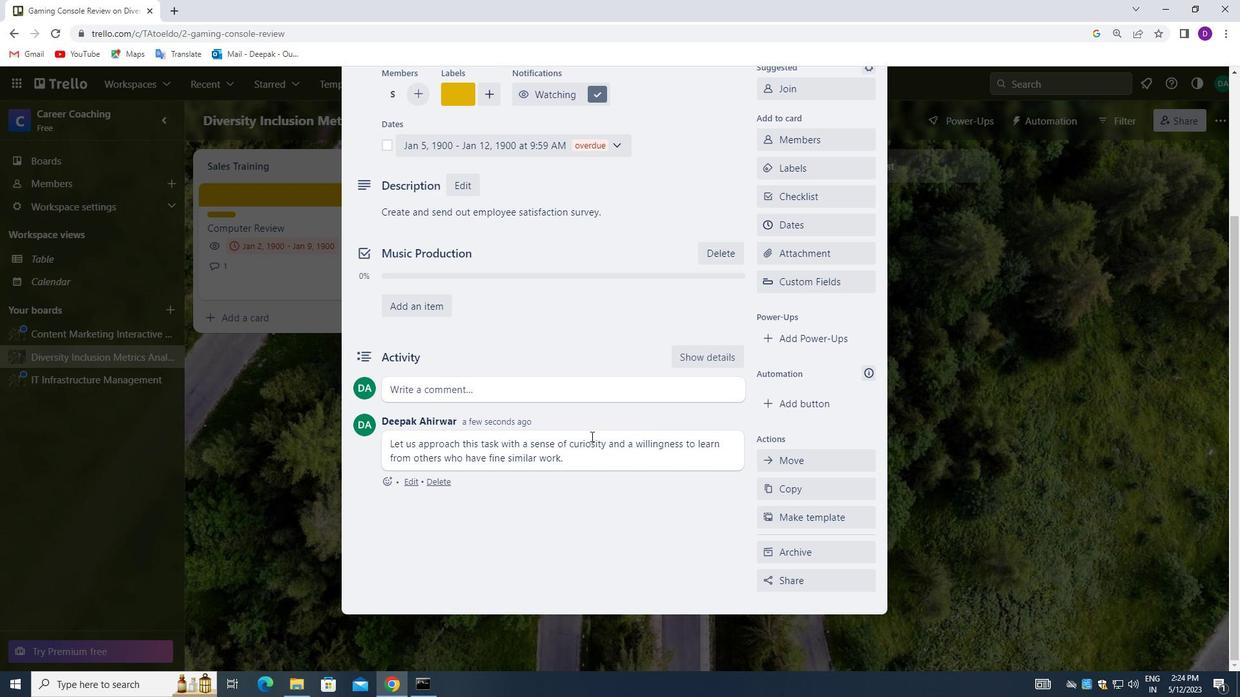 
Action: Mouse scrolled (592, 410) with delta (0, 0)
Screenshot: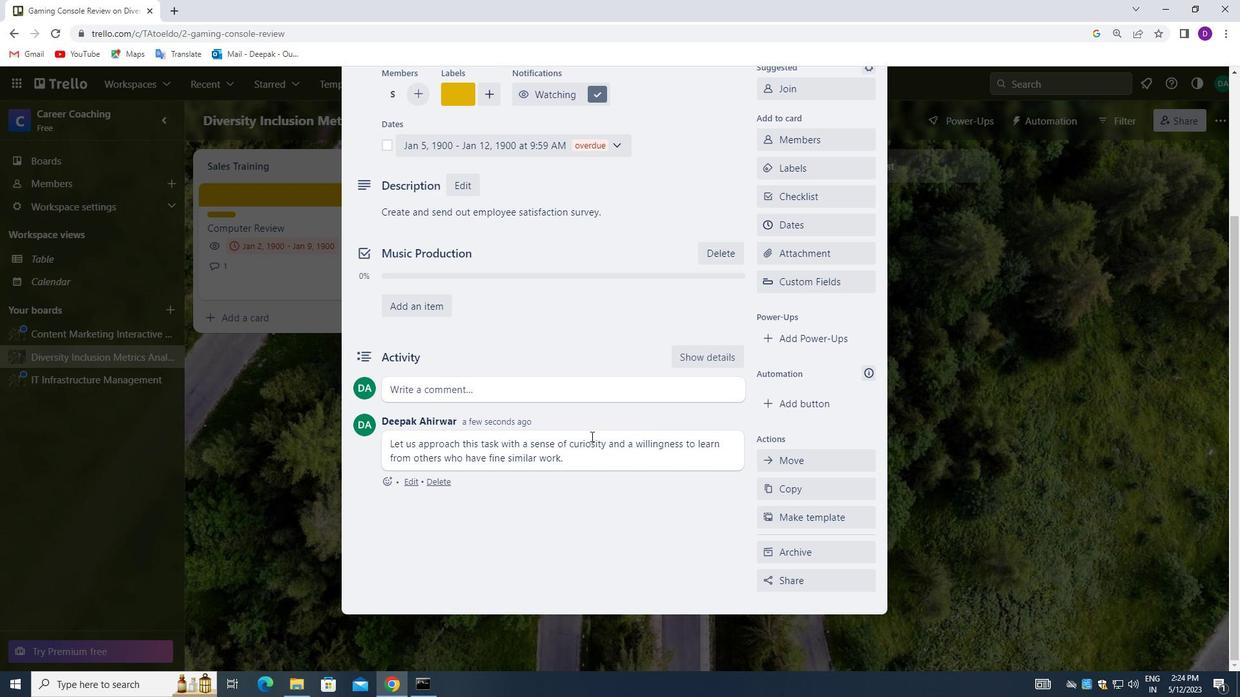 
Action: Mouse moved to (592, 406)
Screenshot: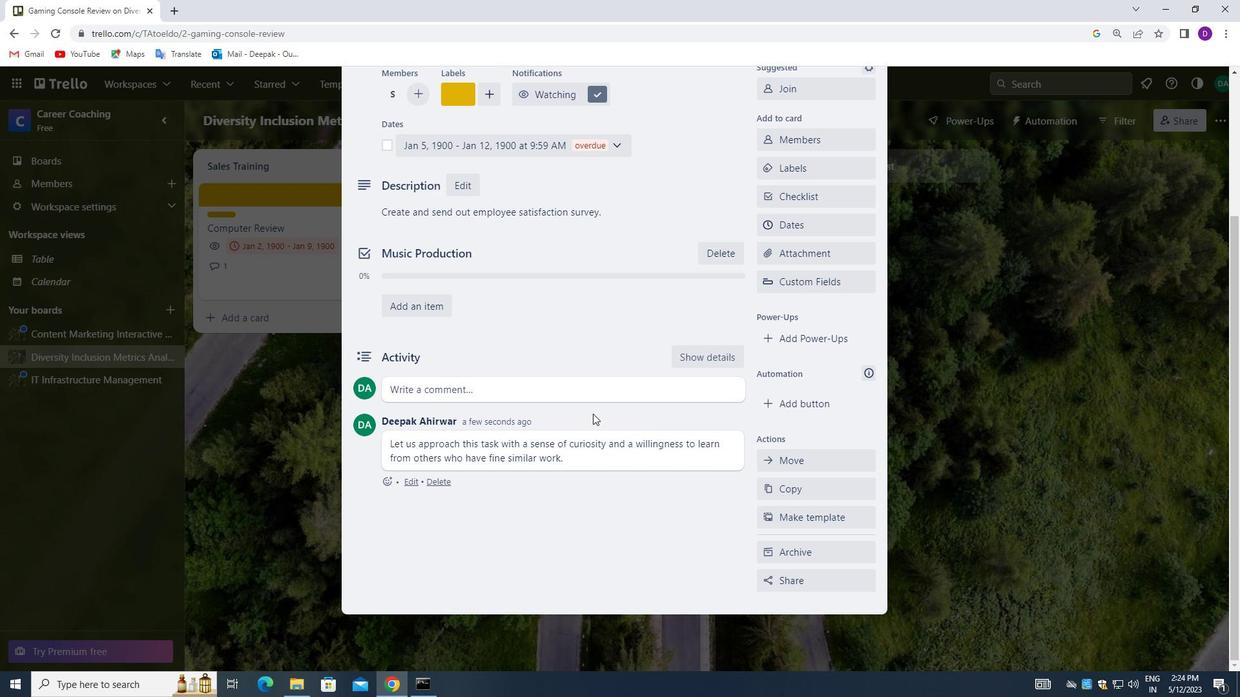 
Action: Mouse scrolled (592, 406) with delta (0, 0)
Screenshot: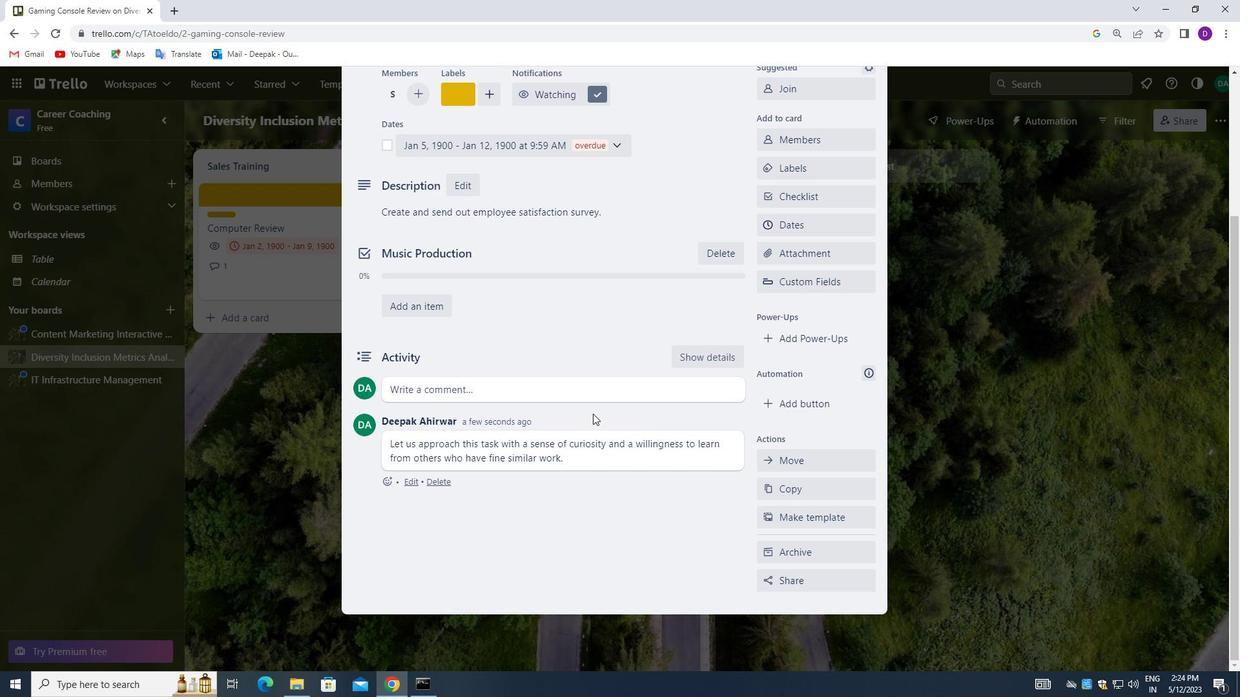 
Action: Mouse moved to (592, 405)
Screenshot: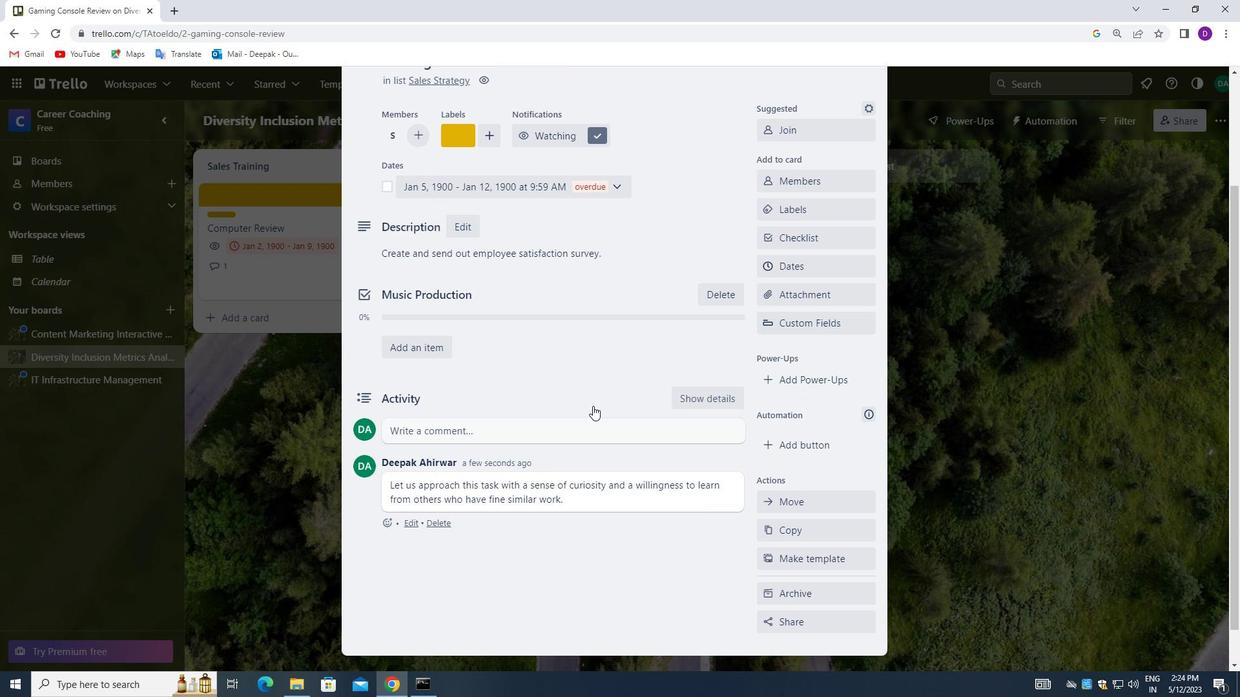 
Action: Mouse scrolled (592, 406) with delta (0, 0)
Screenshot: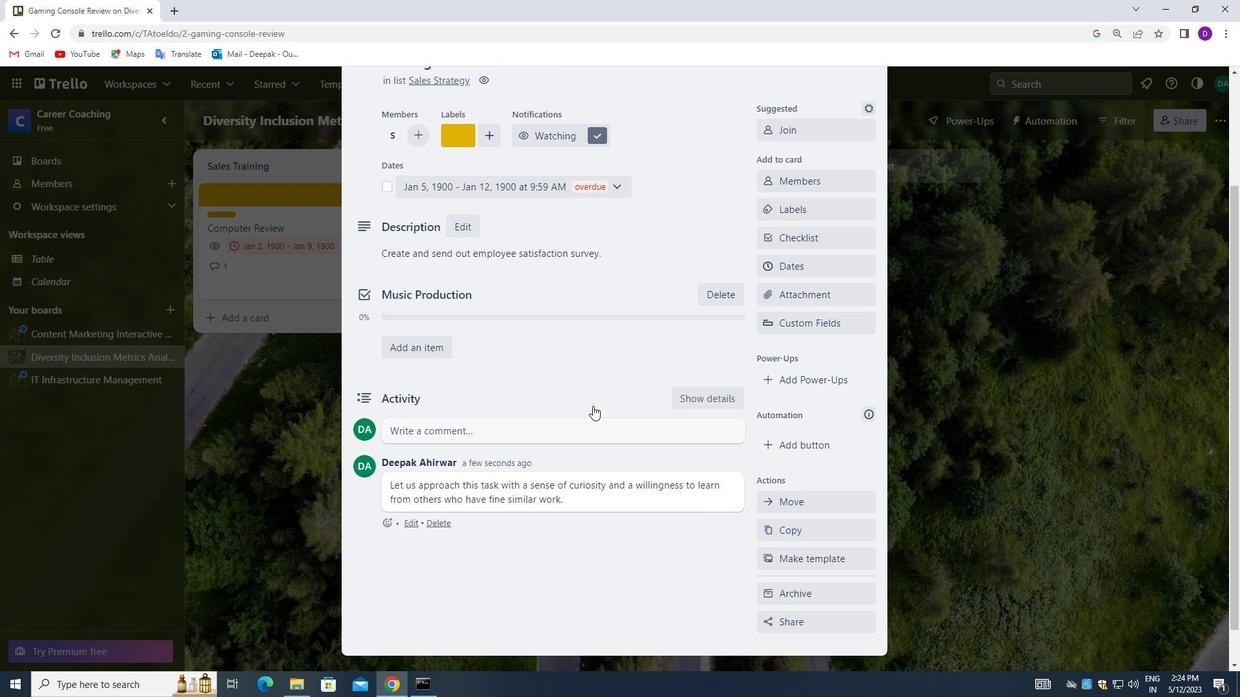 
Action: Mouse moved to (592, 403)
Screenshot: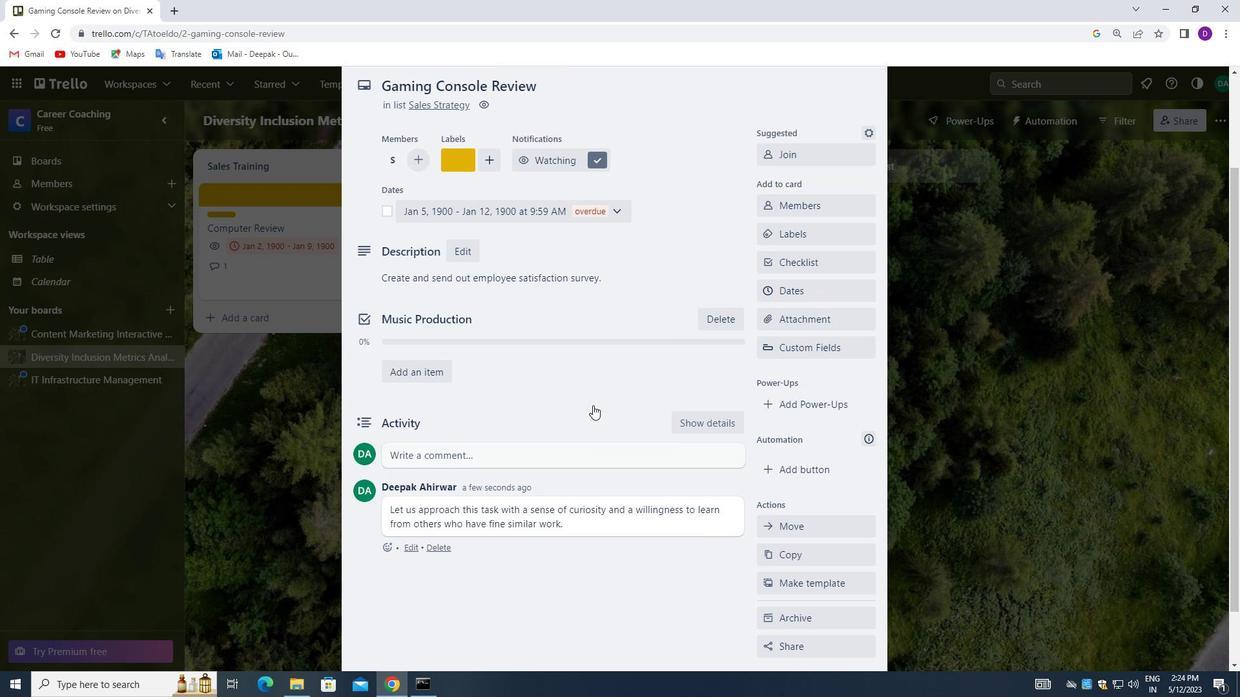 
Action: Mouse scrolled (592, 404) with delta (0, 0)
Screenshot: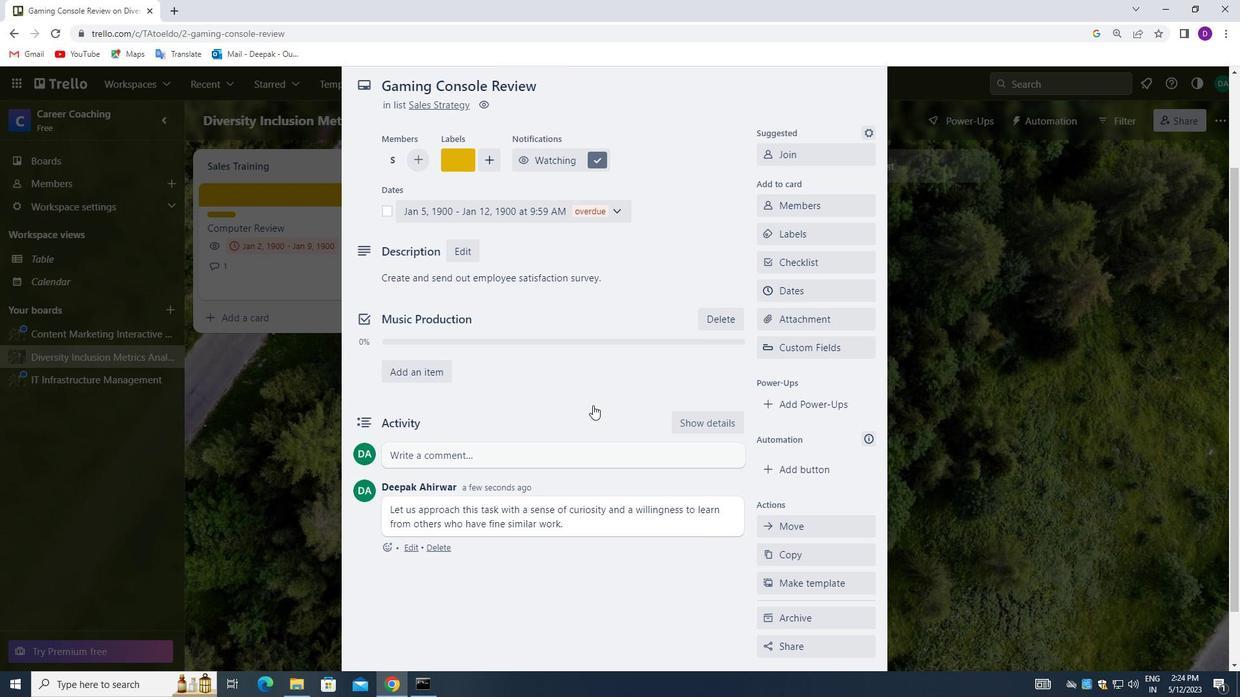 
Action: Mouse moved to (593, 402)
Screenshot: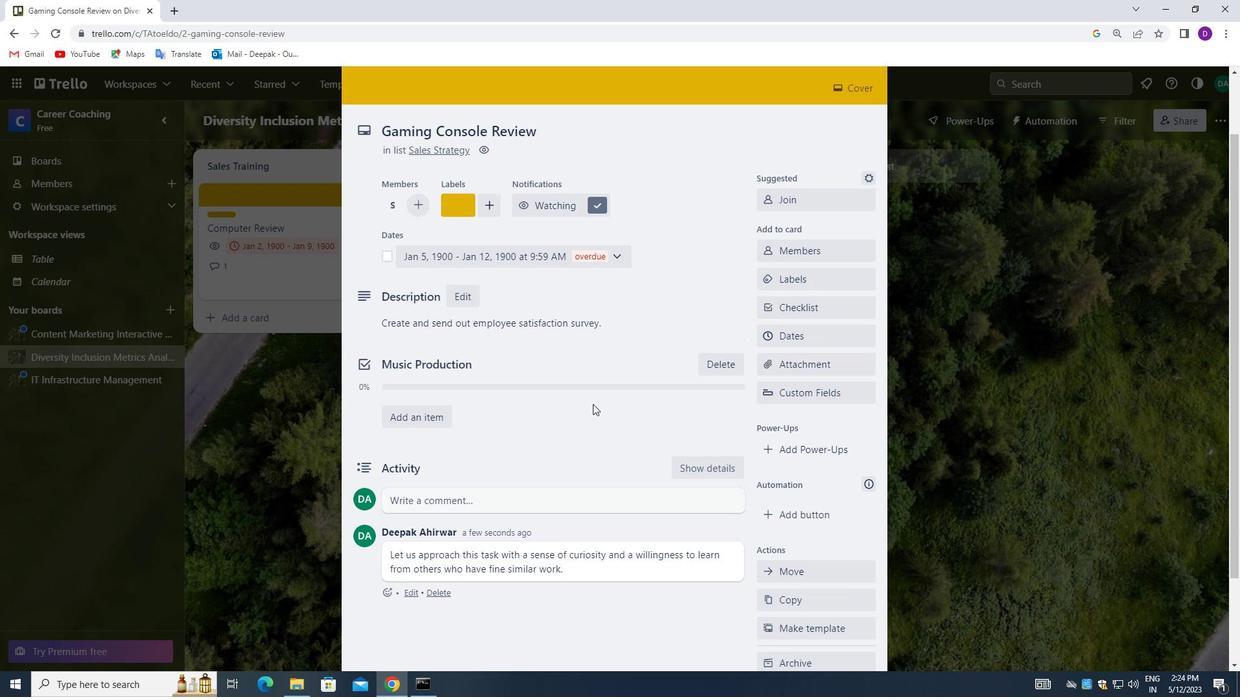 
Action: Mouse scrolled (593, 403) with delta (0, 0)
Screenshot: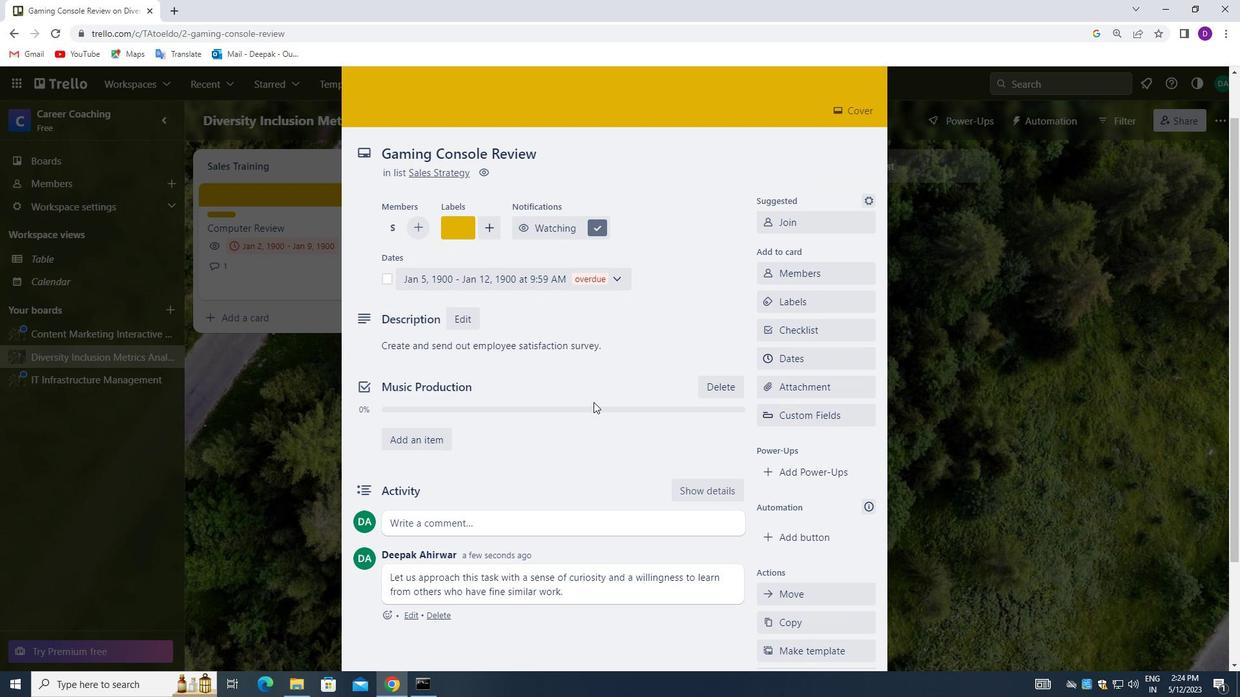 
Action: Mouse scrolled (593, 403) with delta (0, 0)
Screenshot: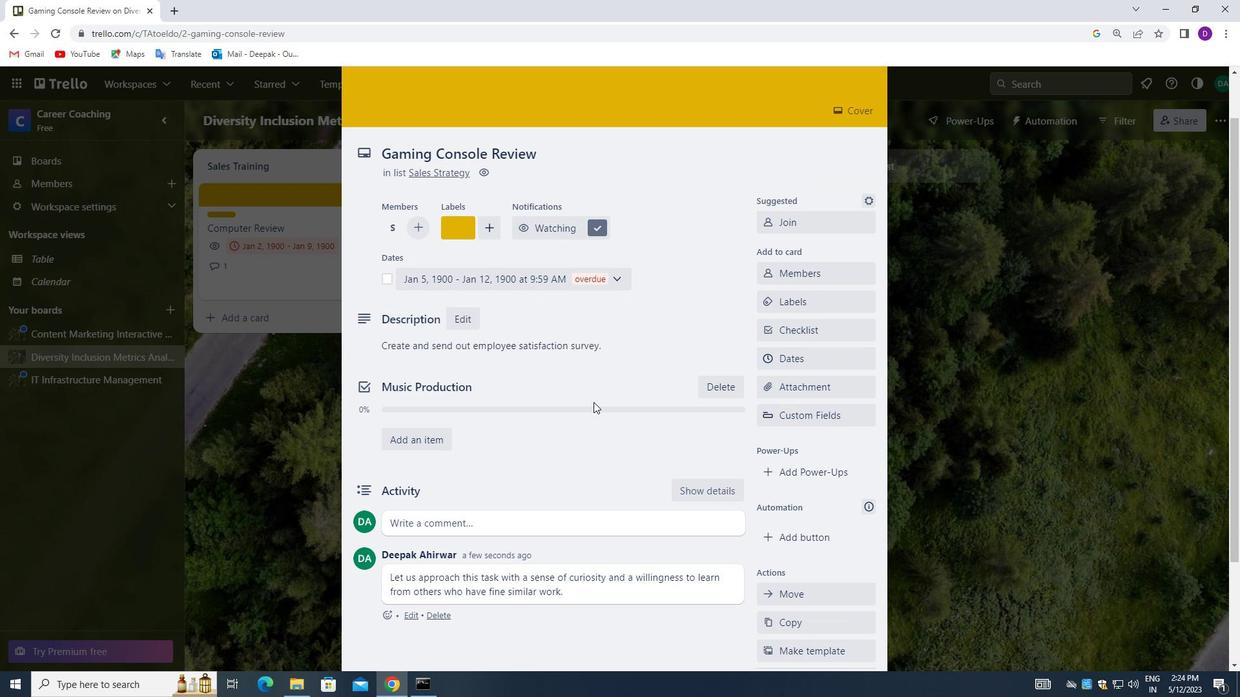 
Action: Mouse scrolled (593, 403) with delta (0, 0)
Screenshot: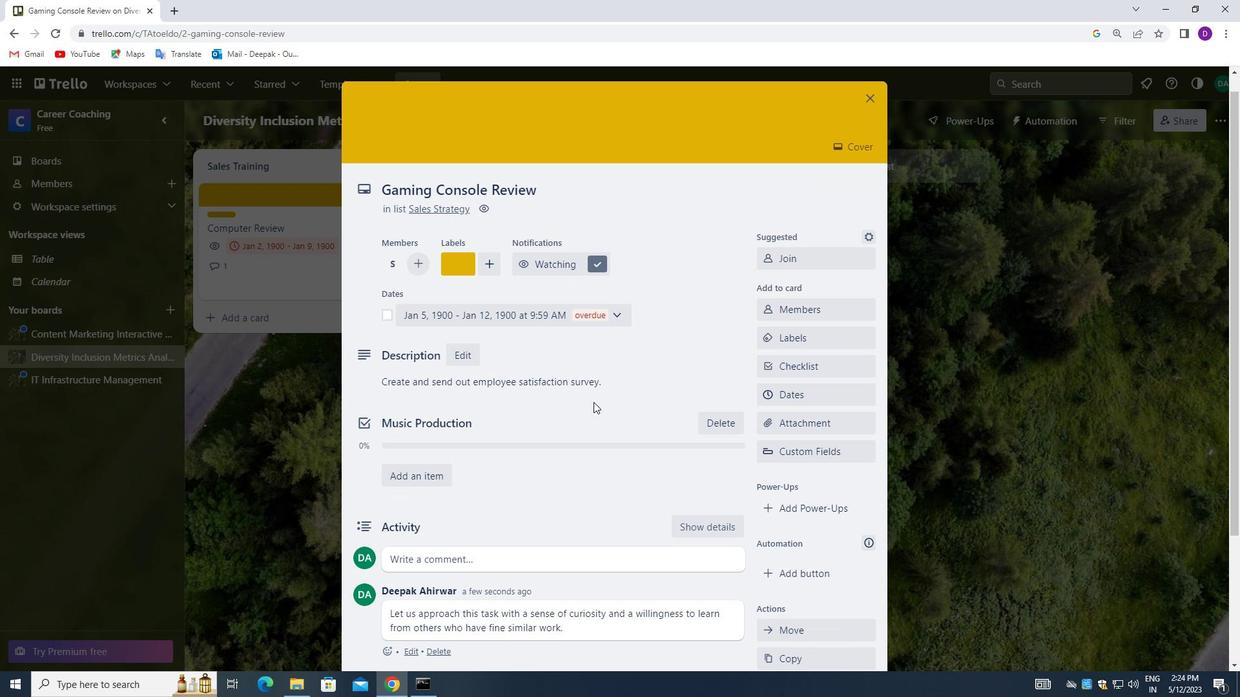 
Action: Mouse moved to (868, 114)
Screenshot: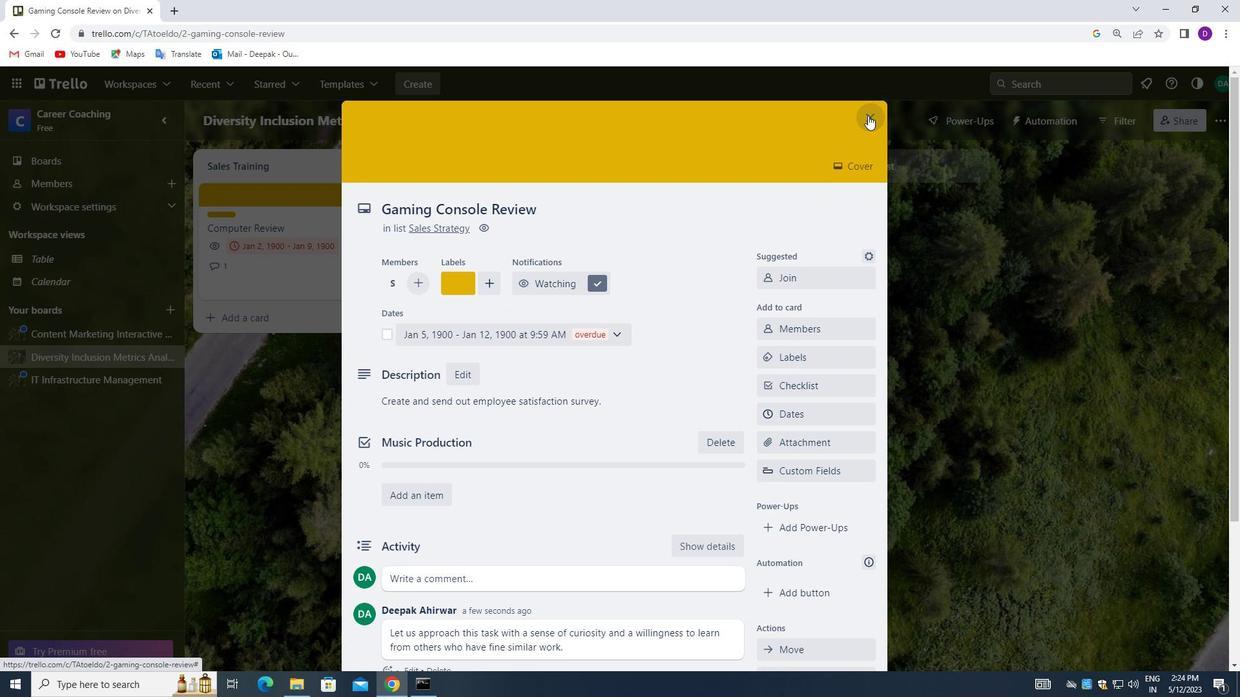 
Action: Mouse pressed left at (868, 114)
Screenshot: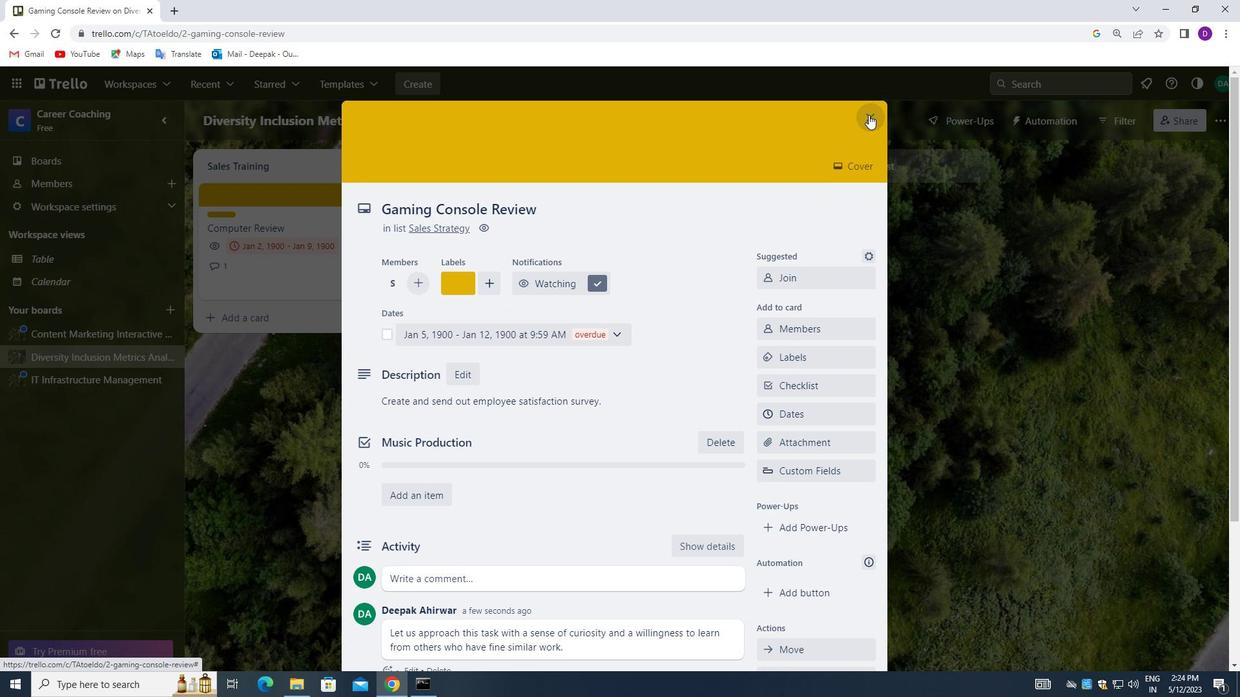 
Action: Mouse moved to (528, 379)
Screenshot: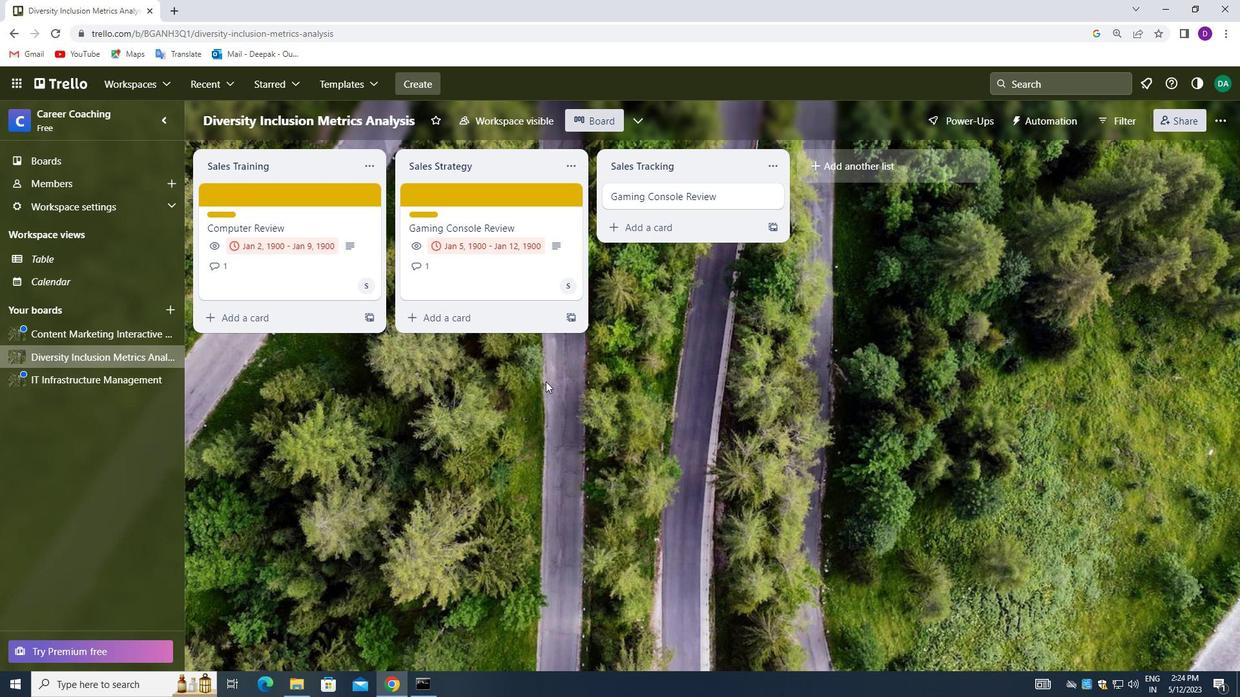 
